 Task: Look for space in Adirampattinam, India from 1st June, 2023 to 9th June, 2023 for 4 adults in price range Rs.6000 to Rs.12000. Place can be entire place with 2 bedrooms having 2 beds and 2 bathrooms. Property type can be house, flat, guest house. Booking option can be shelf check-in. Required host language is English.
Action: Mouse moved to (523, 62)
Screenshot: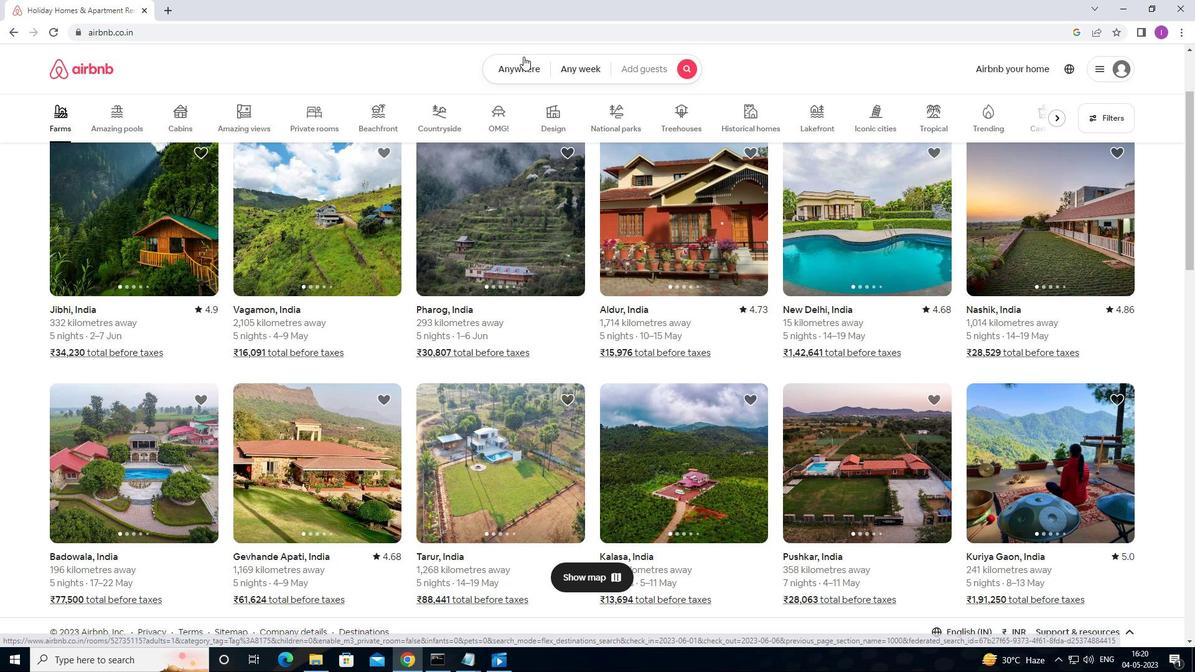 
Action: Mouse pressed left at (523, 62)
Screenshot: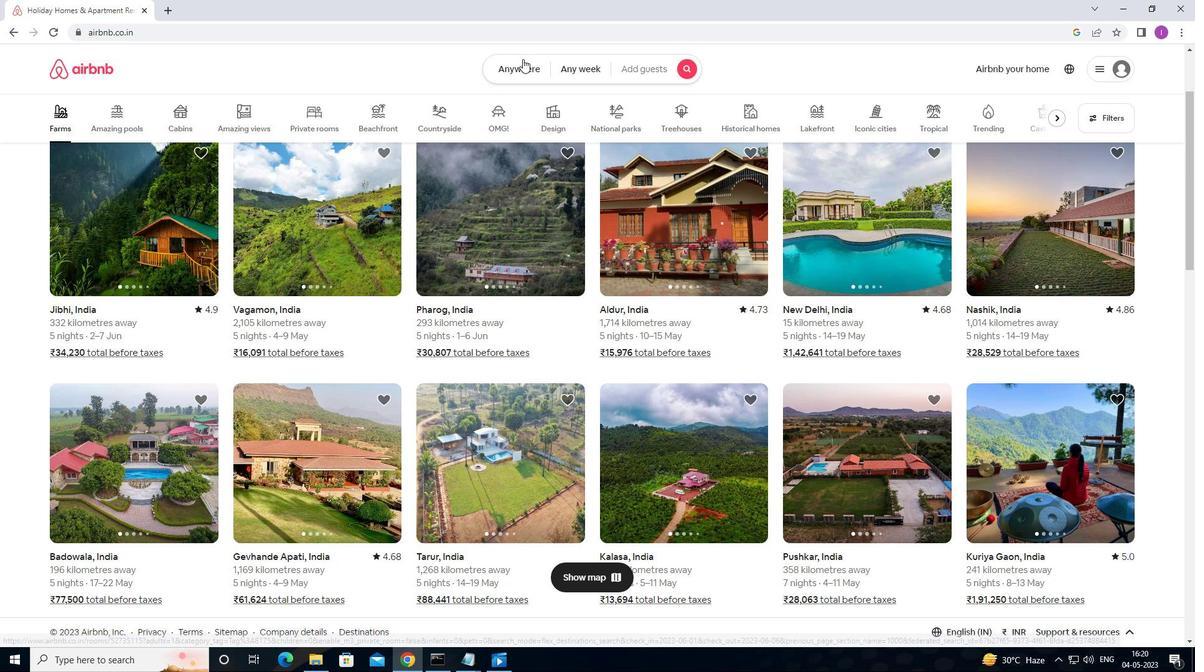 
Action: Mouse moved to (381, 120)
Screenshot: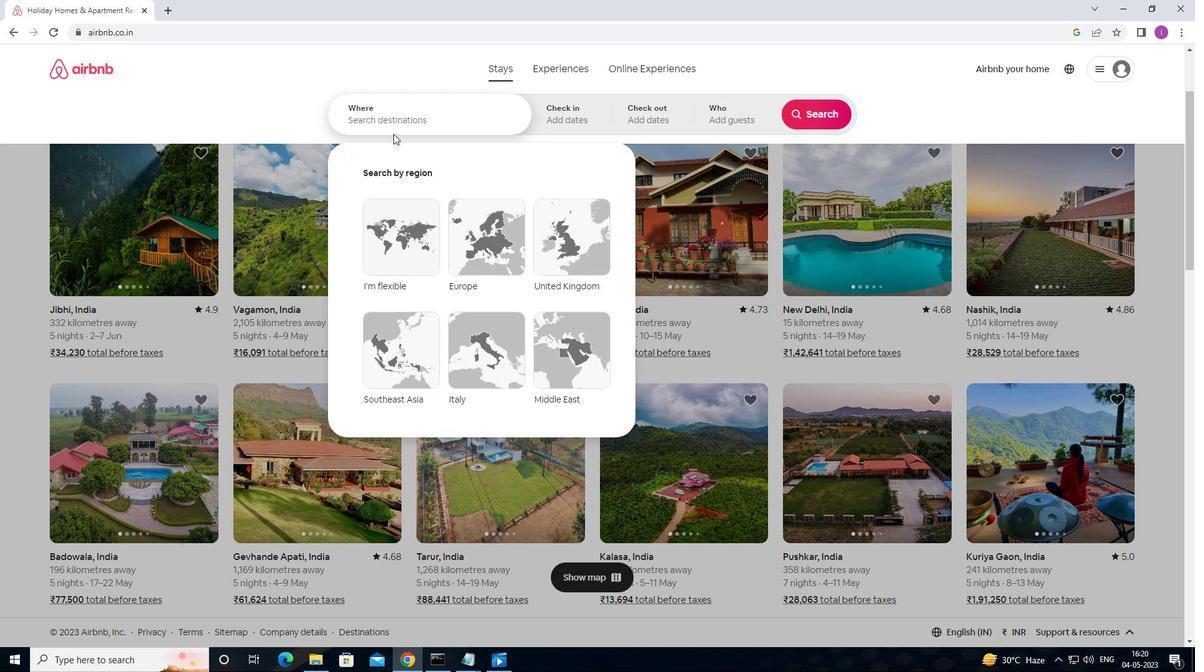 
Action: Mouse pressed left at (381, 120)
Screenshot: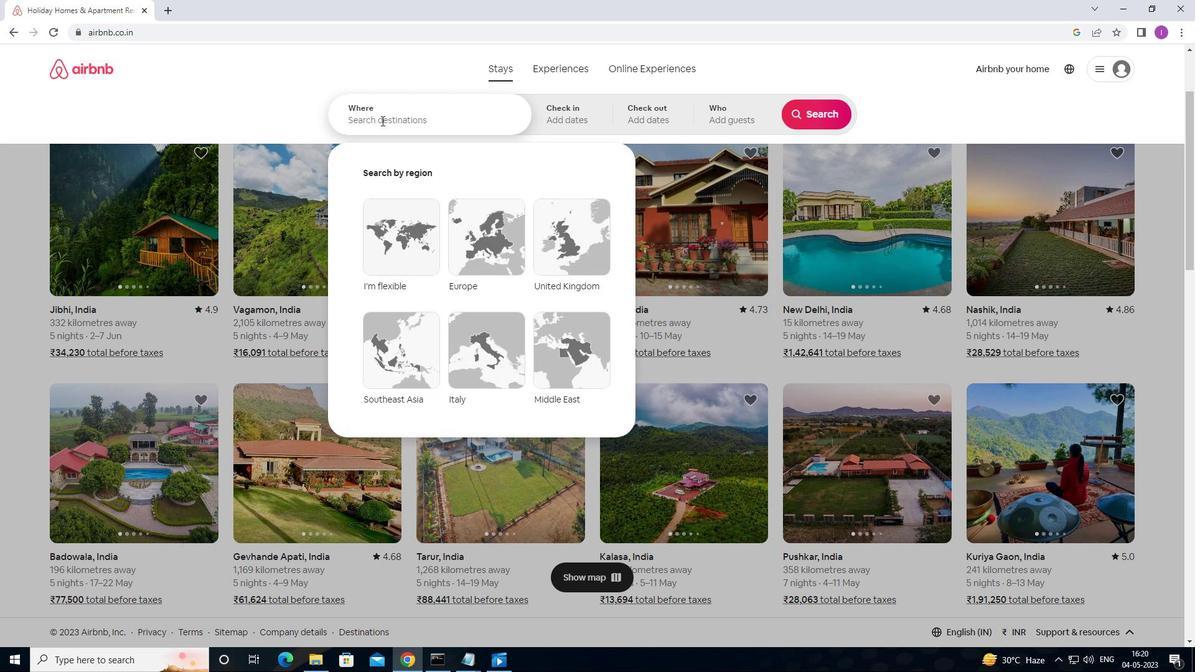 
Action: Key pressed <Key.shift>ADIRAMPATTINAM,<Key.shift>INDIA
Screenshot: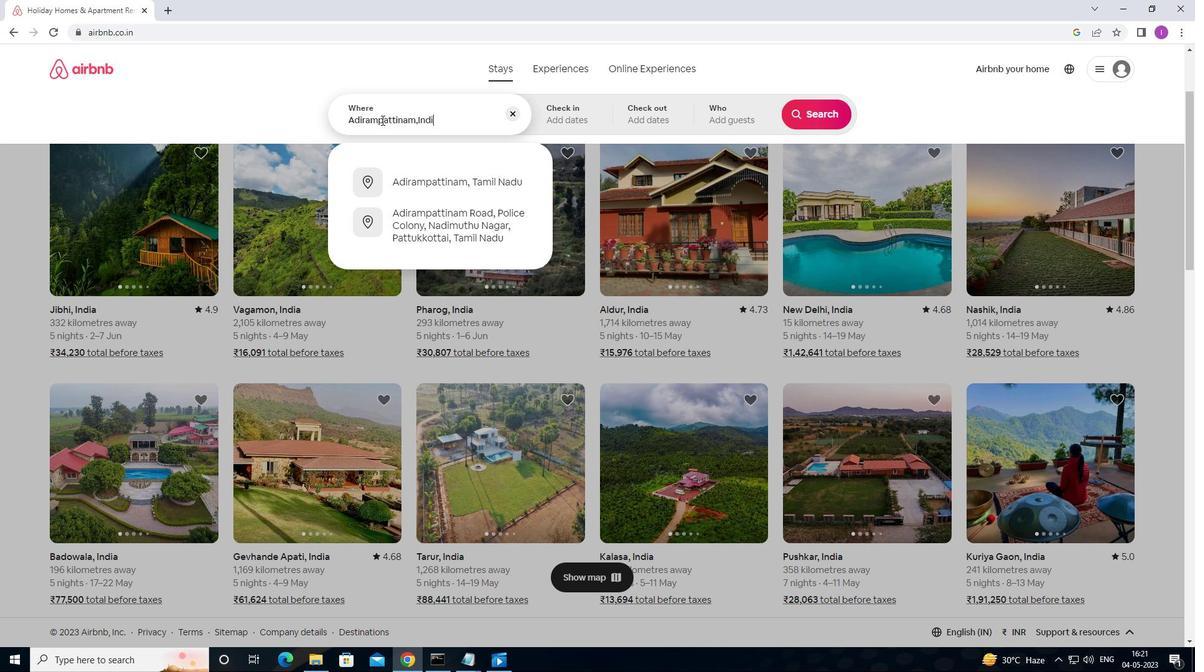 
Action: Mouse moved to (594, 120)
Screenshot: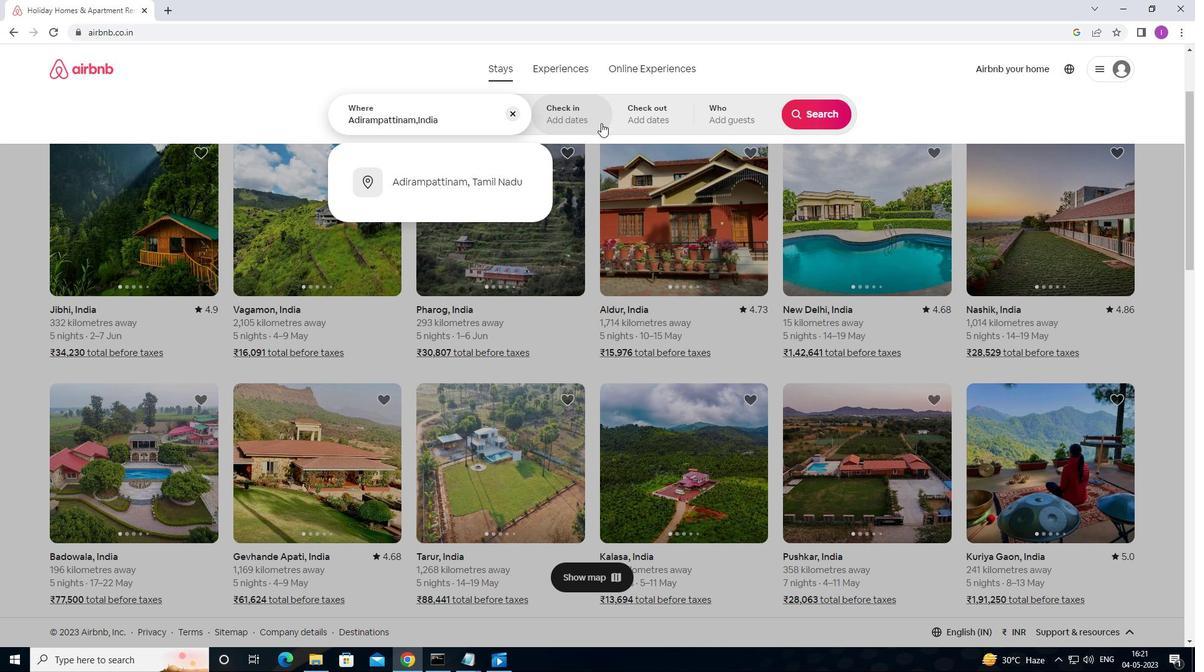 
Action: Mouse pressed left at (594, 120)
Screenshot: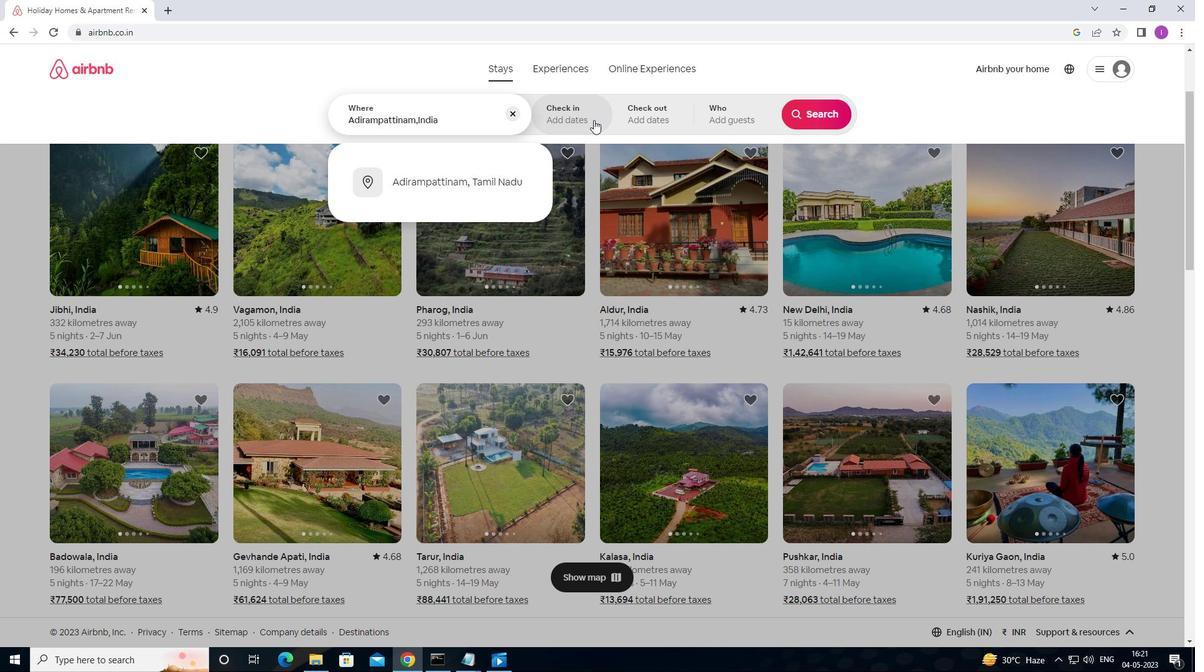 
Action: Mouse moved to (818, 216)
Screenshot: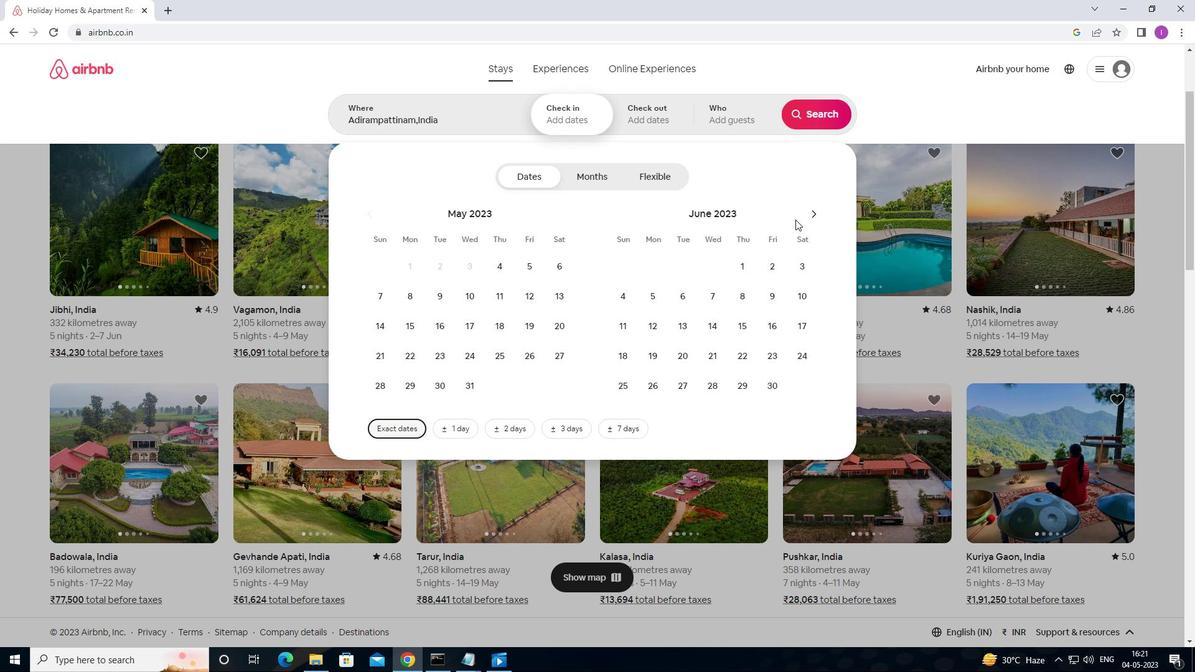 
Action: Mouse pressed left at (818, 216)
Screenshot: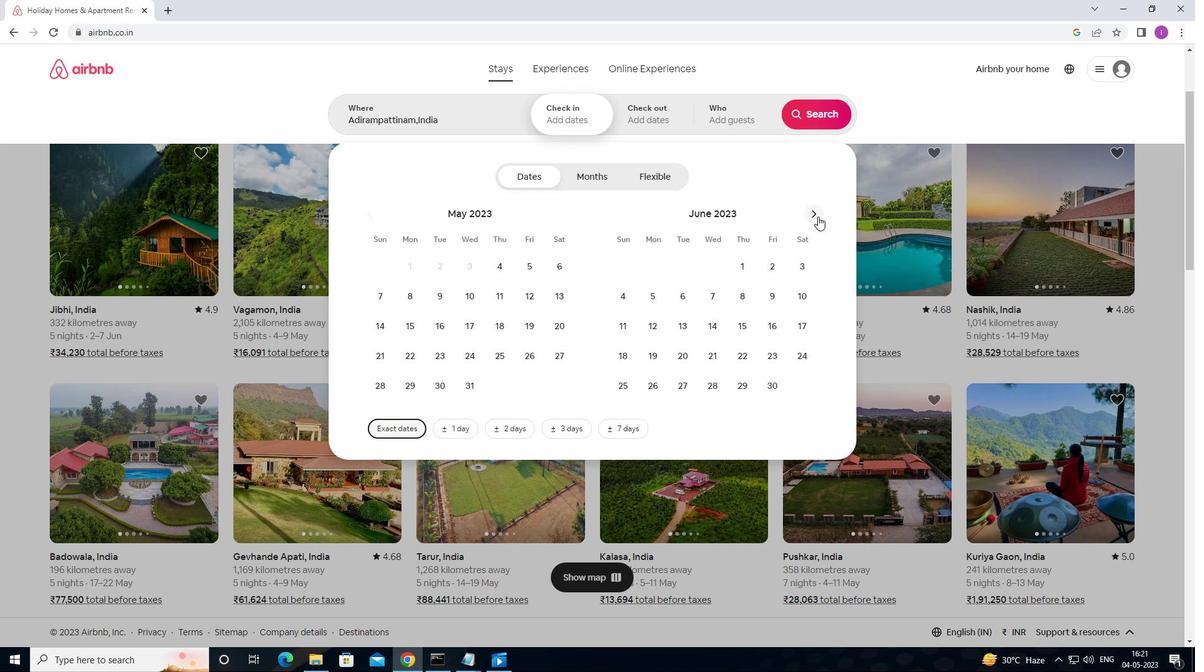 
Action: Mouse moved to (495, 258)
Screenshot: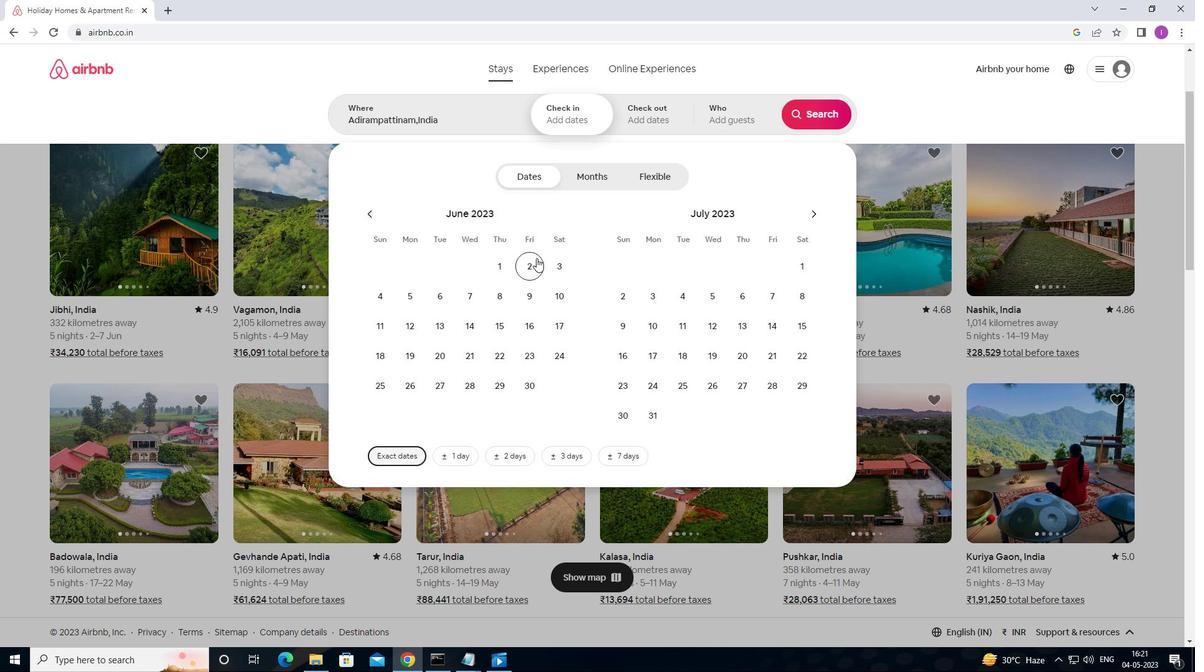 
Action: Mouse pressed left at (495, 258)
Screenshot: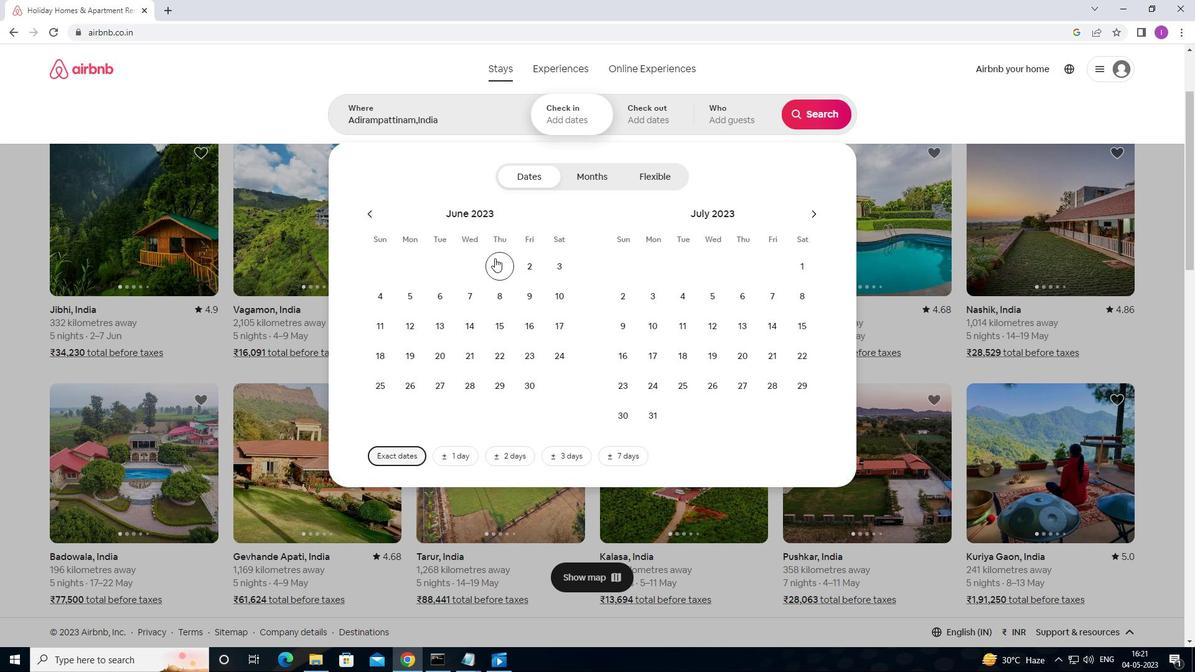 
Action: Mouse moved to (531, 293)
Screenshot: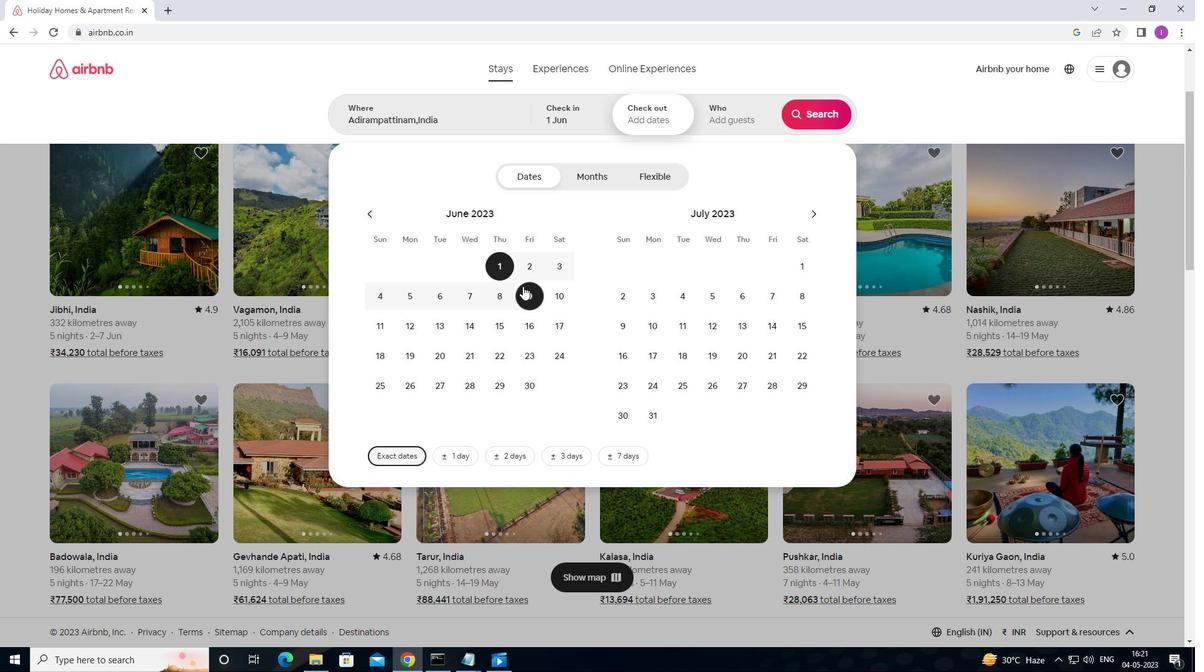 
Action: Mouse pressed left at (531, 293)
Screenshot: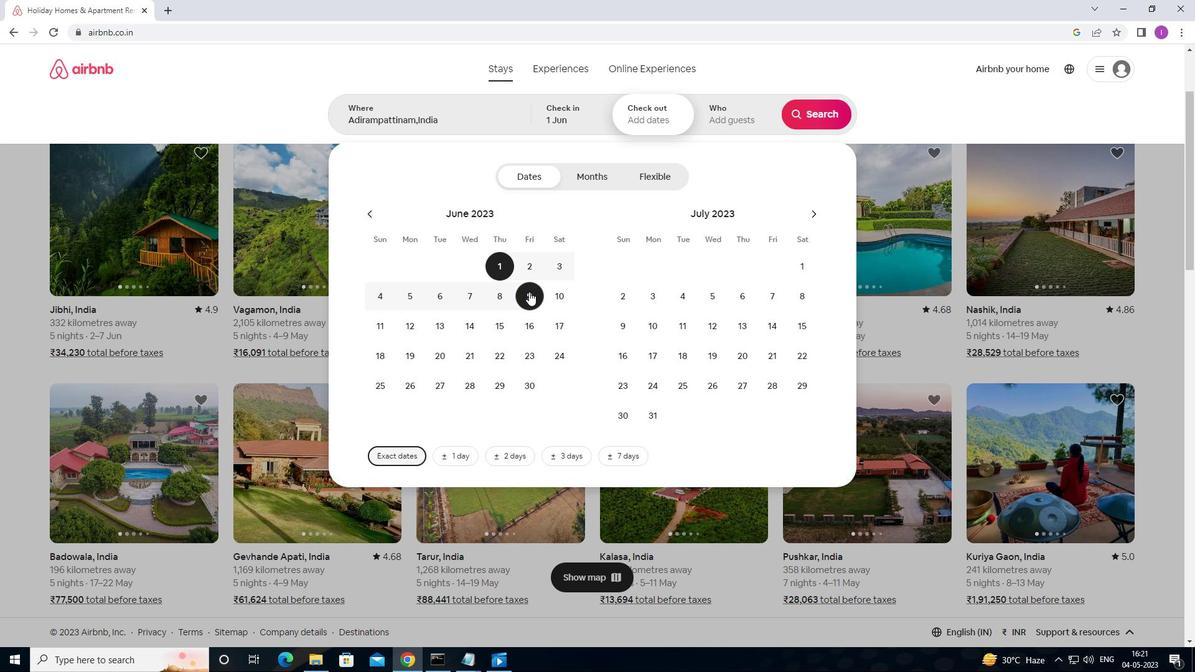 
Action: Mouse moved to (713, 123)
Screenshot: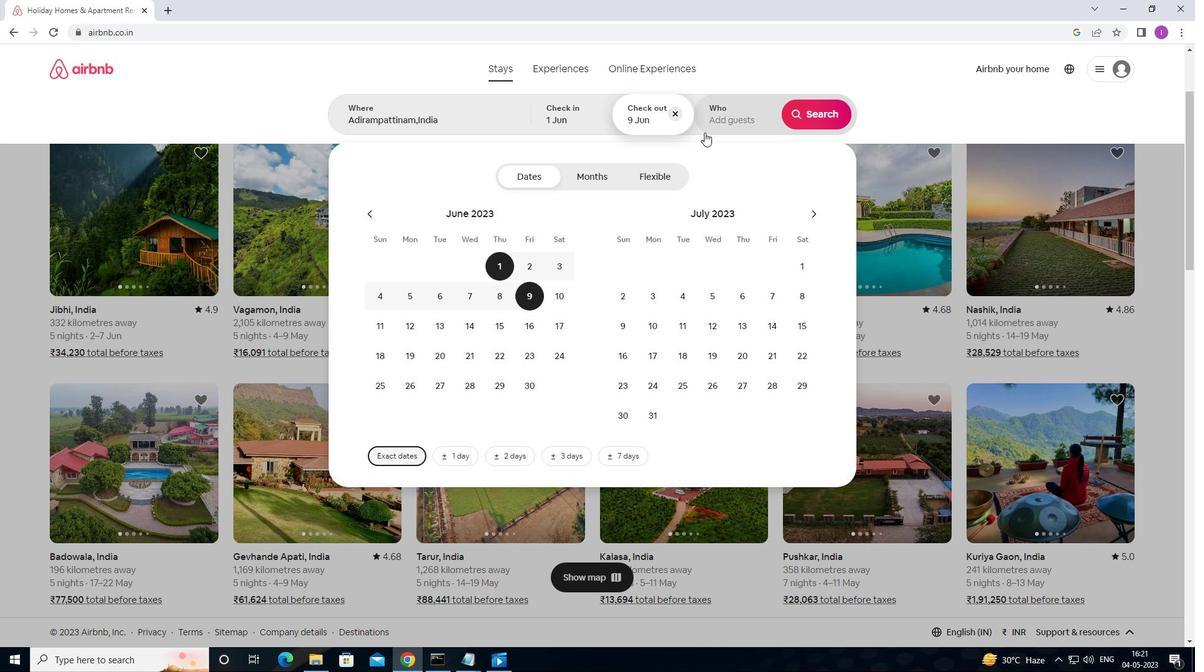 
Action: Mouse pressed left at (713, 123)
Screenshot: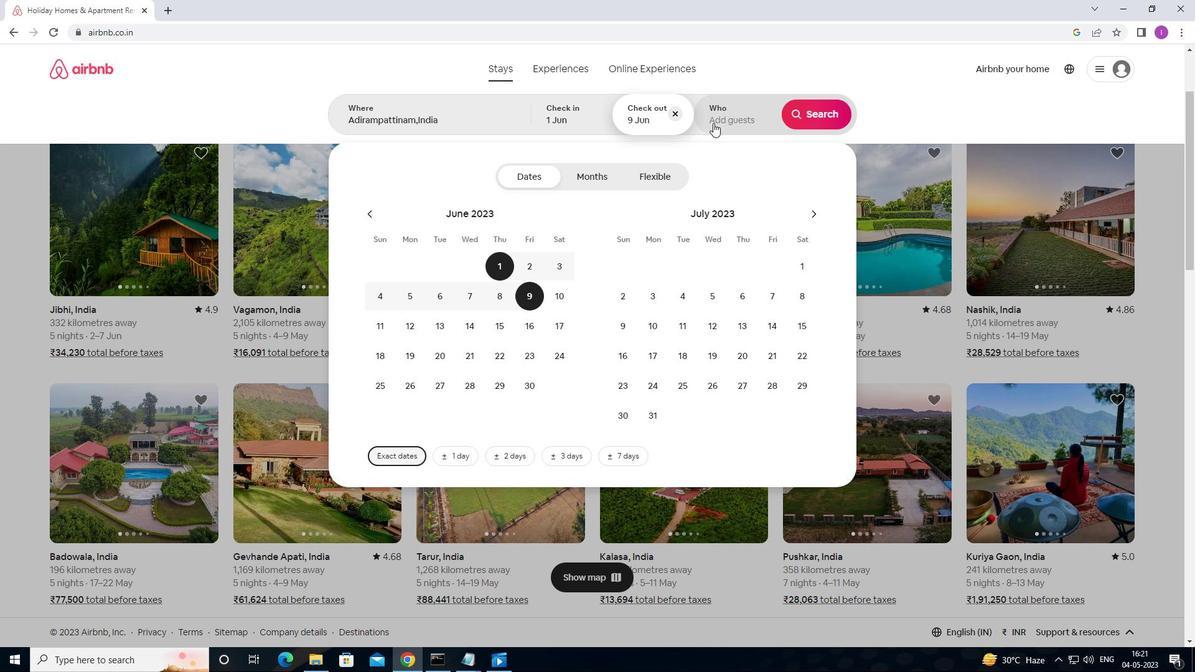 
Action: Mouse moved to (812, 176)
Screenshot: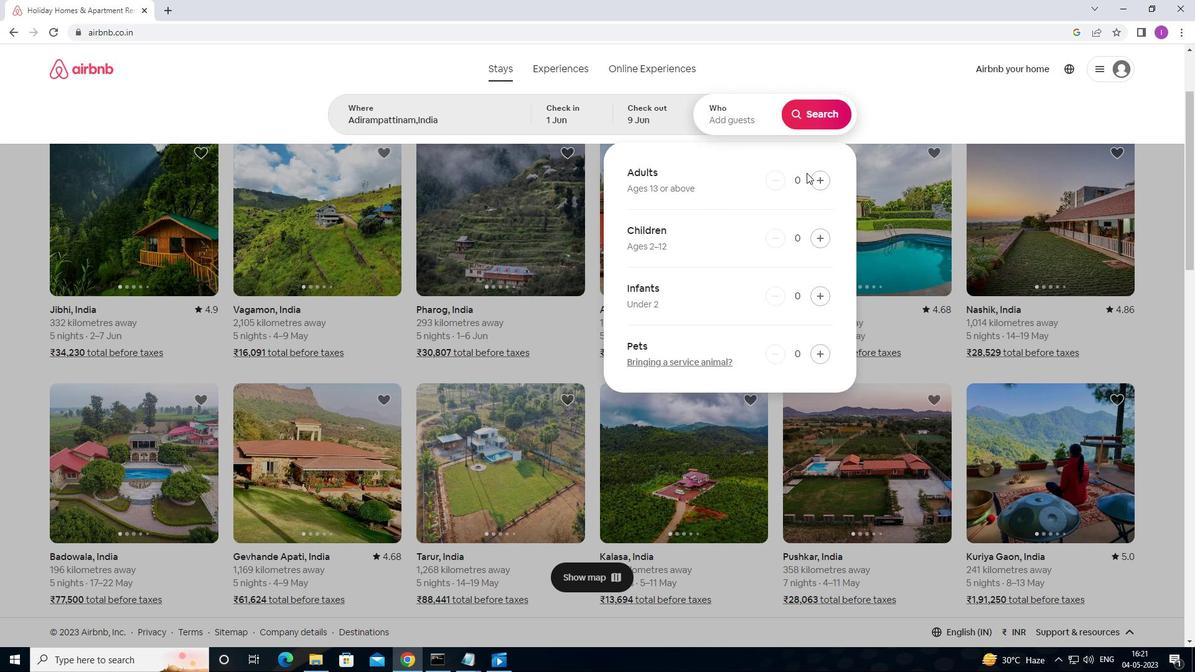 
Action: Mouse pressed left at (812, 176)
Screenshot: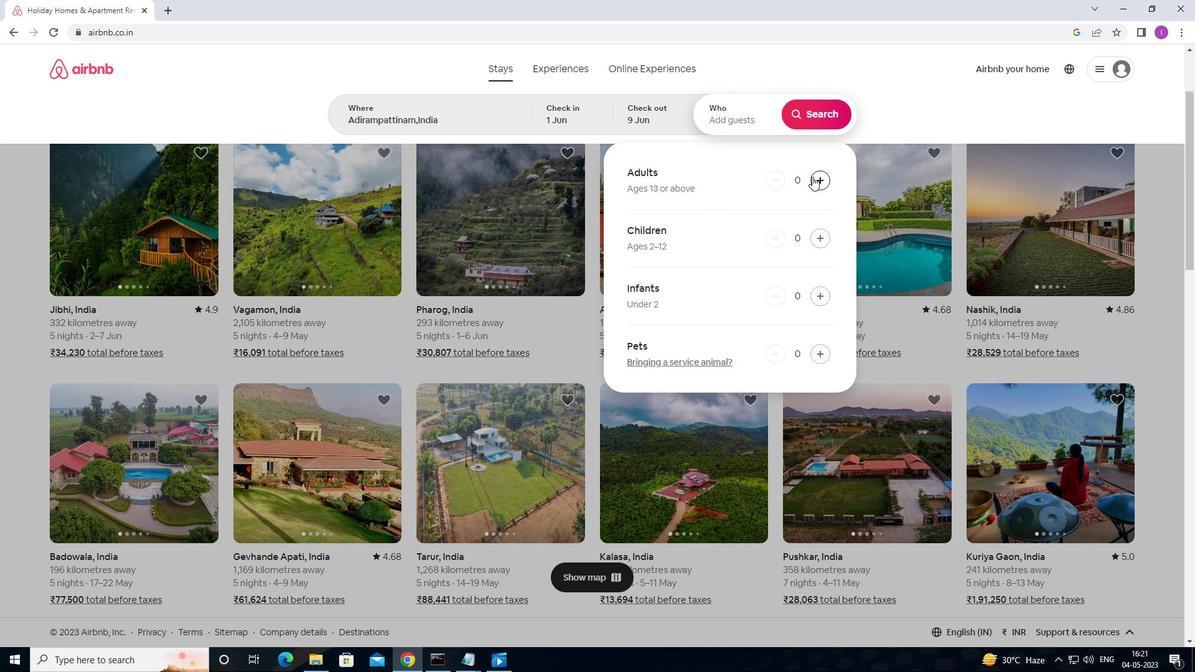 
Action: Mouse pressed left at (812, 176)
Screenshot: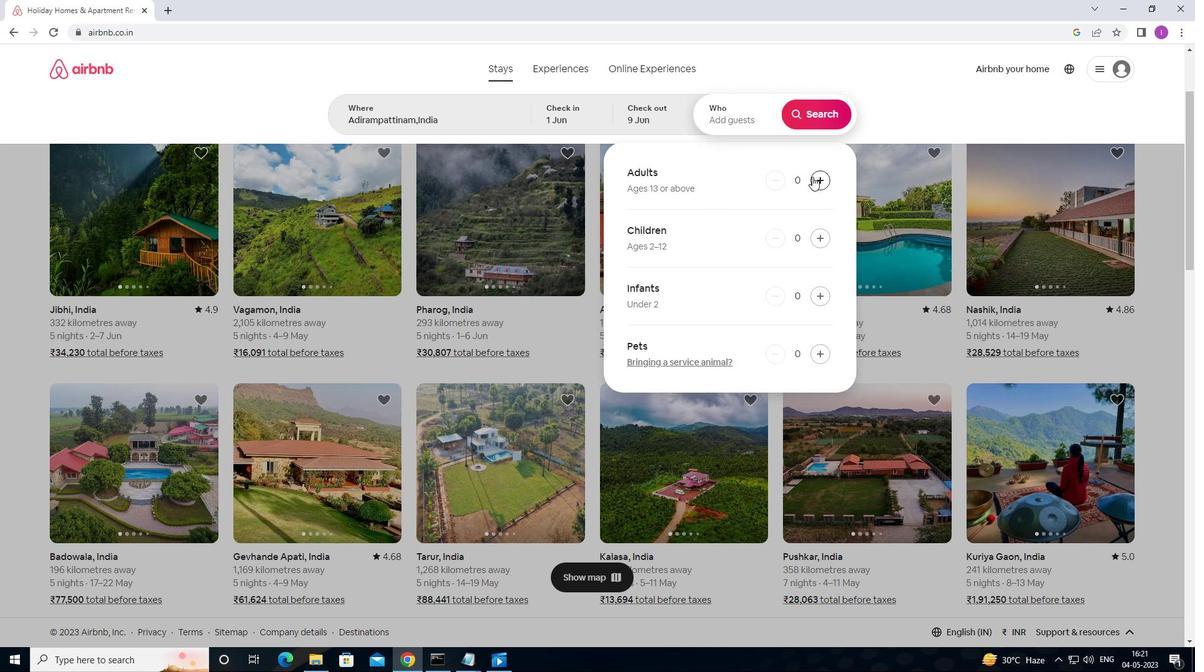 
Action: Mouse pressed left at (812, 176)
Screenshot: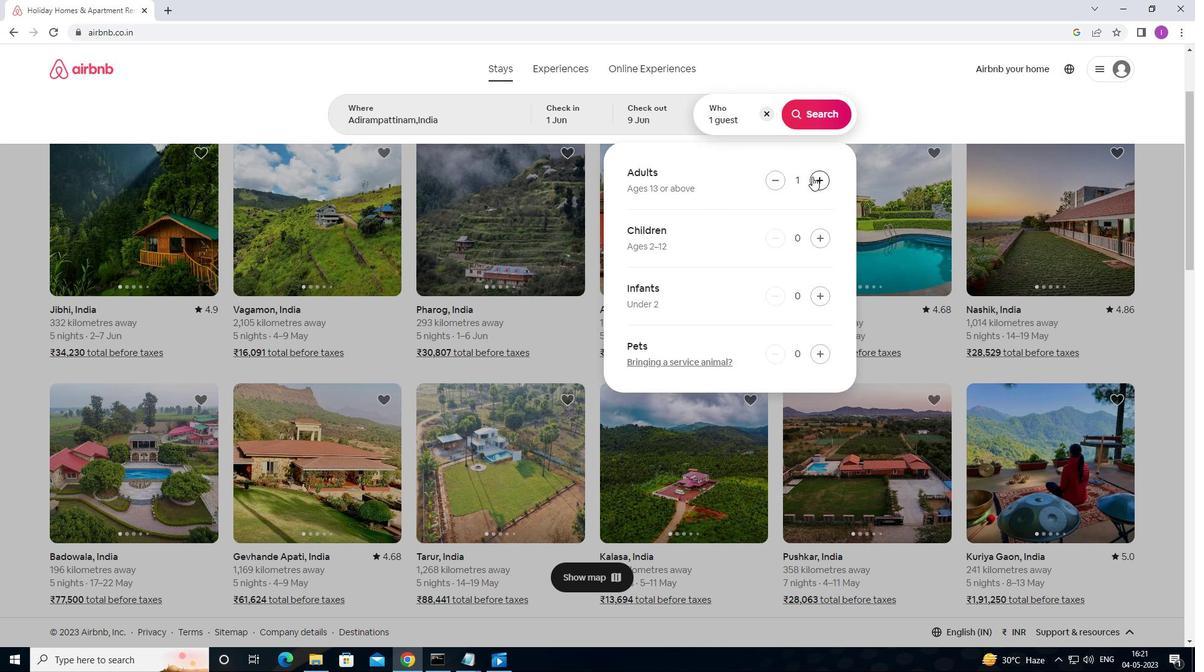 
Action: Mouse moved to (820, 179)
Screenshot: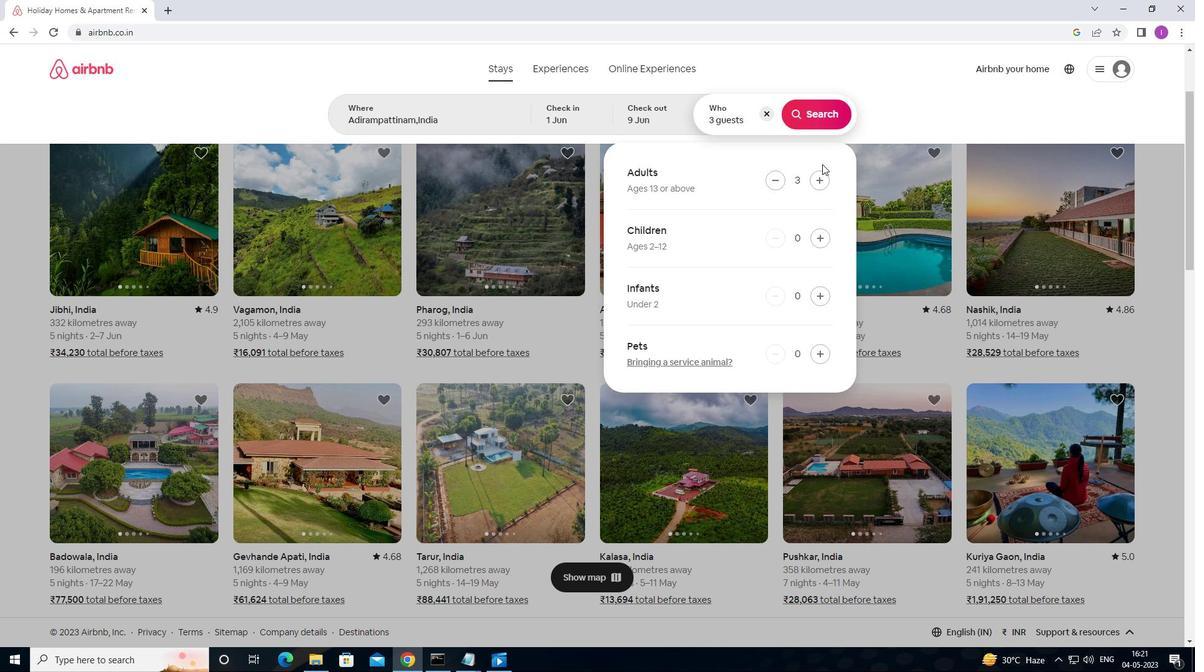 
Action: Mouse pressed left at (820, 179)
Screenshot: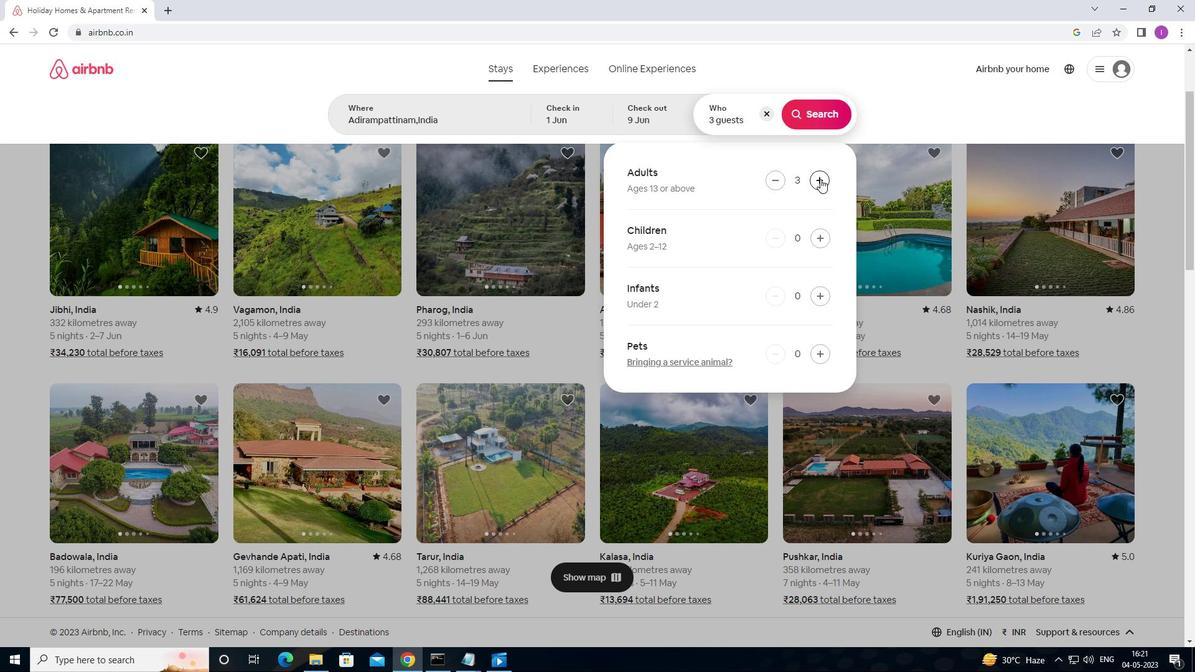 
Action: Mouse moved to (821, 113)
Screenshot: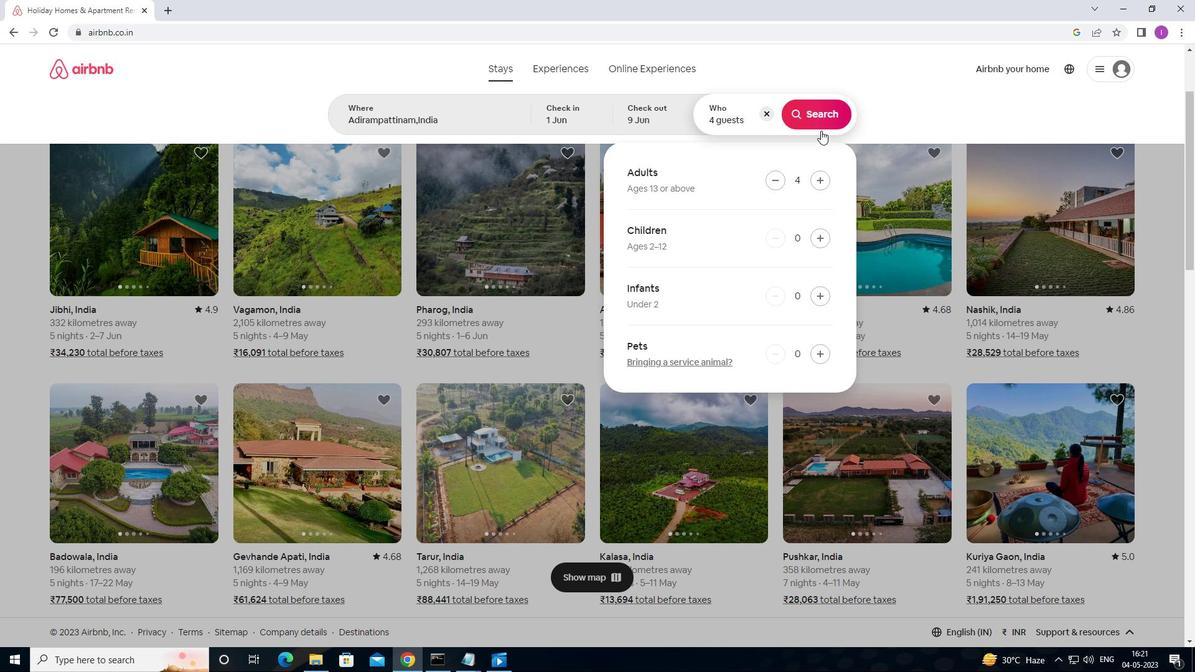 
Action: Mouse pressed left at (821, 113)
Screenshot: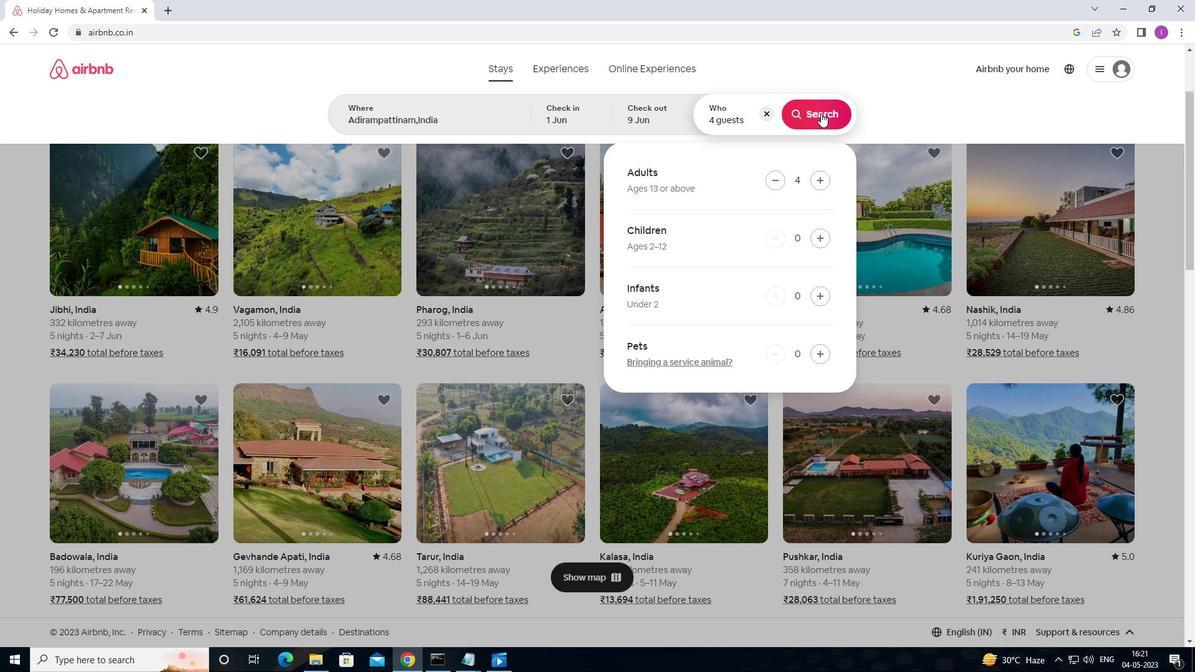 
Action: Mouse moved to (1132, 117)
Screenshot: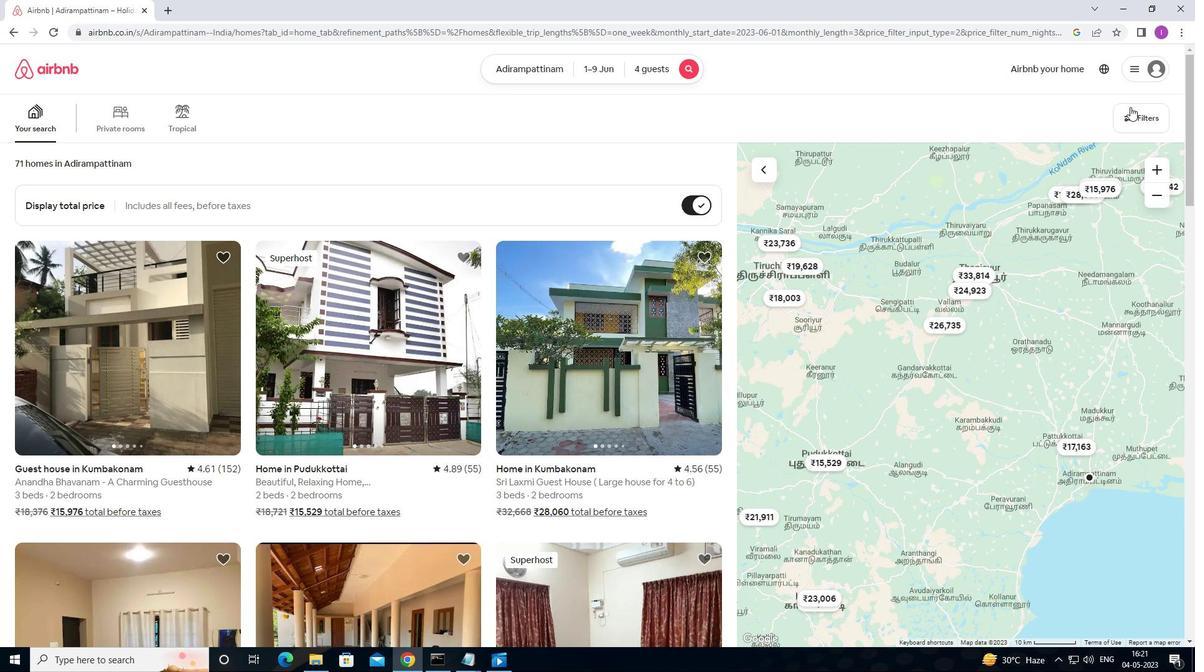 
Action: Mouse pressed left at (1132, 117)
Screenshot: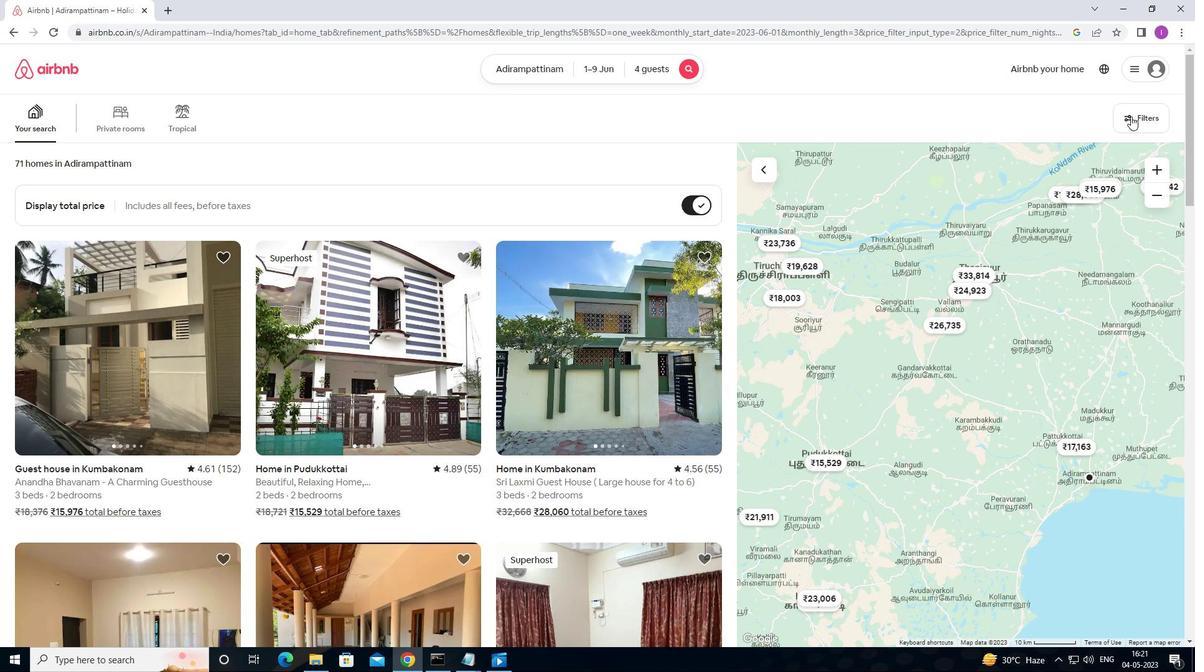 
Action: Mouse moved to (473, 280)
Screenshot: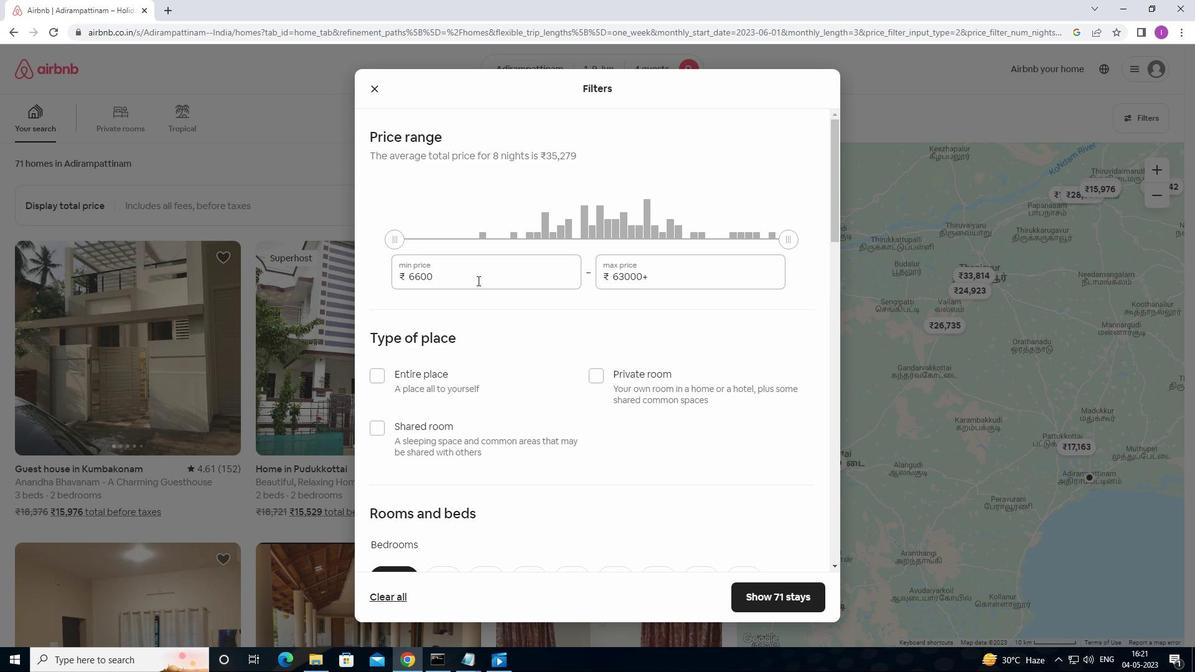 
Action: Mouse pressed left at (473, 280)
Screenshot: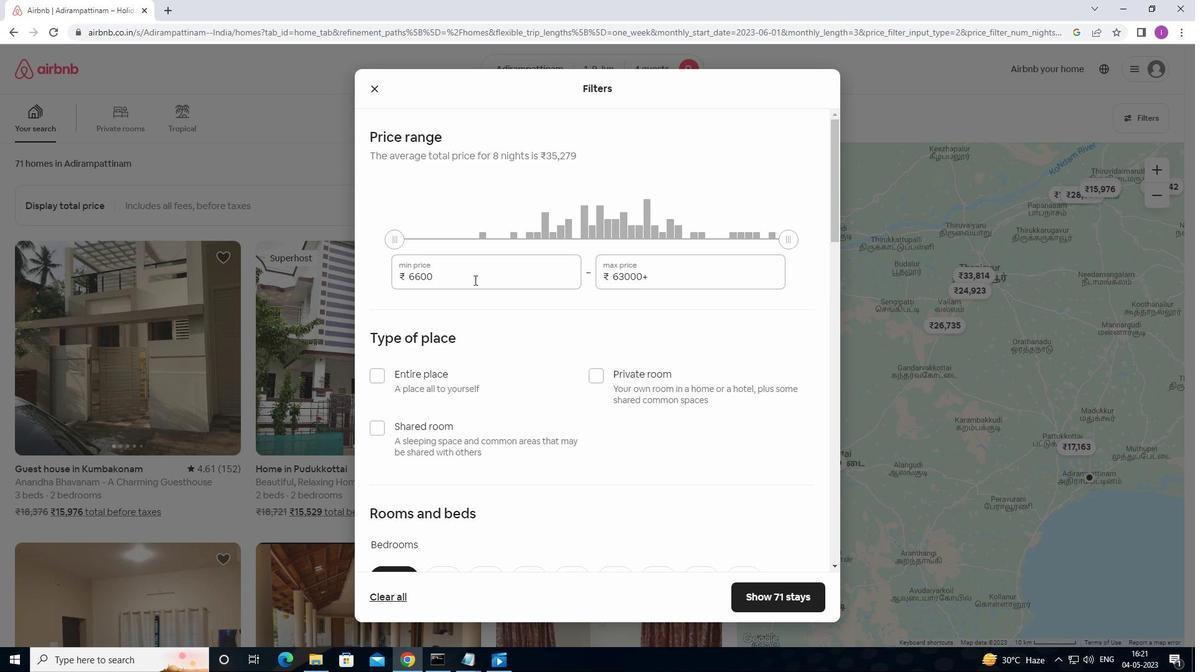 
Action: Mouse moved to (368, 285)
Screenshot: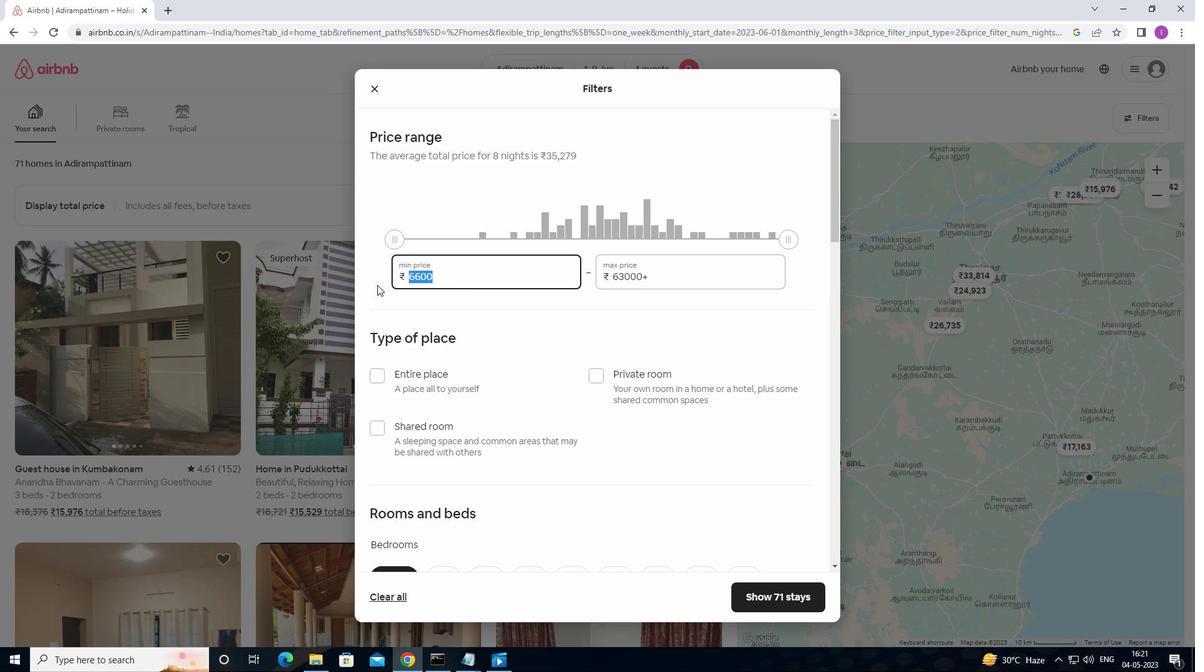 
Action: Key pressed 6000
Screenshot: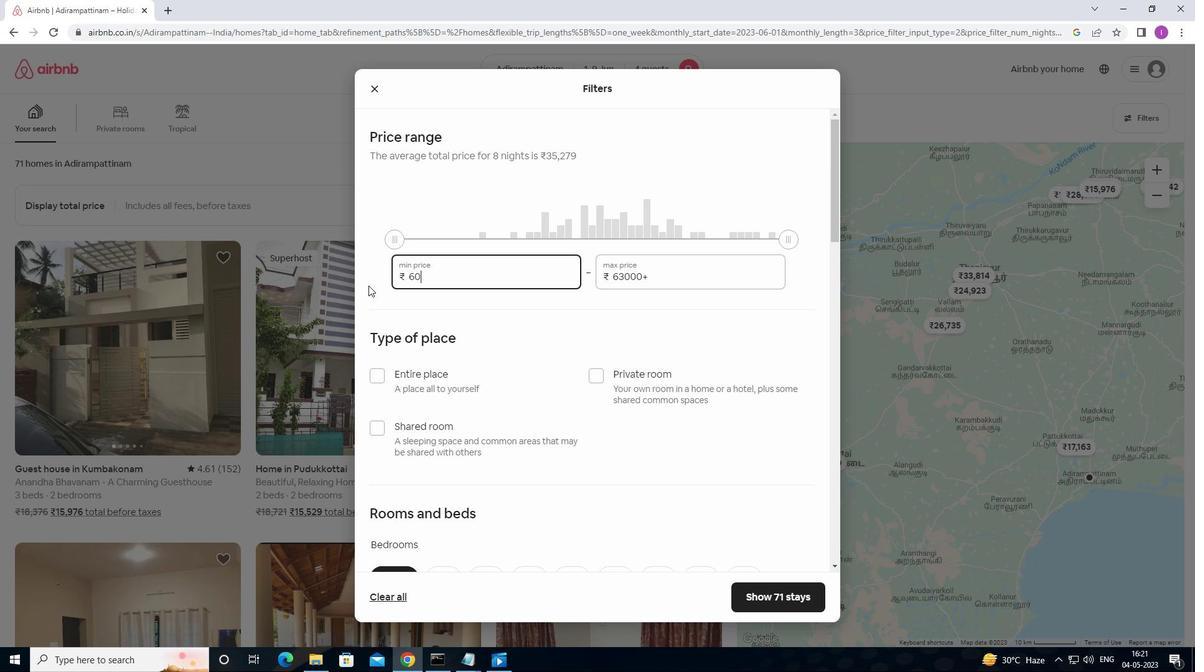 
Action: Mouse moved to (662, 276)
Screenshot: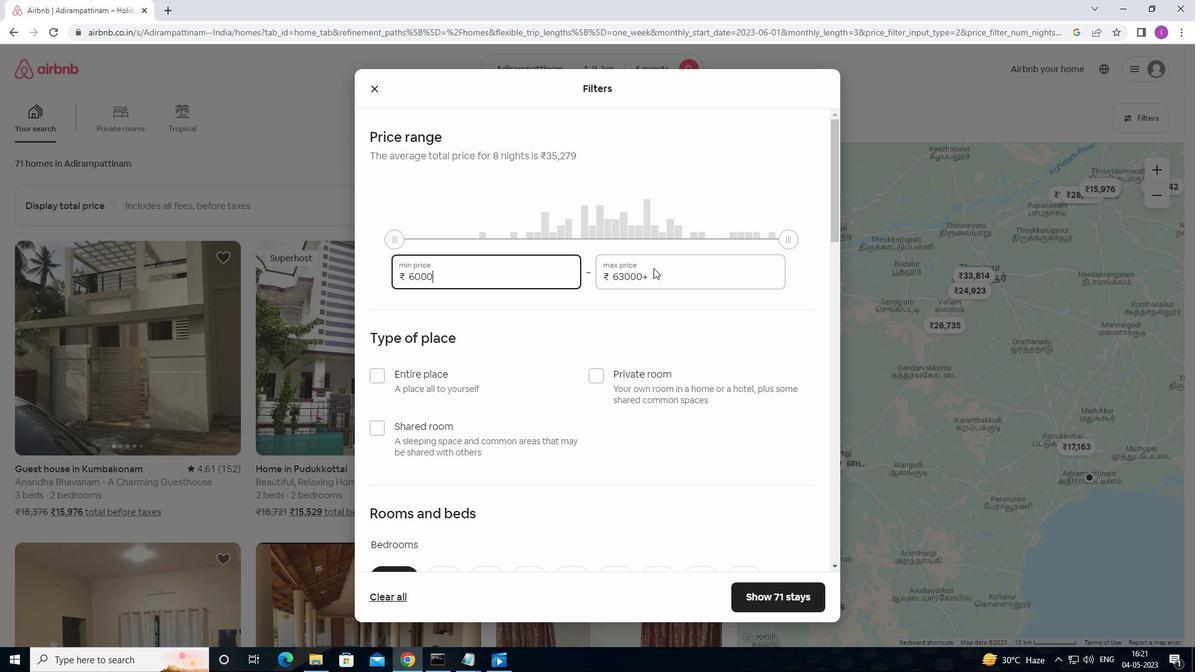 
Action: Mouse pressed left at (662, 276)
Screenshot: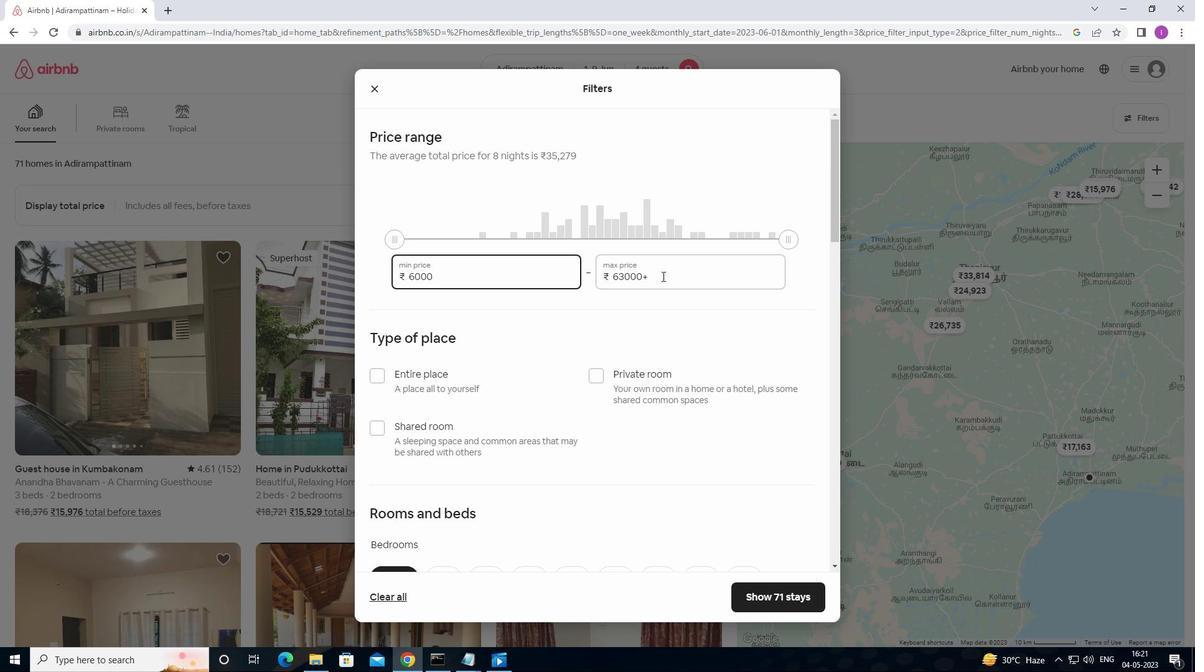 
Action: Mouse moved to (595, 285)
Screenshot: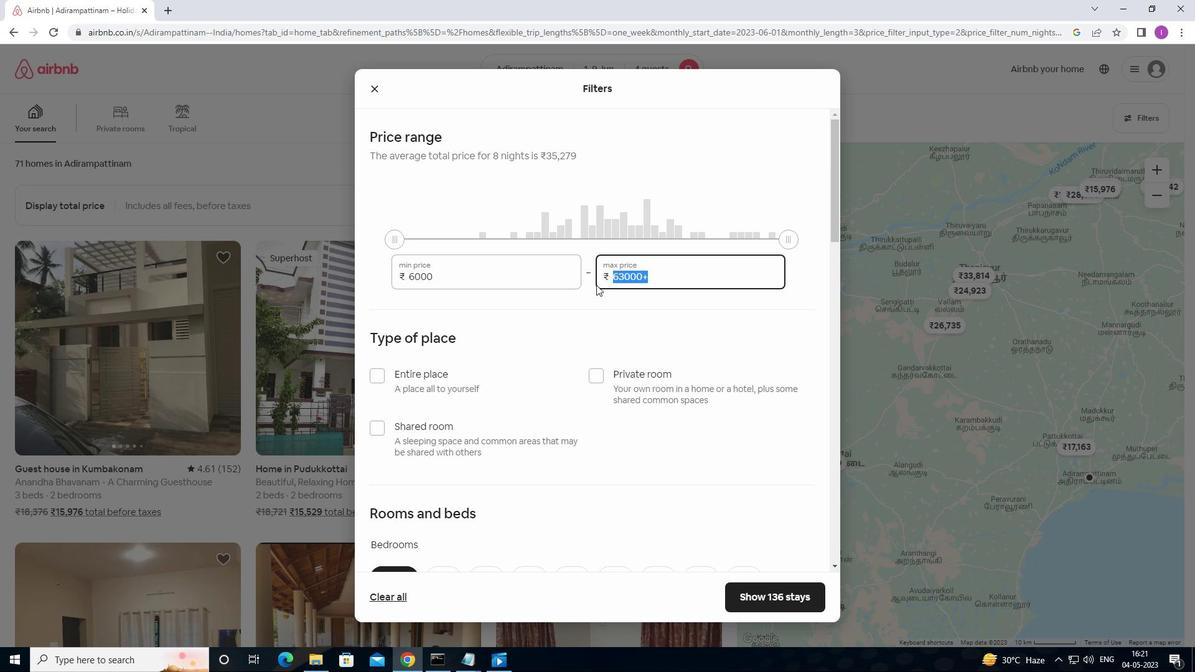 
Action: Key pressed 12000
Screenshot: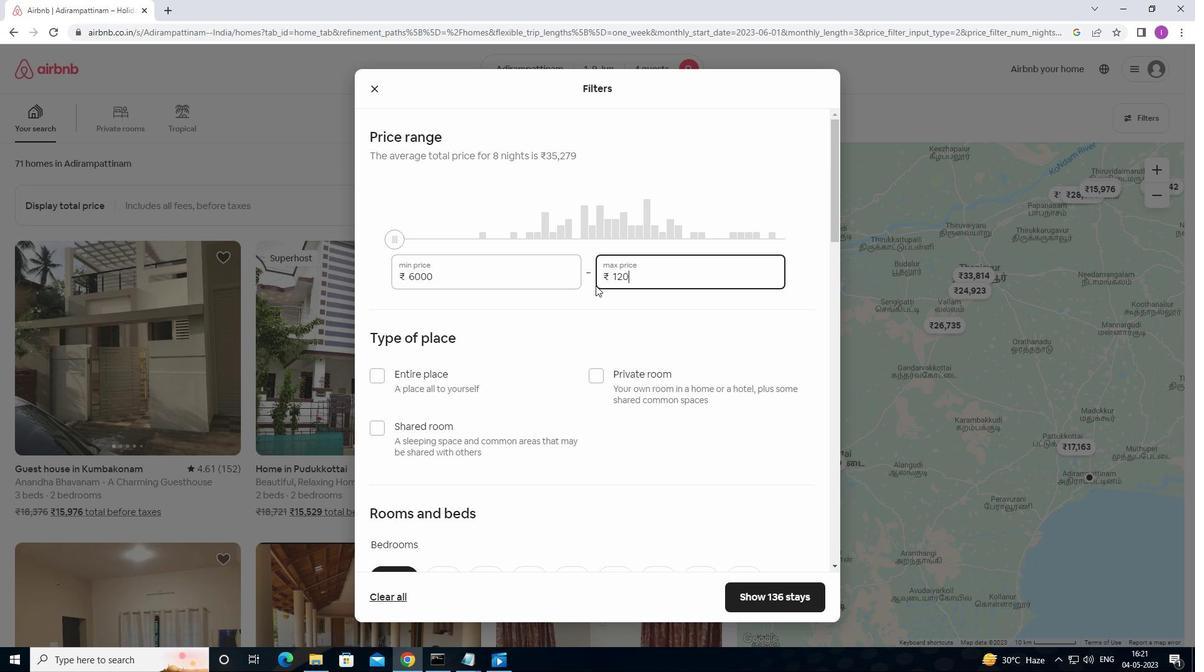 
Action: Mouse moved to (519, 353)
Screenshot: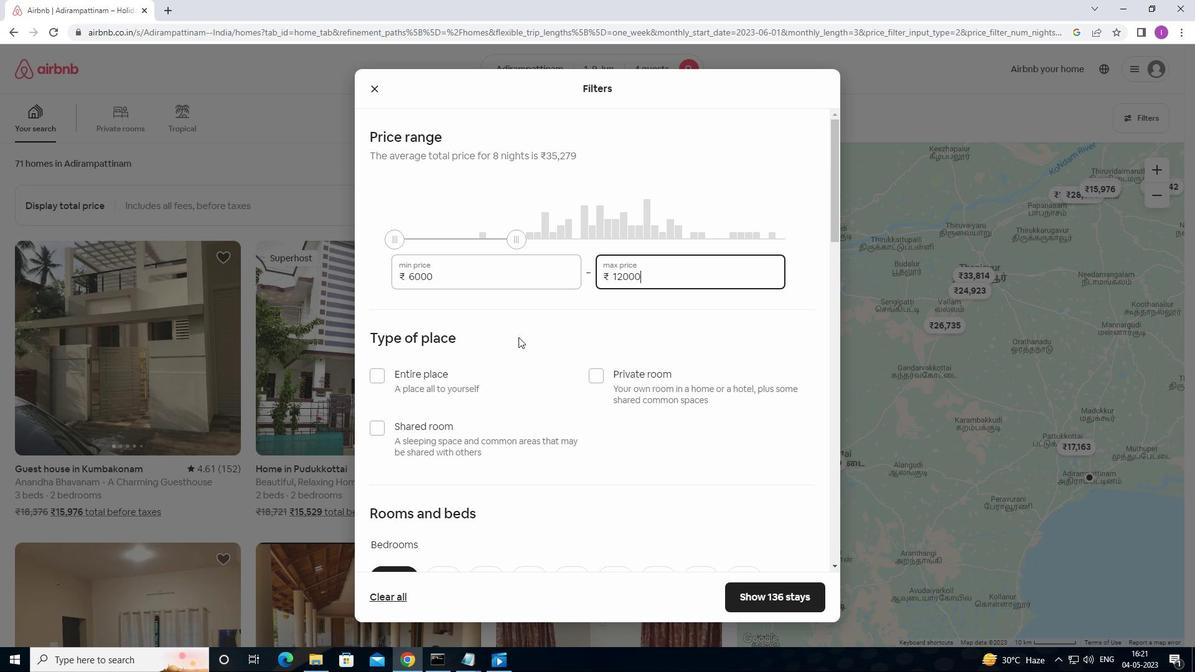 
Action: Mouse scrolled (519, 353) with delta (0, 0)
Screenshot: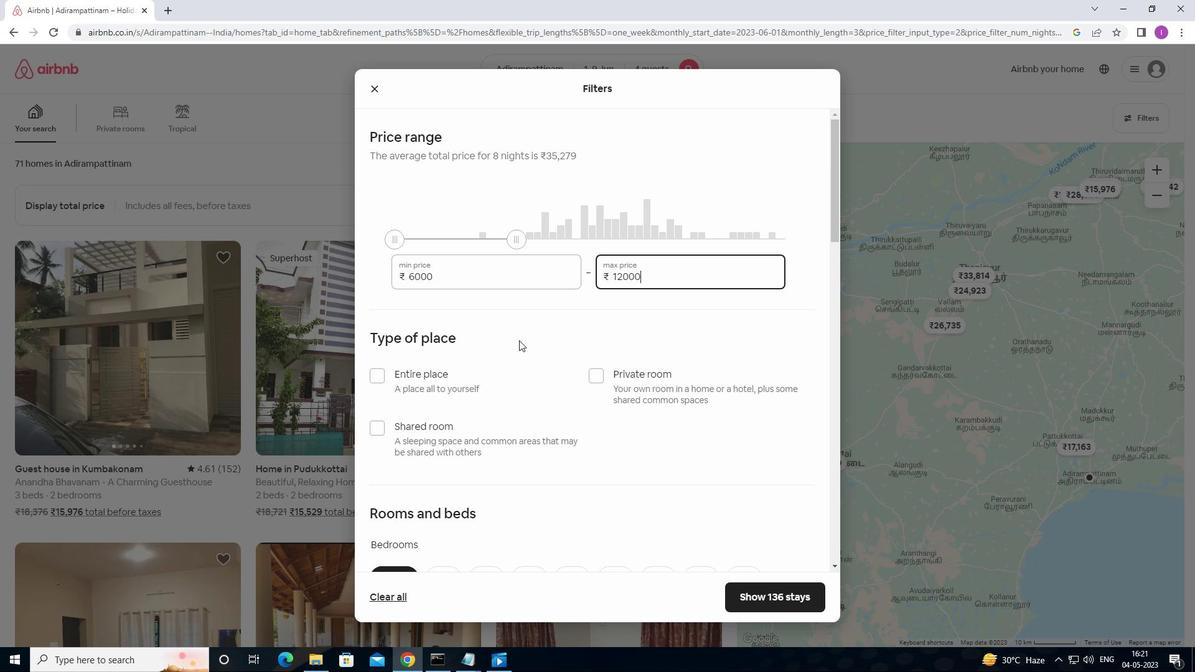 
Action: Mouse moved to (382, 317)
Screenshot: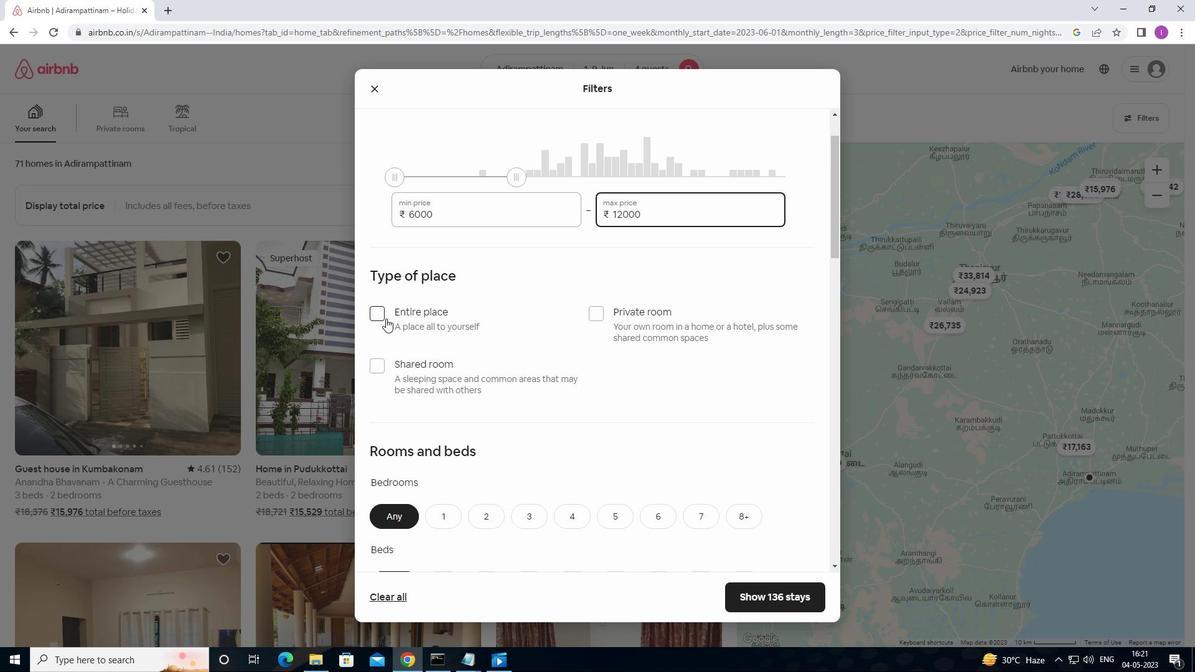 
Action: Mouse pressed left at (382, 317)
Screenshot: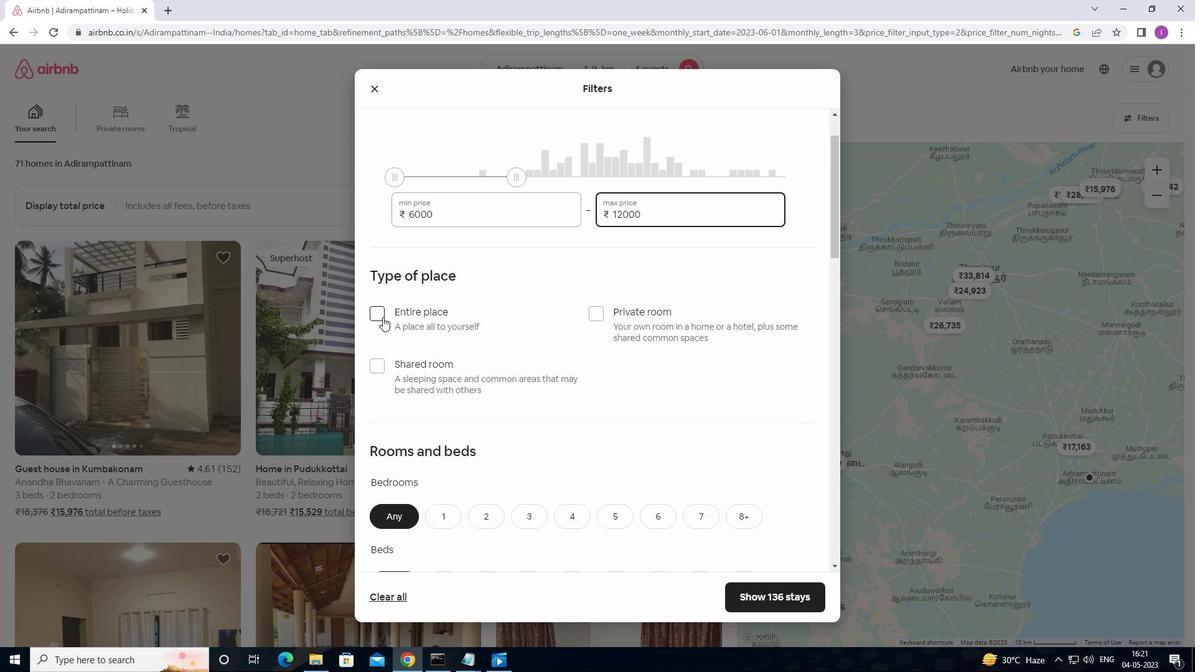 
Action: Mouse moved to (509, 367)
Screenshot: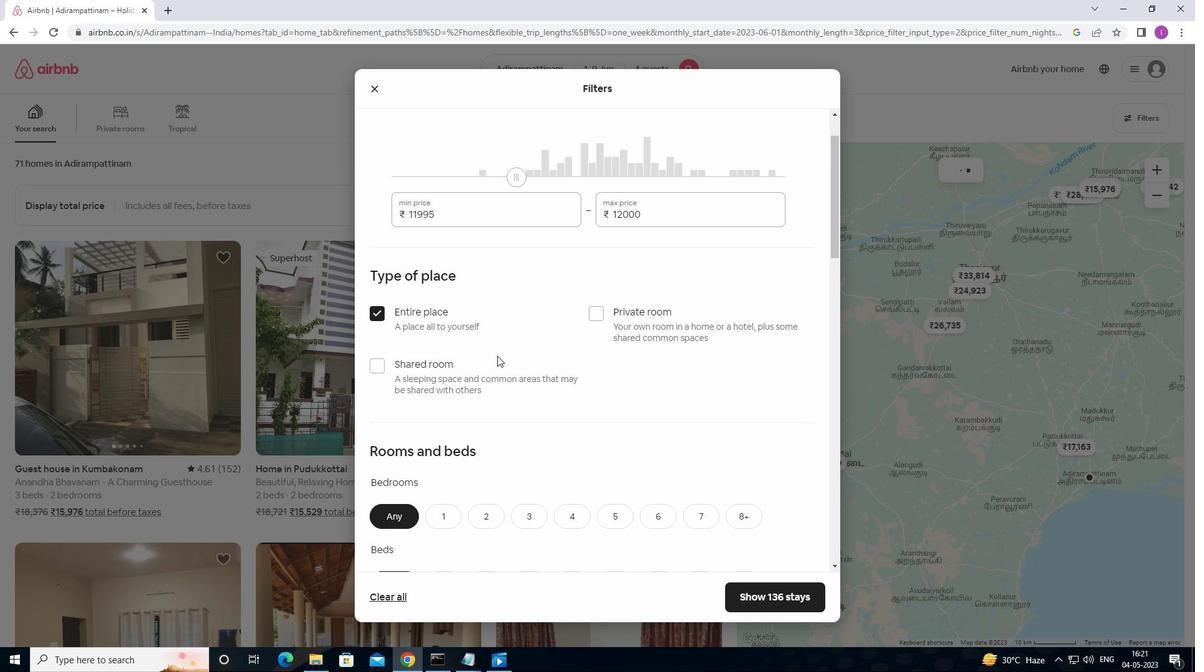 
Action: Mouse scrolled (509, 366) with delta (0, 0)
Screenshot: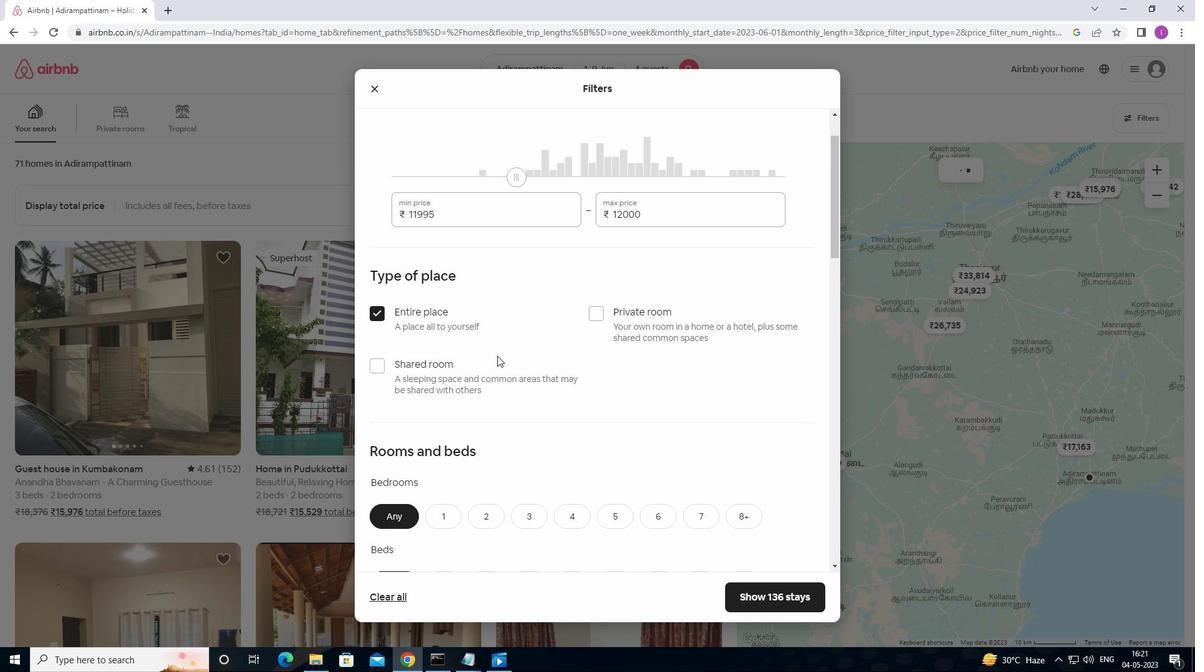 
Action: Mouse moved to (510, 368)
Screenshot: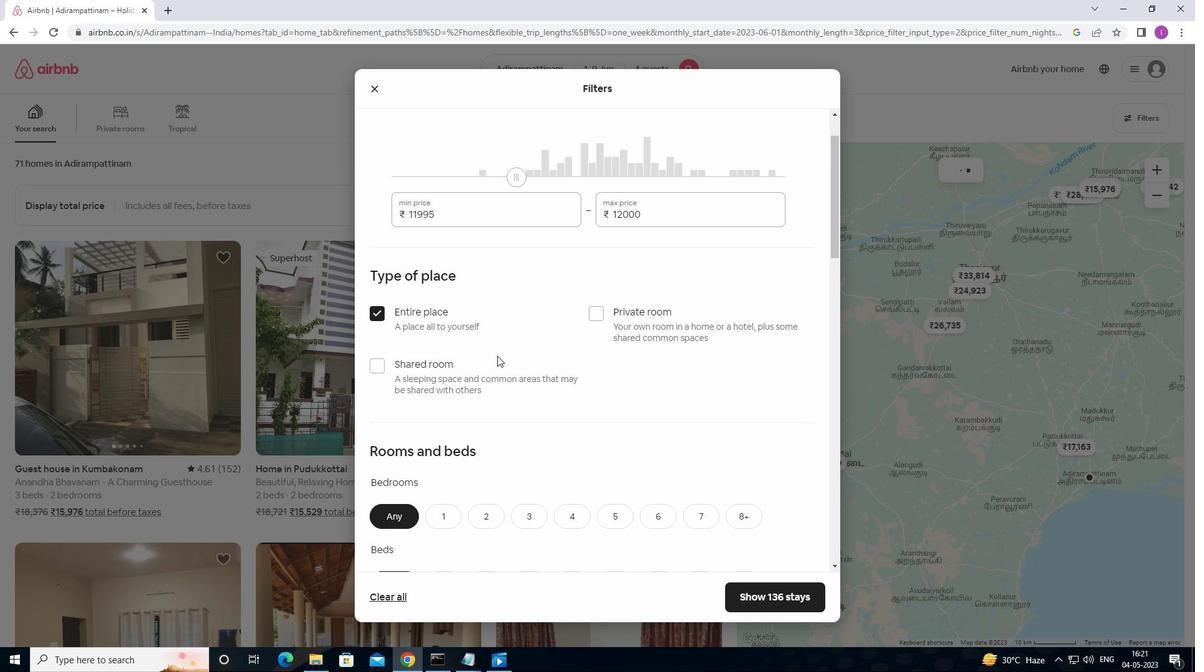 
Action: Mouse scrolled (510, 368) with delta (0, 0)
Screenshot: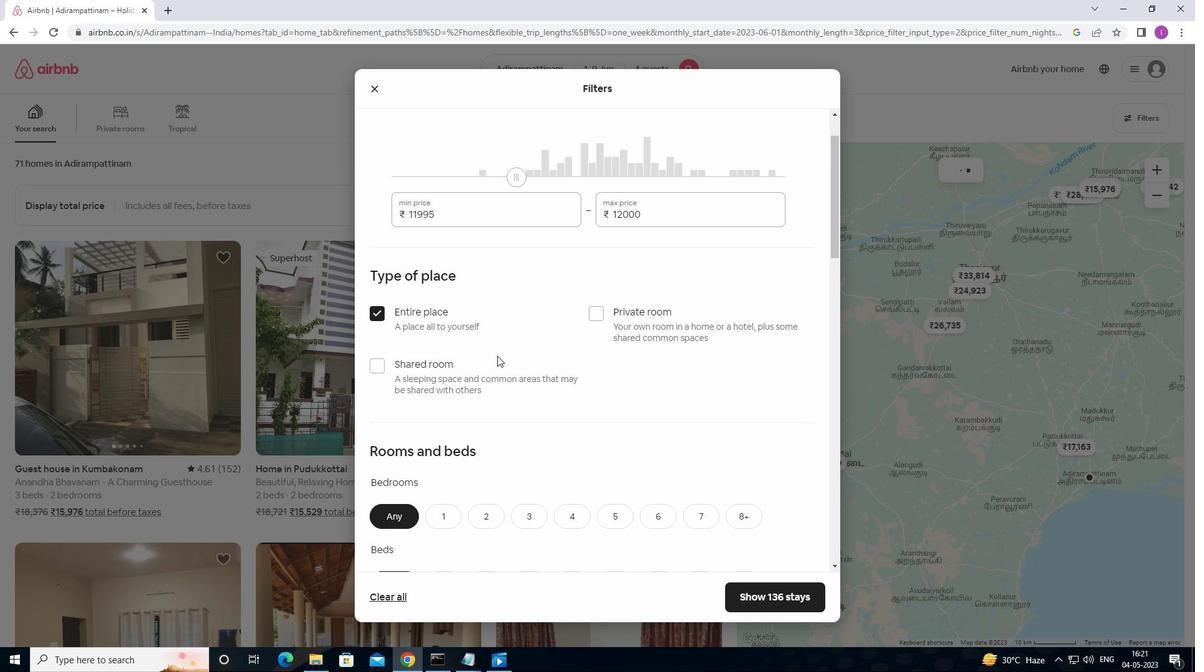 
Action: Mouse moved to (510, 369)
Screenshot: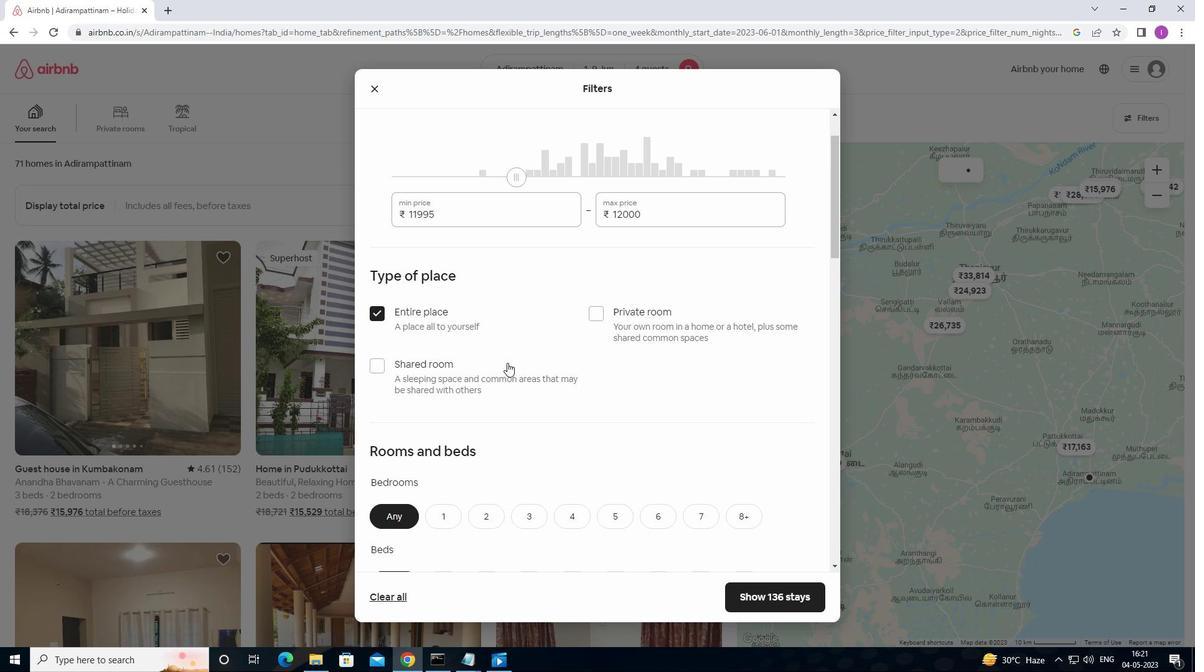 
Action: Mouse scrolled (510, 368) with delta (0, 0)
Screenshot: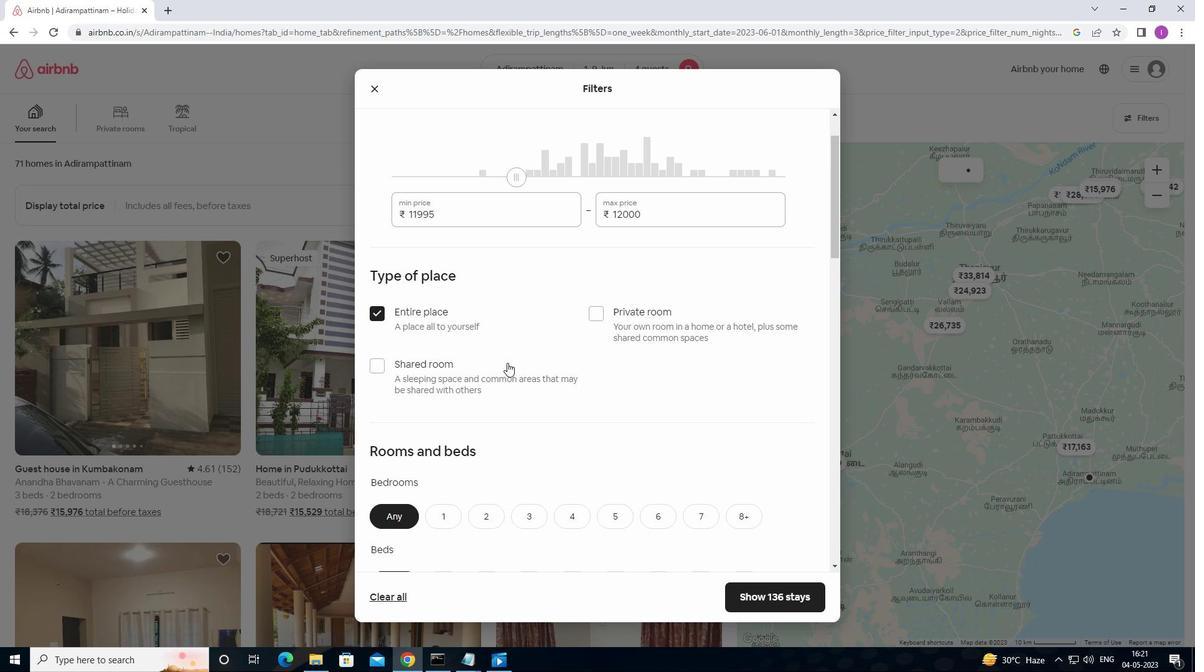 
Action: Mouse moved to (481, 327)
Screenshot: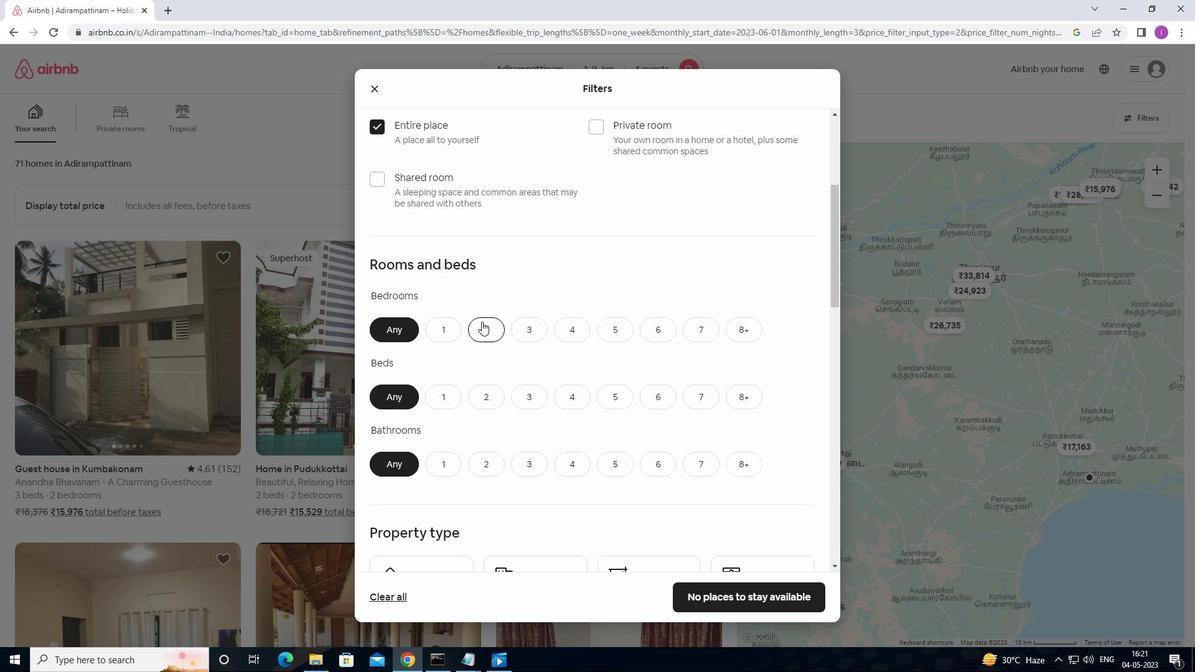 
Action: Mouse pressed left at (481, 327)
Screenshot: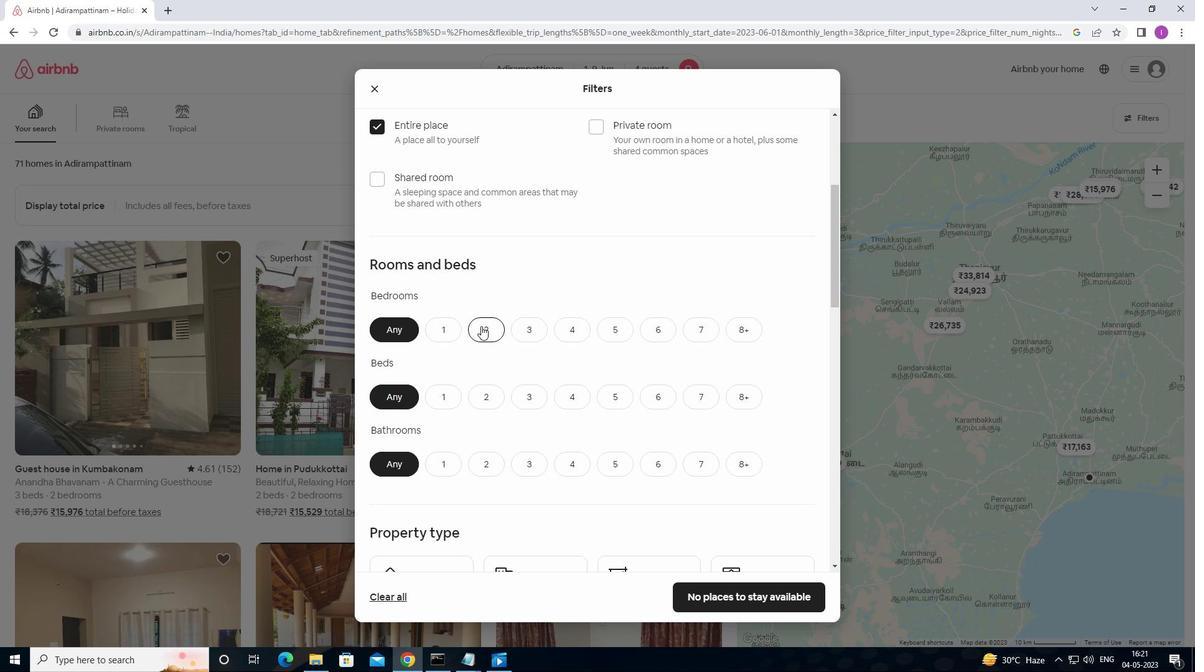 
Action: Mouse moved to (474, 402)
Screenshot: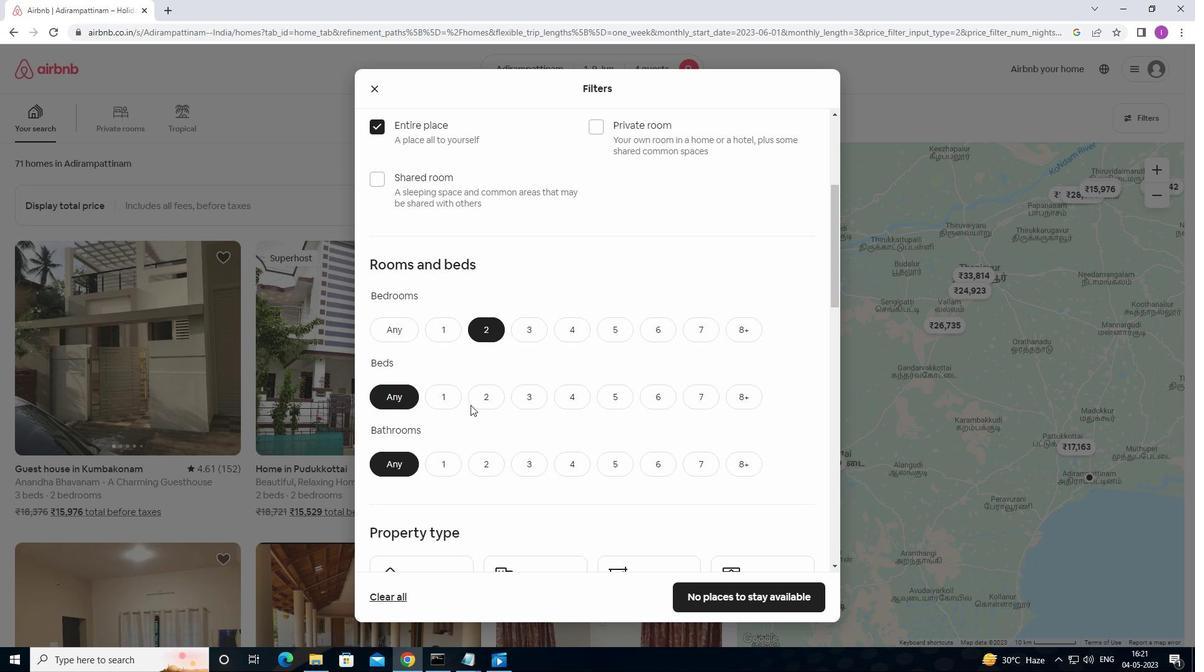 
Action: Mouse pressed left at (474, 402)
Screenshot: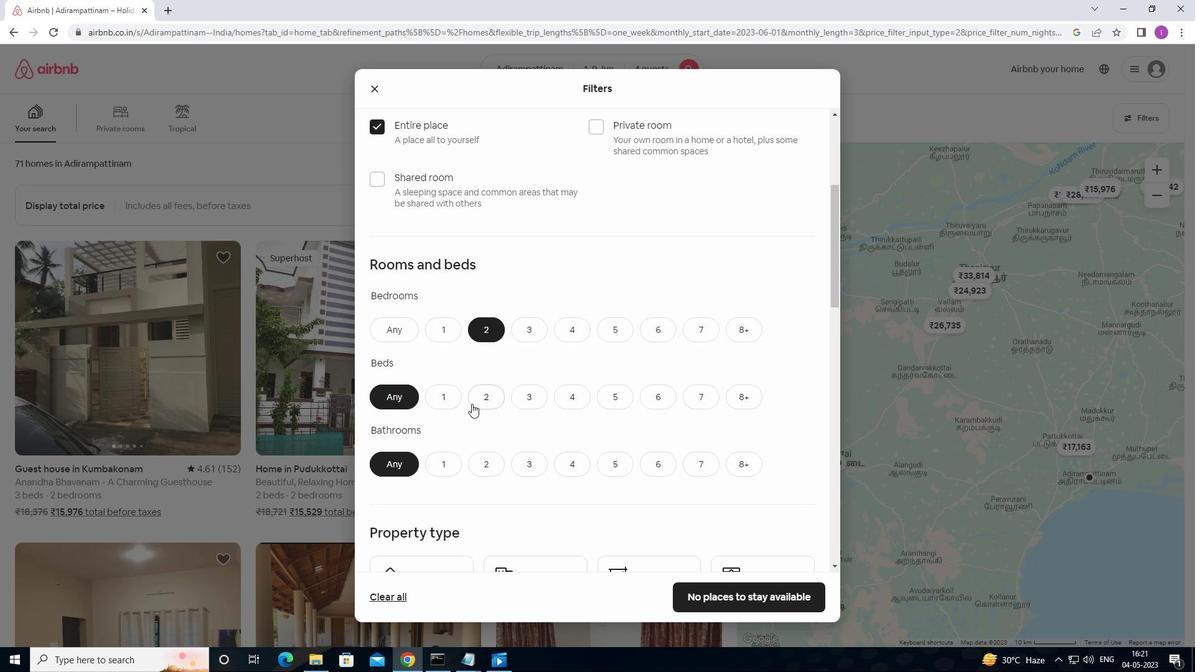 
Action: Mouse moved to (484, 467)
Screenshot: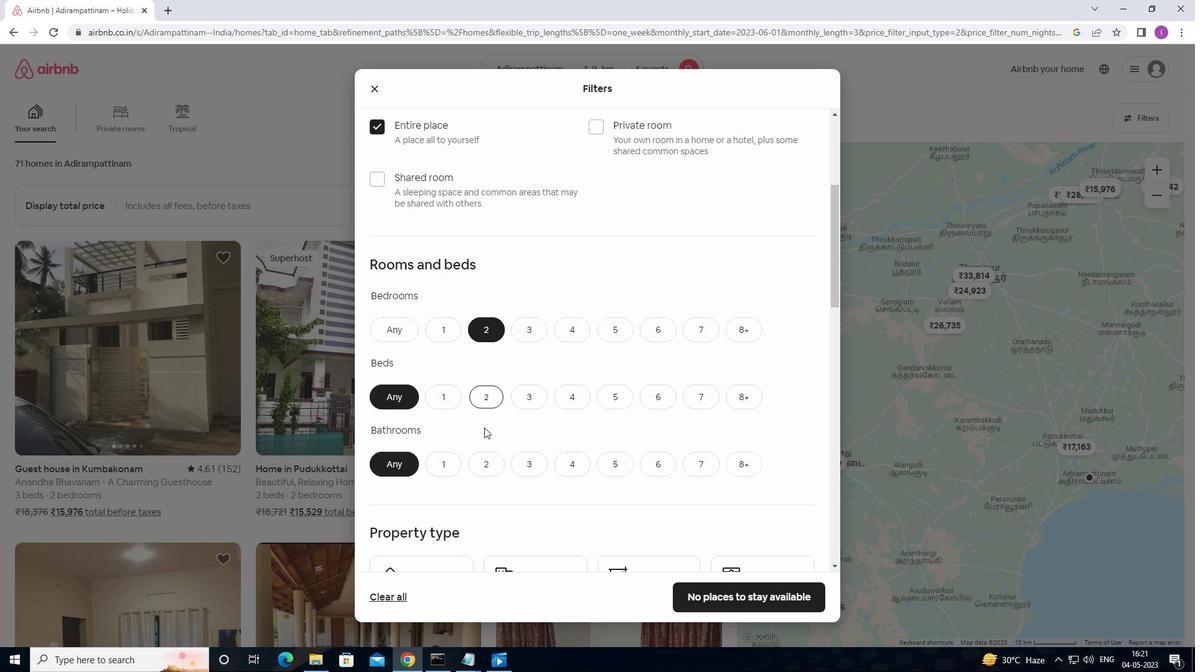 
Action: Mouse pressed left at (484, 467)
Screenshot: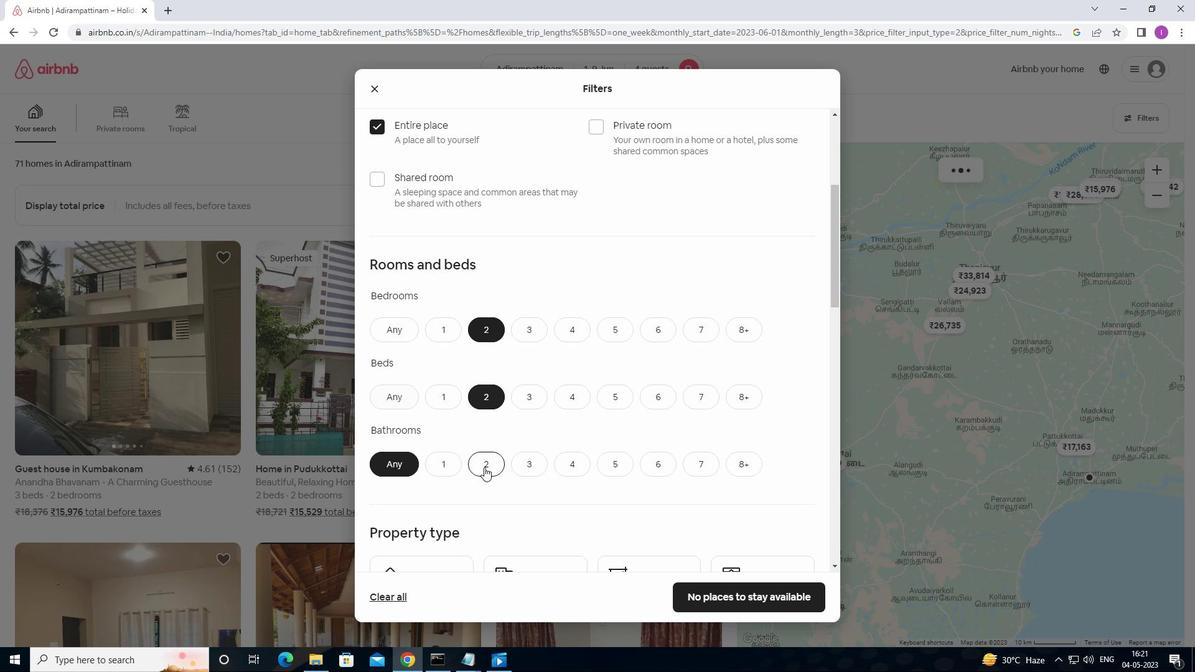 
Action: Mouse moved to (530, 444)
Screenshot: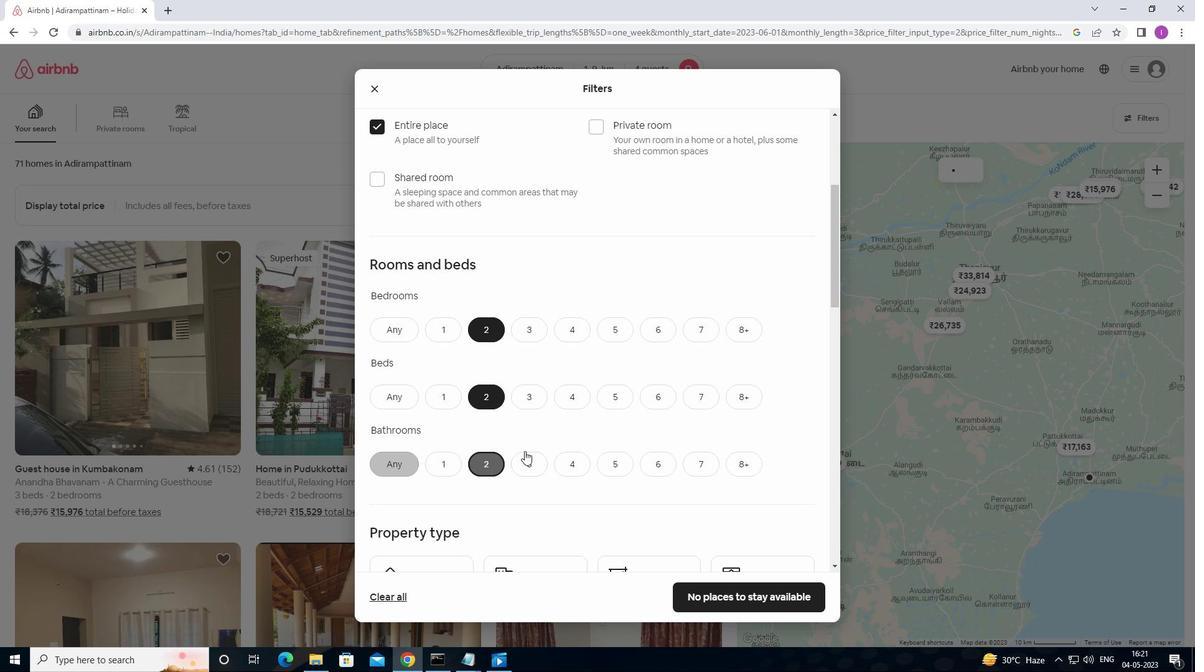 
Action: Mouse scrolled (530, 443) with delta (0, 0)
Screenshot: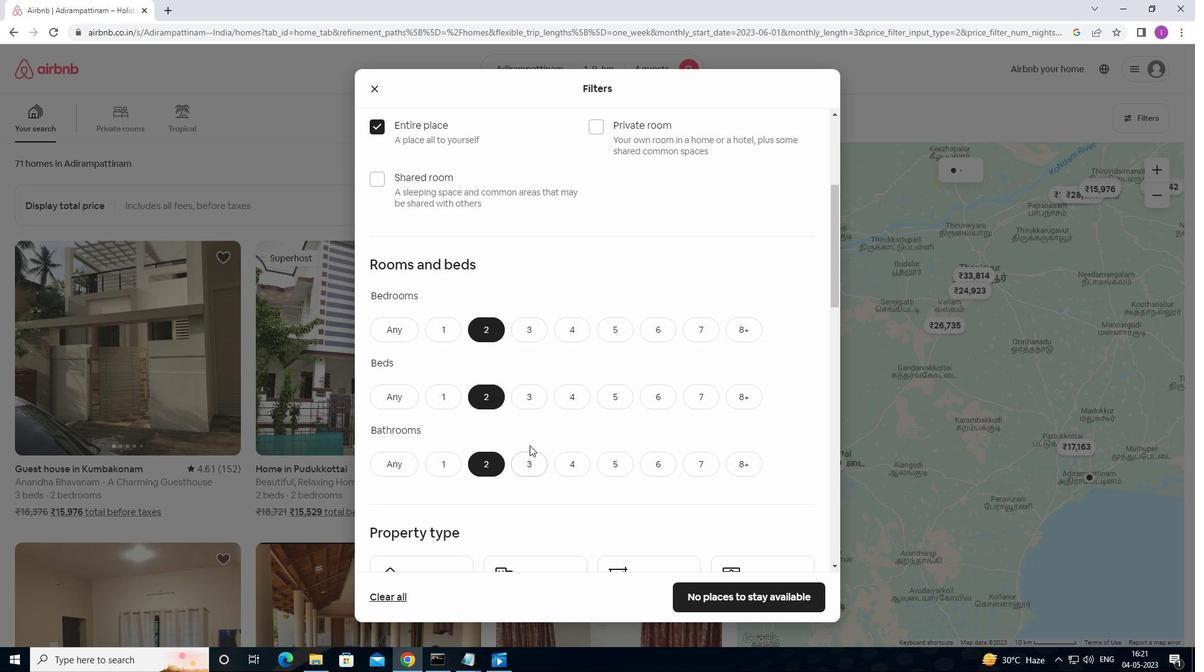 
Action: Mouse scrolled (530, 443) with delta (0, 0)
Screenshot: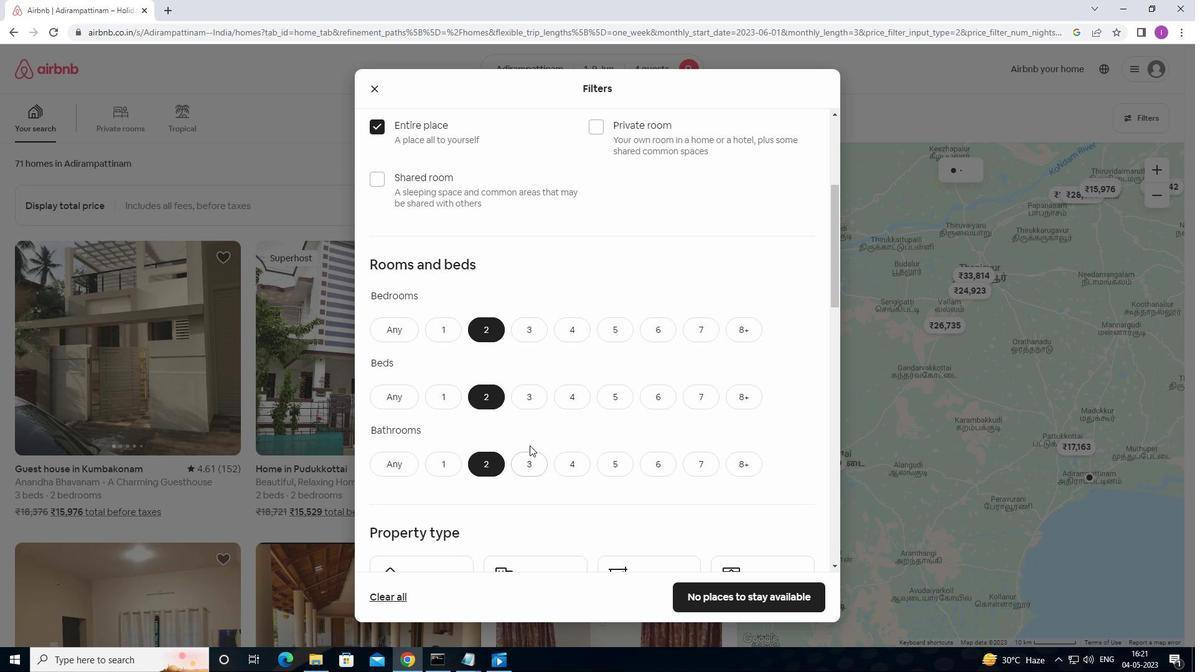 
Action: Mouse scrolled (530, 443) with delta (0, 0)
Screenshot: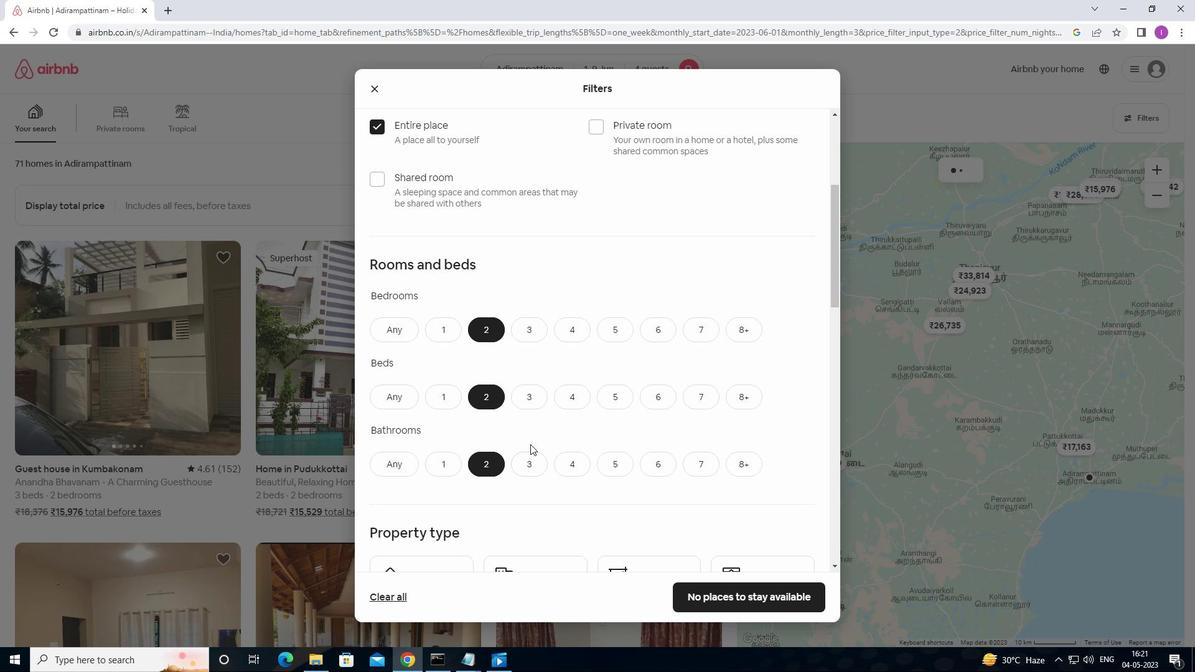 
Action: Mouse scrolled (530, 443) with delta (0, 0)
Screenshot: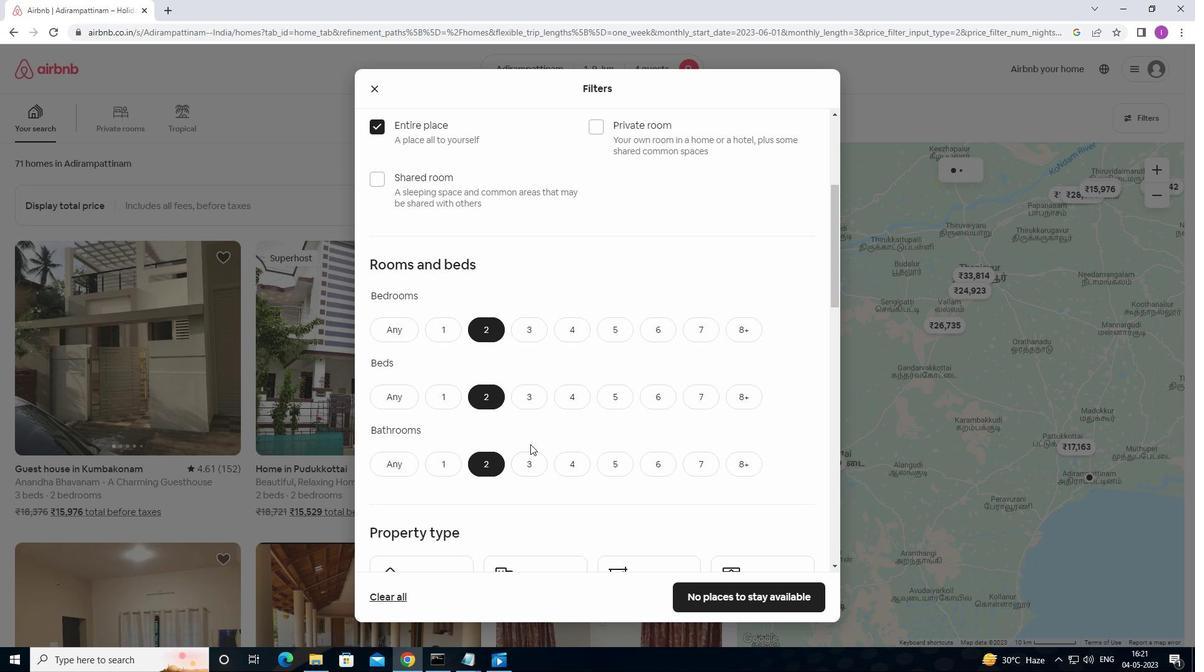 
Action: Mouse moved to (401, 358)
Screenshot: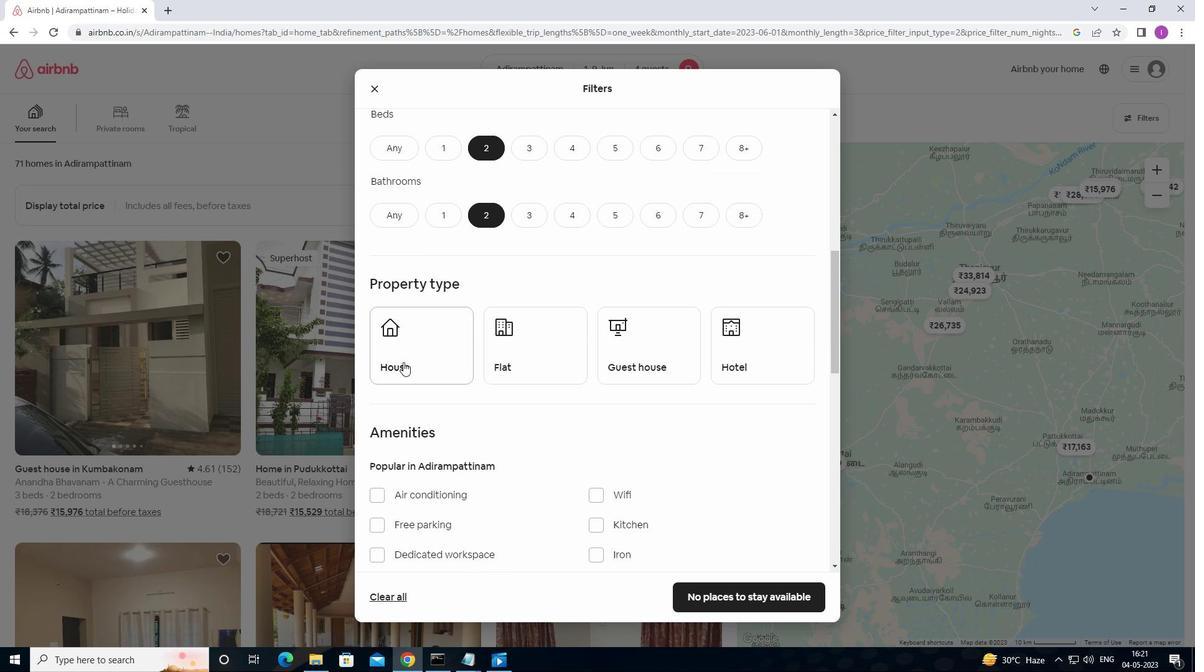 
Action: Mouse pressed left at (401, 358)
Screenshot: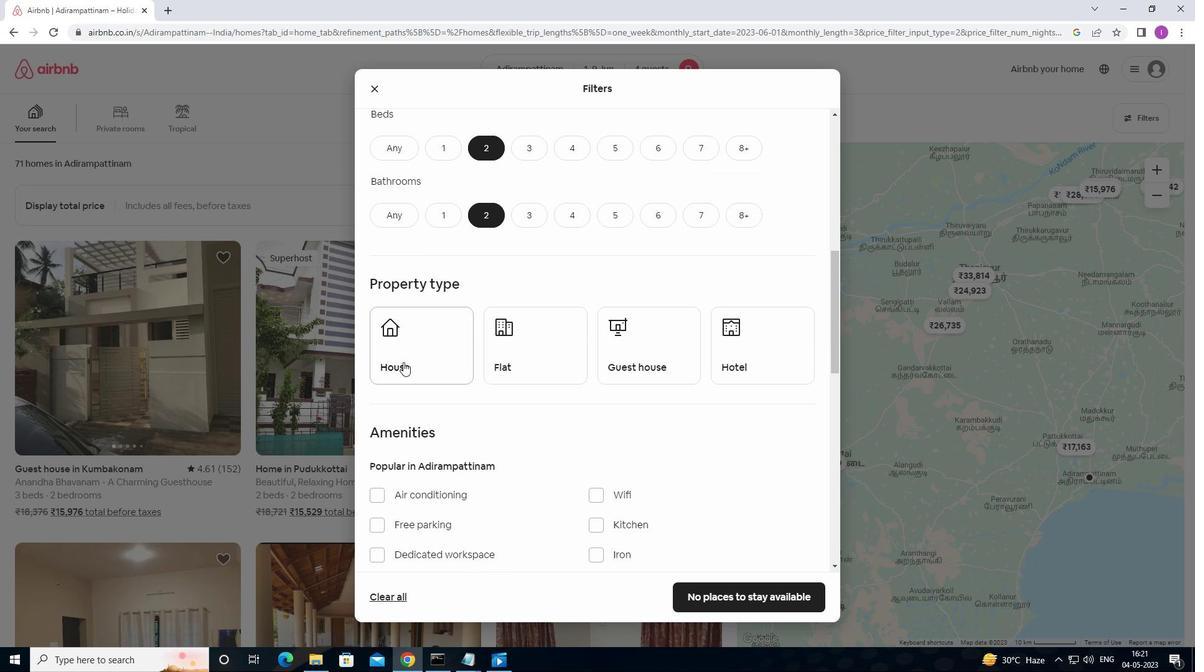 
Action: Mouse moved to (531, 358)
Screenshot: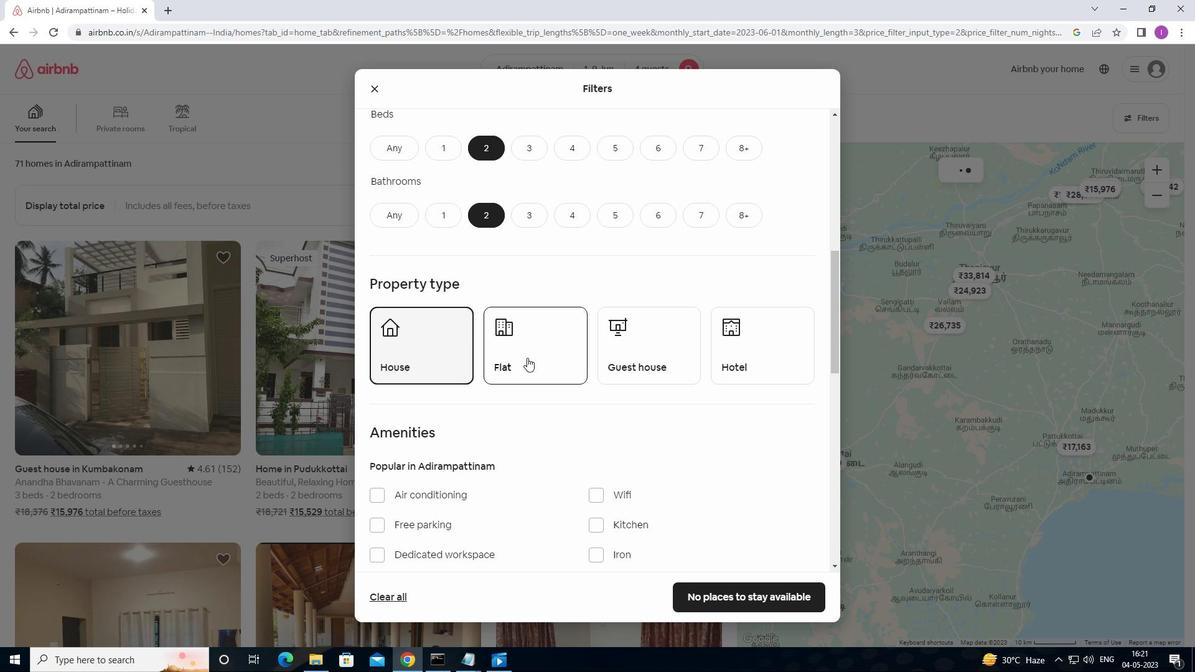 
Action: Mouse pressed left at (531, 358)
Screenshot: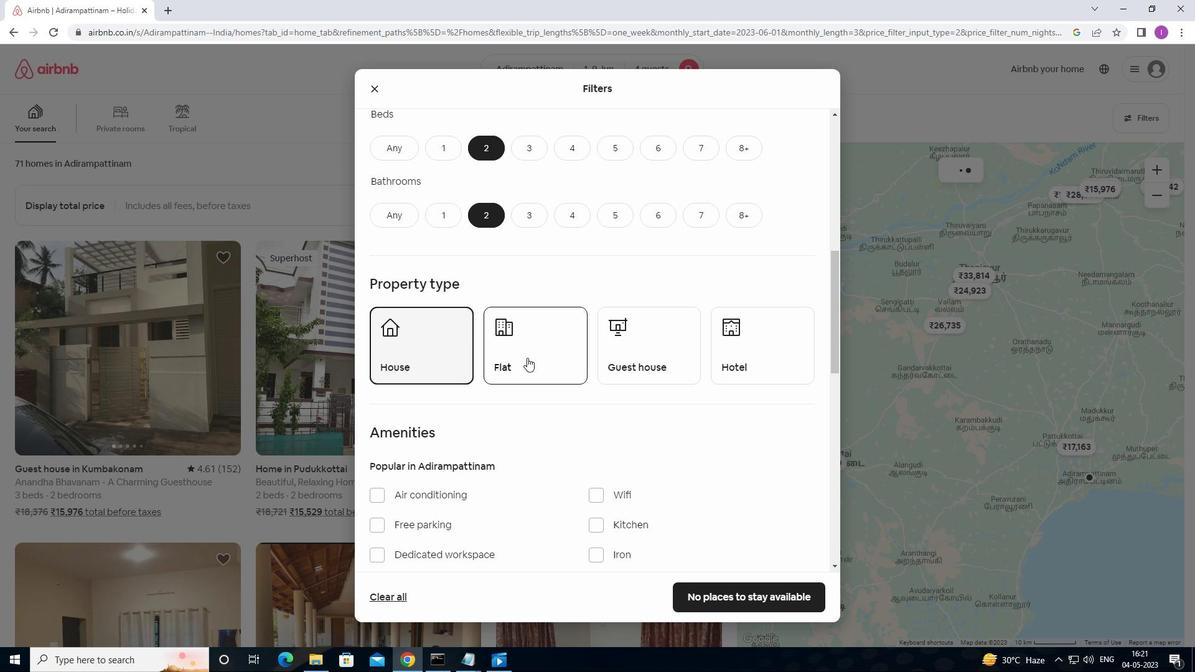
Action: Mouse moved to (645, 358)
Screenshot: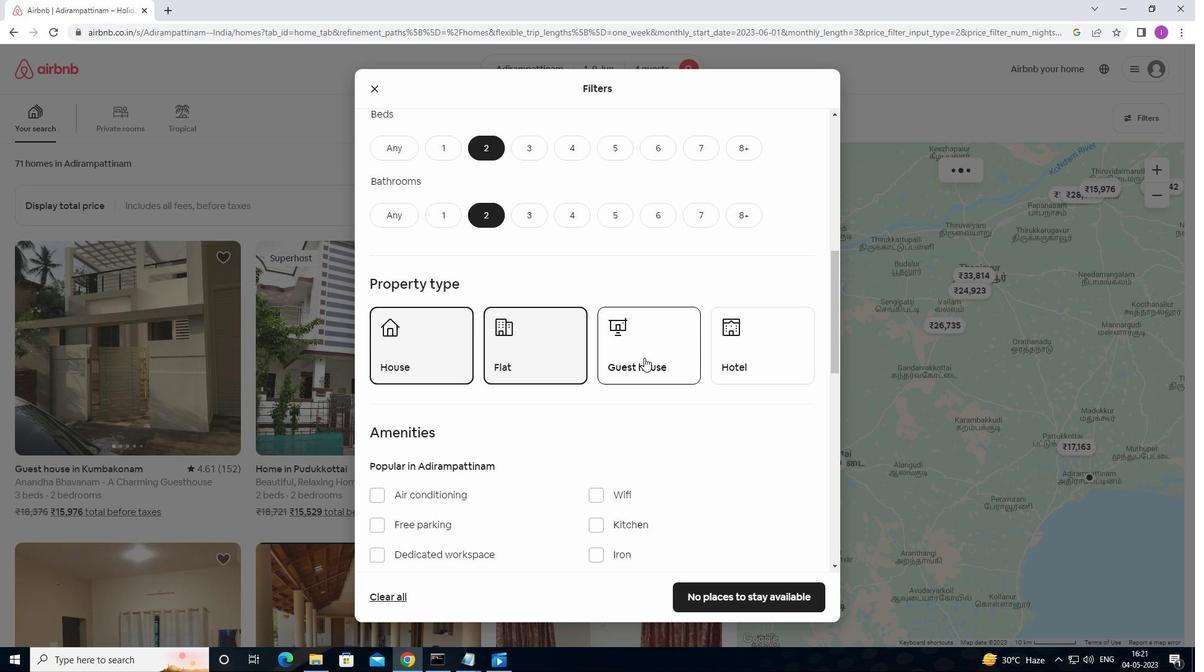 
Action: Mouse pressed left at (645, 358)
Screenshot: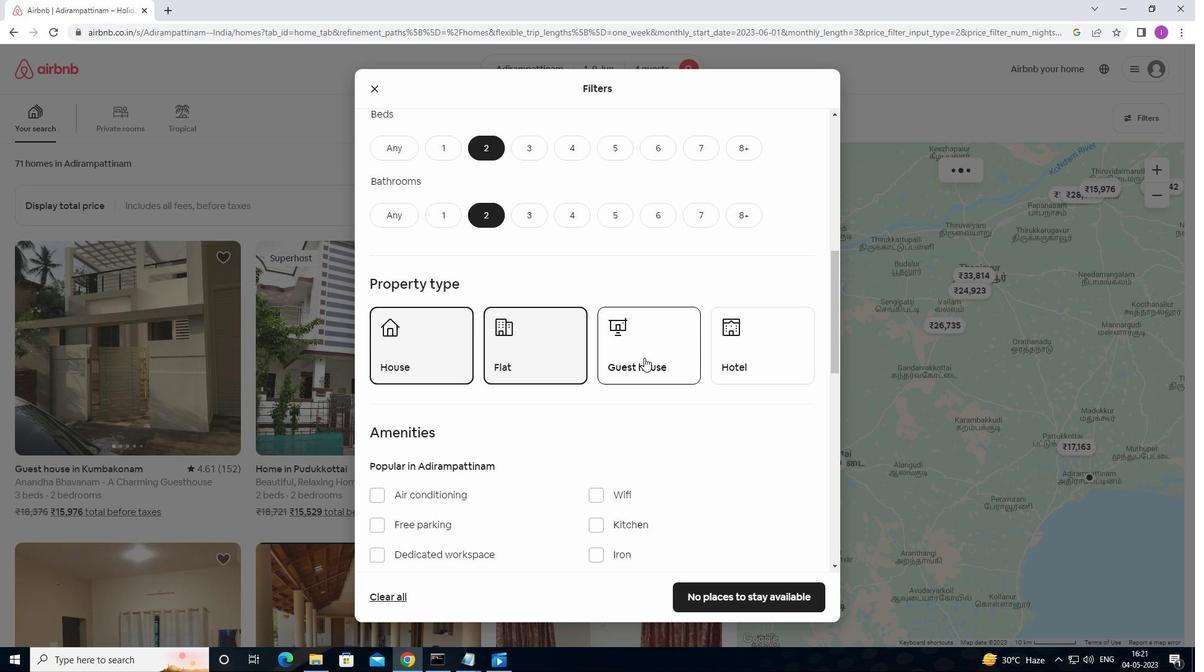 
Action: Mouse moved to (645, 364)
Screenshot: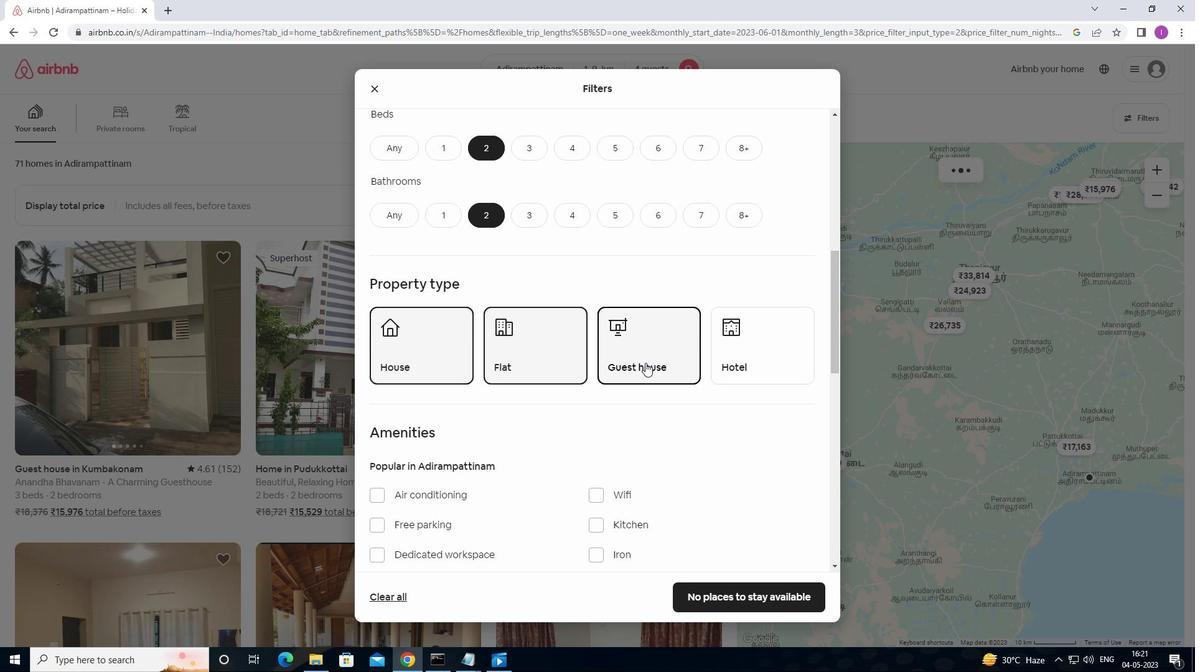 
Action: Mouse scrolled (645, 363) with delta (0, 0)
Screenshot: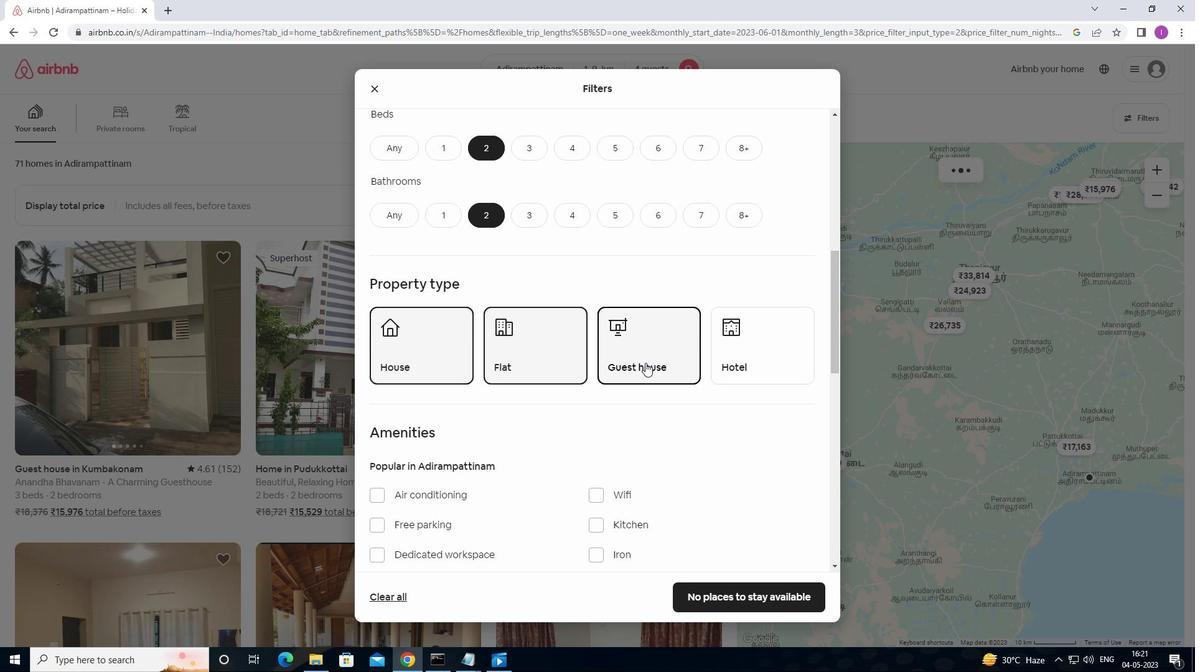 
Action: Mouse scrolled (645, 363) with delta (0, 0)
Screenshot: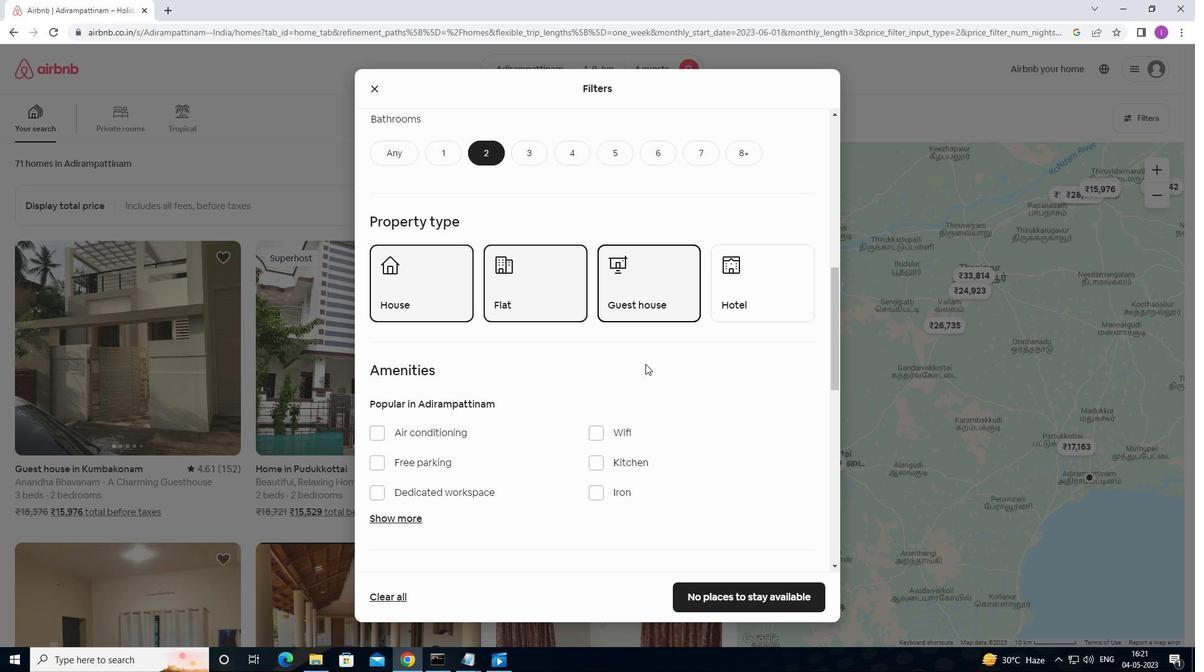 
Action: Mouse scrolled (645, 363) with delta (0, 0)
Screenshot: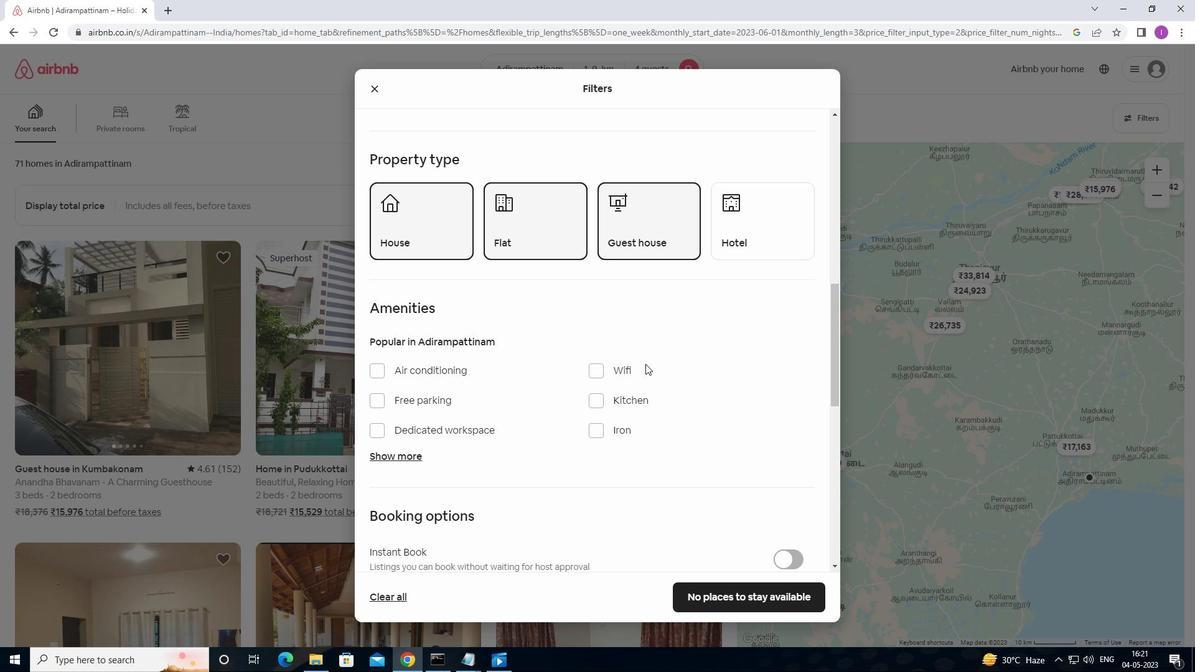 
Action: Mouse scrolled (645, 363) with delta (0, 0)
Screenshot: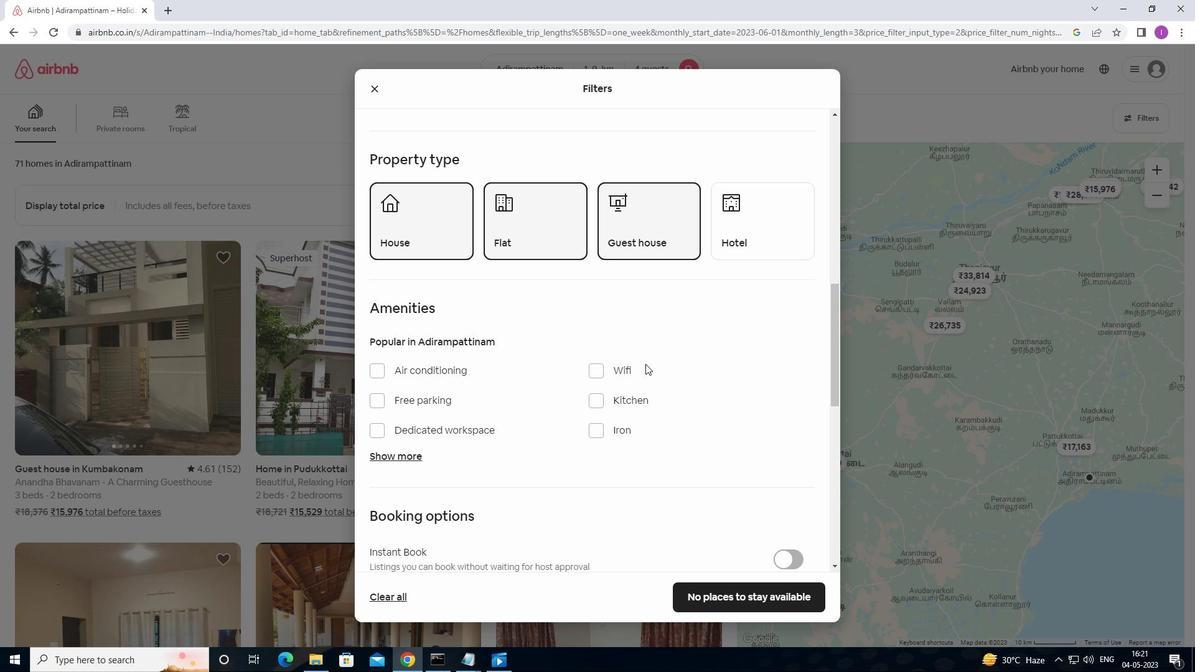 
Action: Mouse scrolled (645, 363) with delta (0, 0)
Screenshot: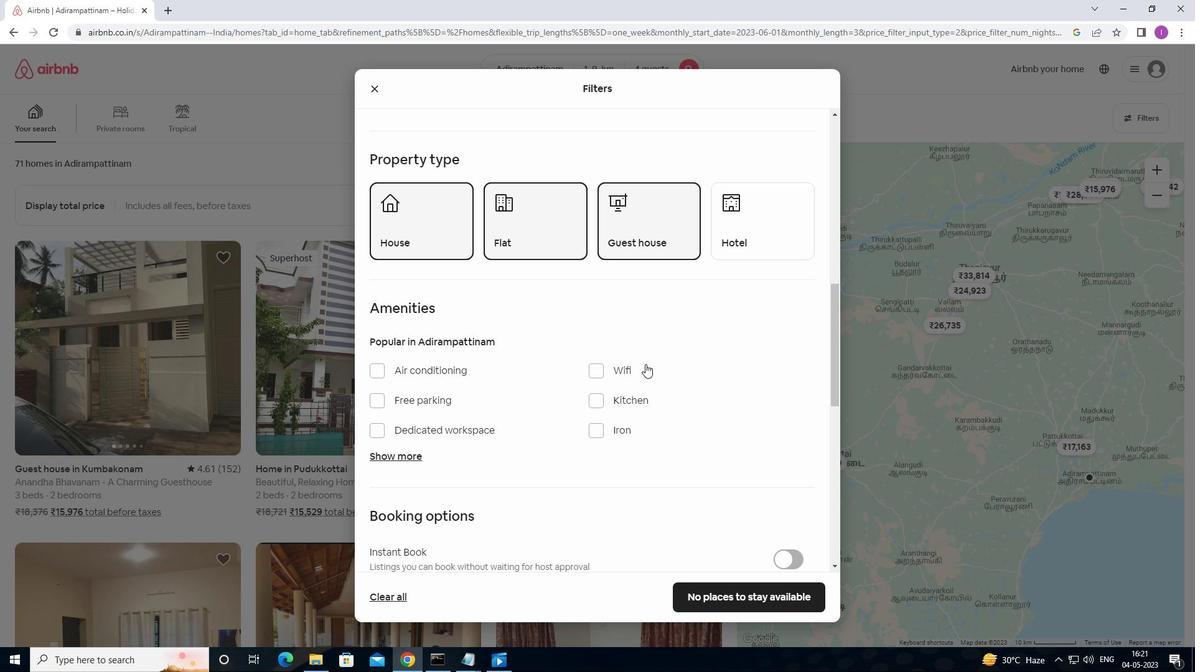
Action: Mouse moved to (790, 415)
Screenshot: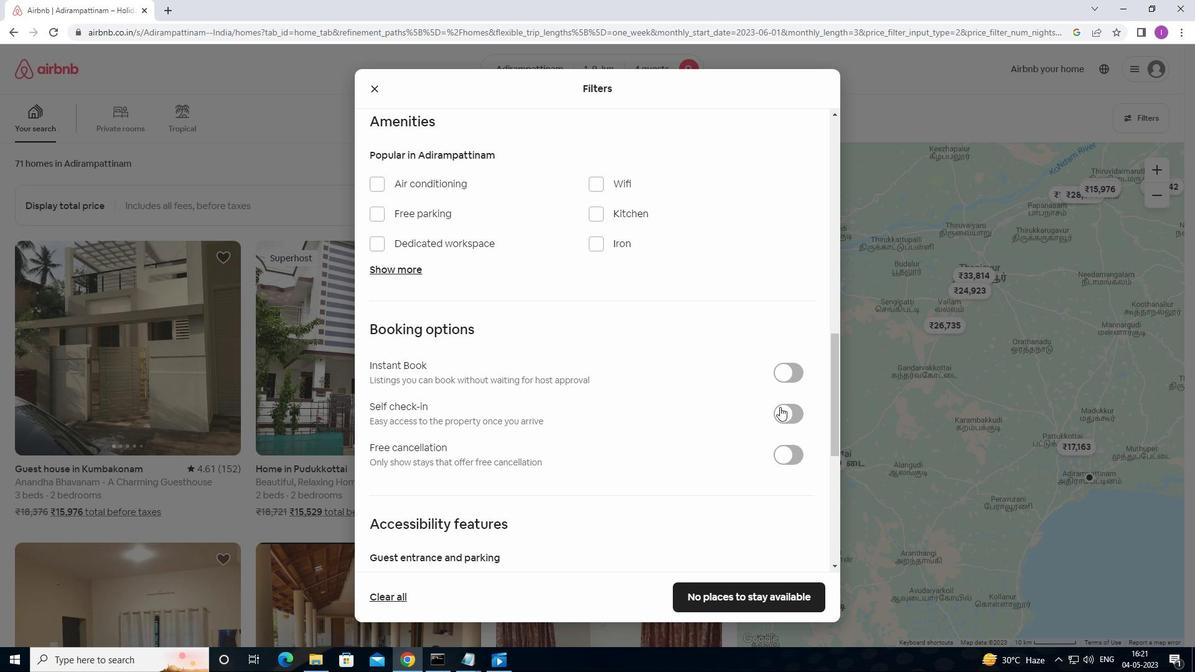 
Action: Mouse pressed left at (790, 415)
Screenshot: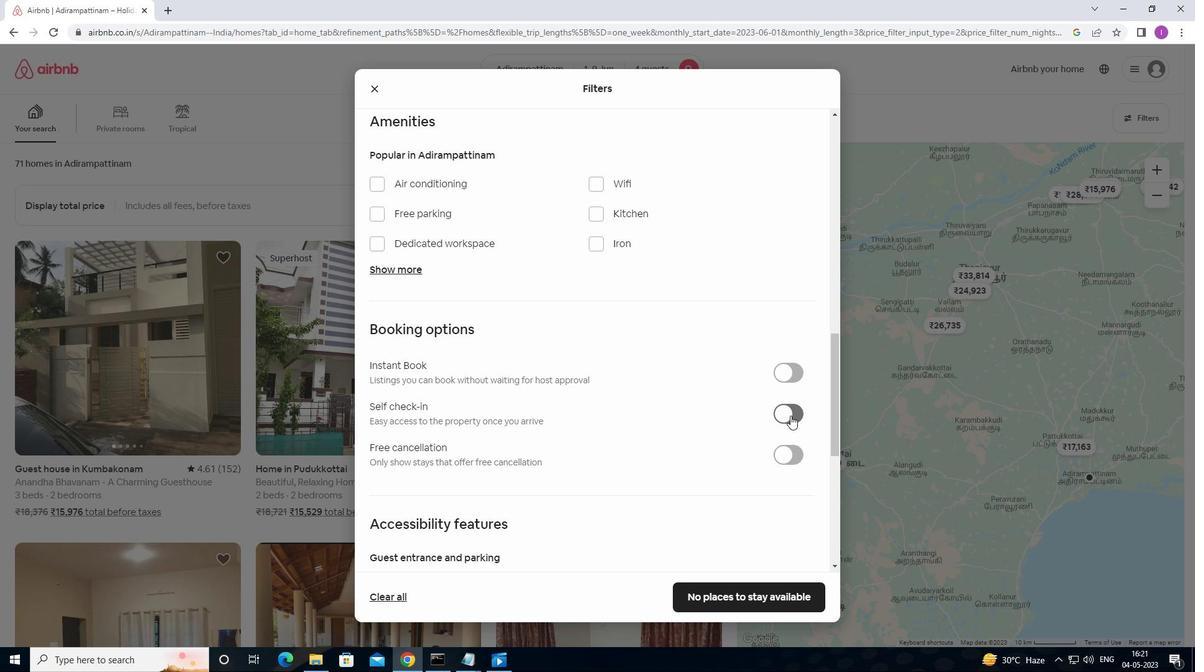 
Action: Mouse moved to (653, 450)
Screenshot: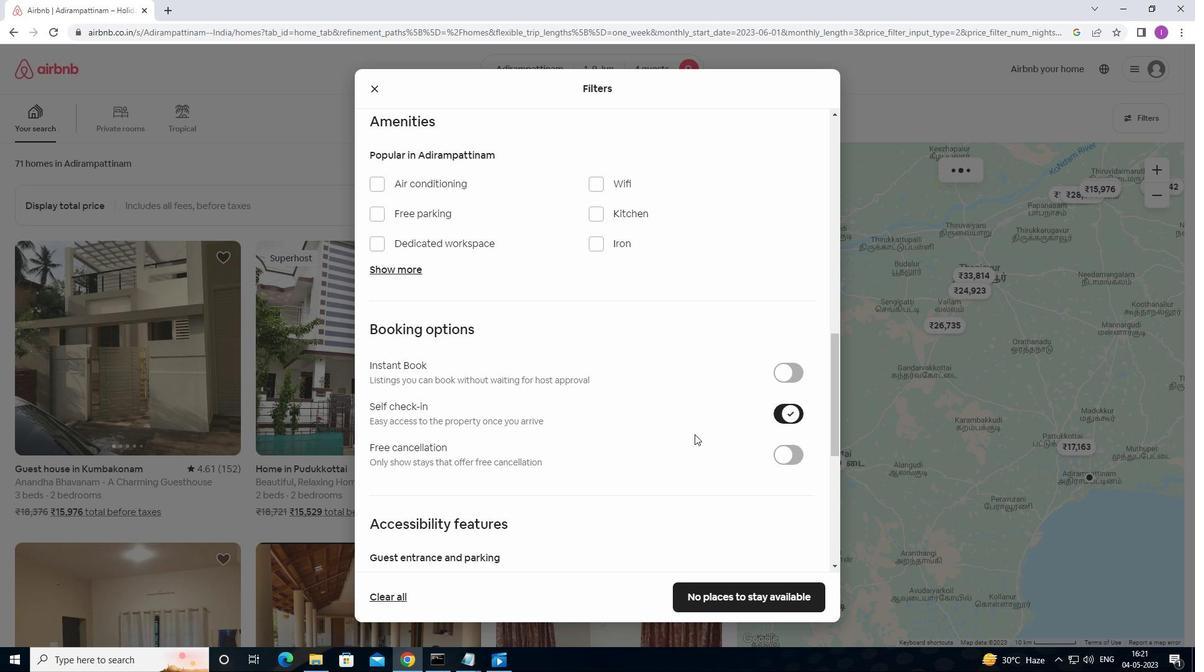 
Action: Mouse scrolled (653, 450) with delta (0, 0)
Screenshot: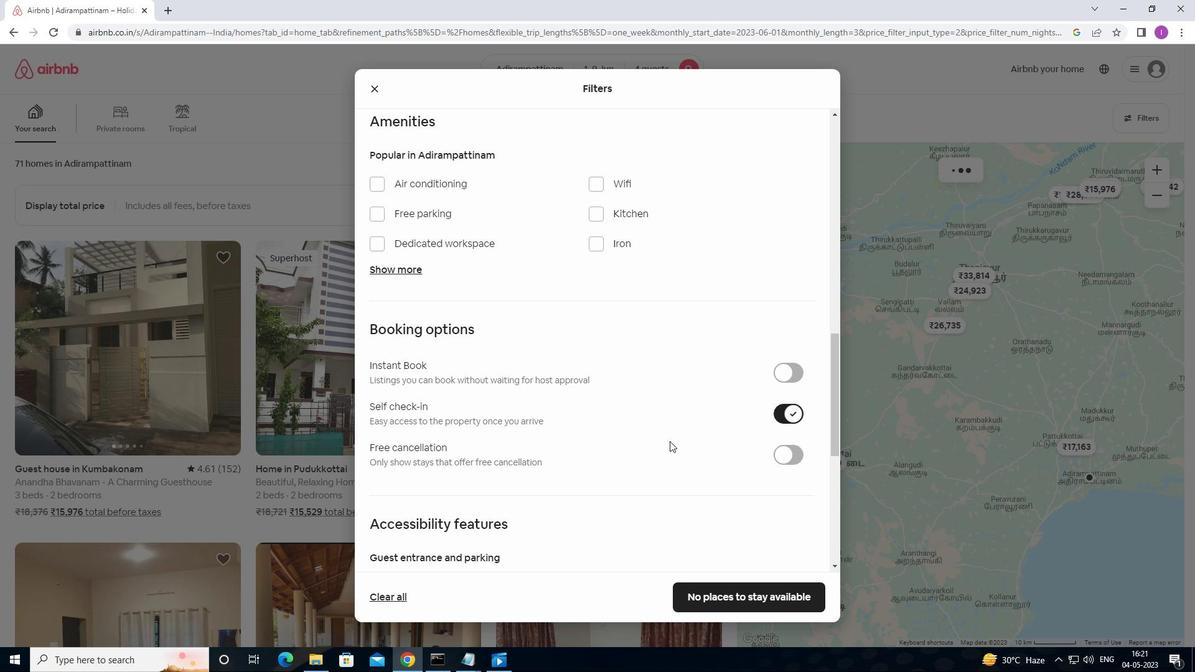 
Action: Mouse scrolled (653, 450) with delta (0, 0)
Screenshot: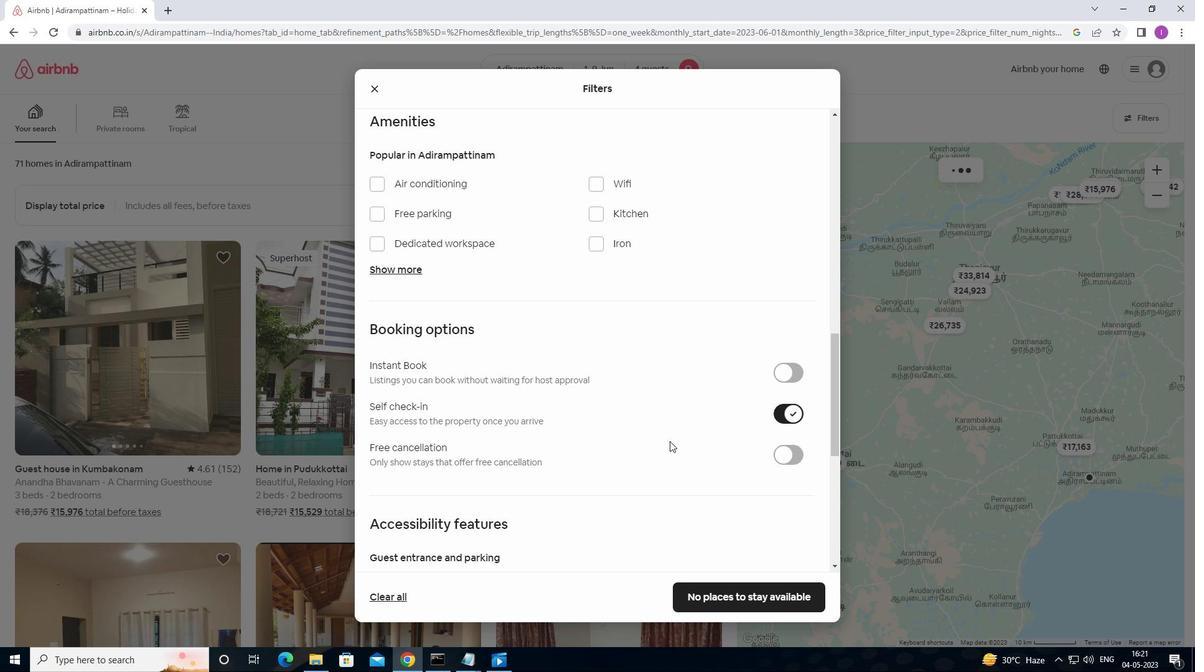 
Action: Mouse scrolled (653, 450) with delta (0, 0)
Screenshot: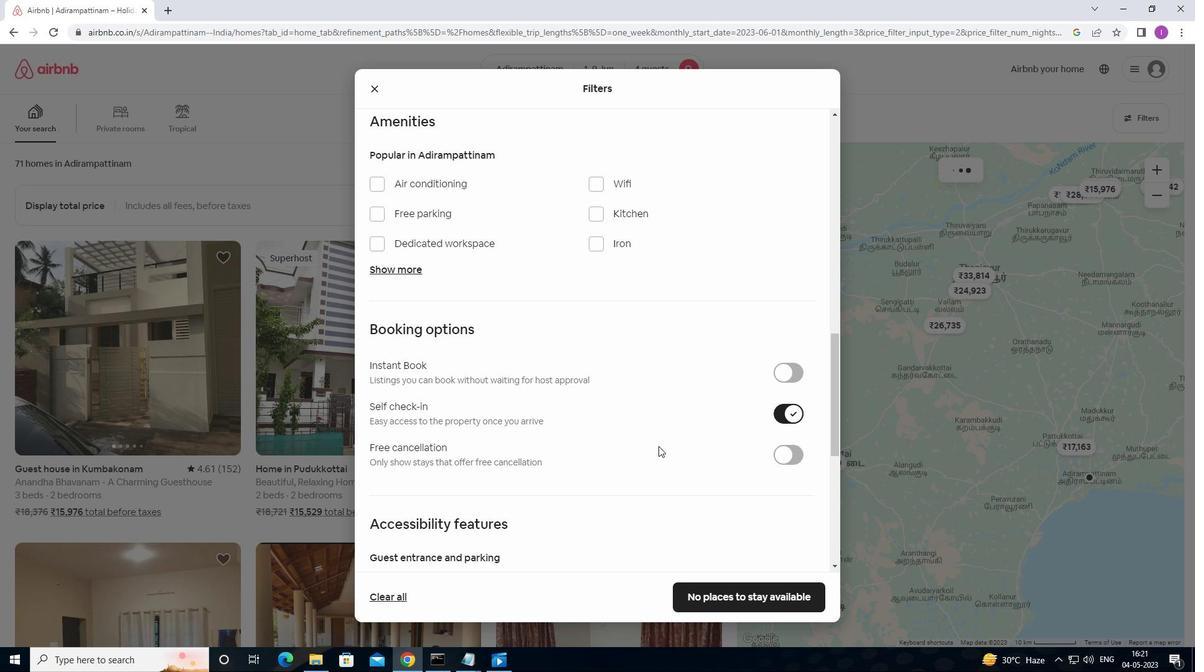 
Action: Mouse scrolled (653, 450) with delta (0, 0)
Screenshot: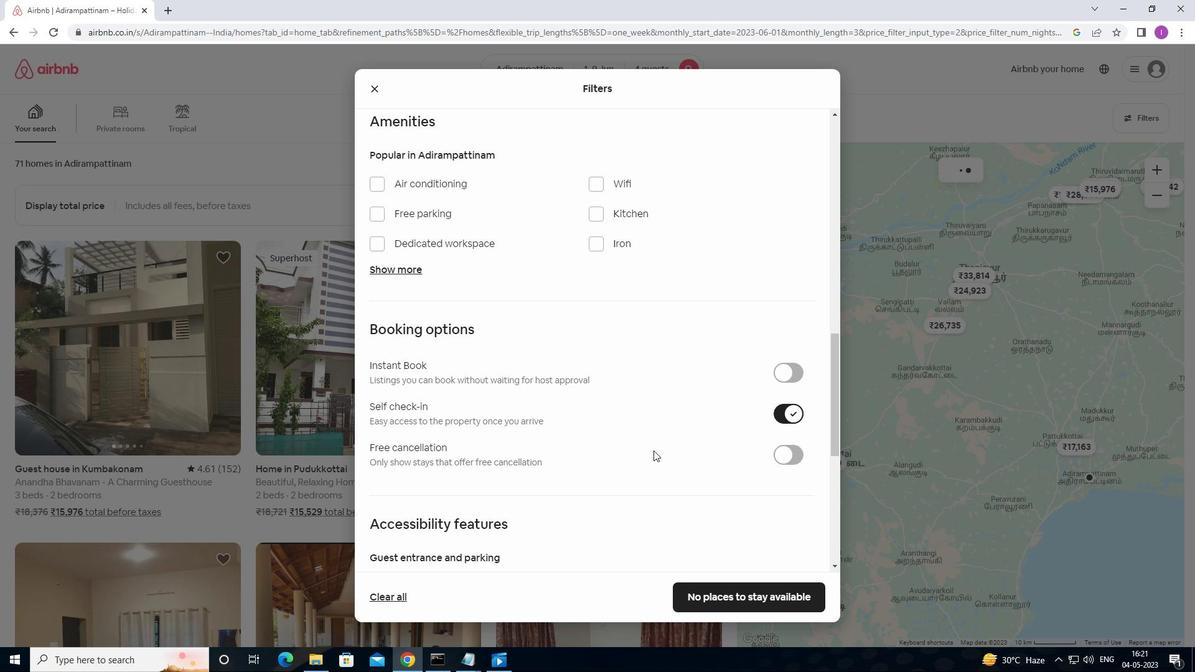 
Action: Mouse moved to (656, 437)
Screenshot: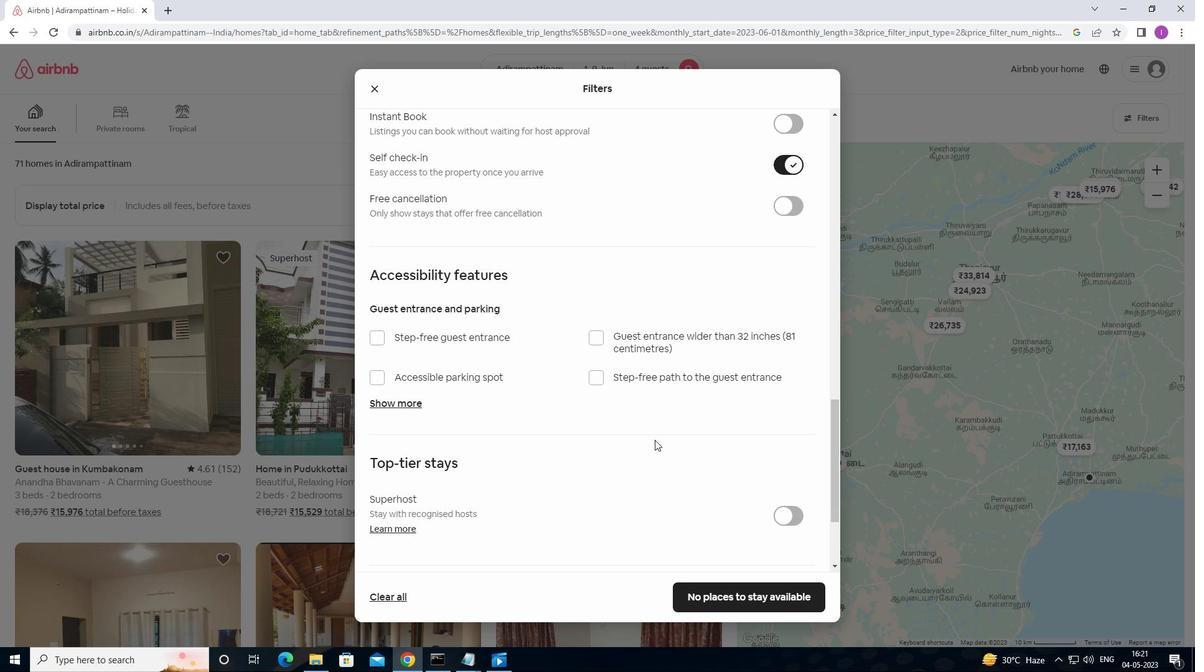 
Action: Mouse scrolled (656, 436) with delta (0, 0)
Screenshot: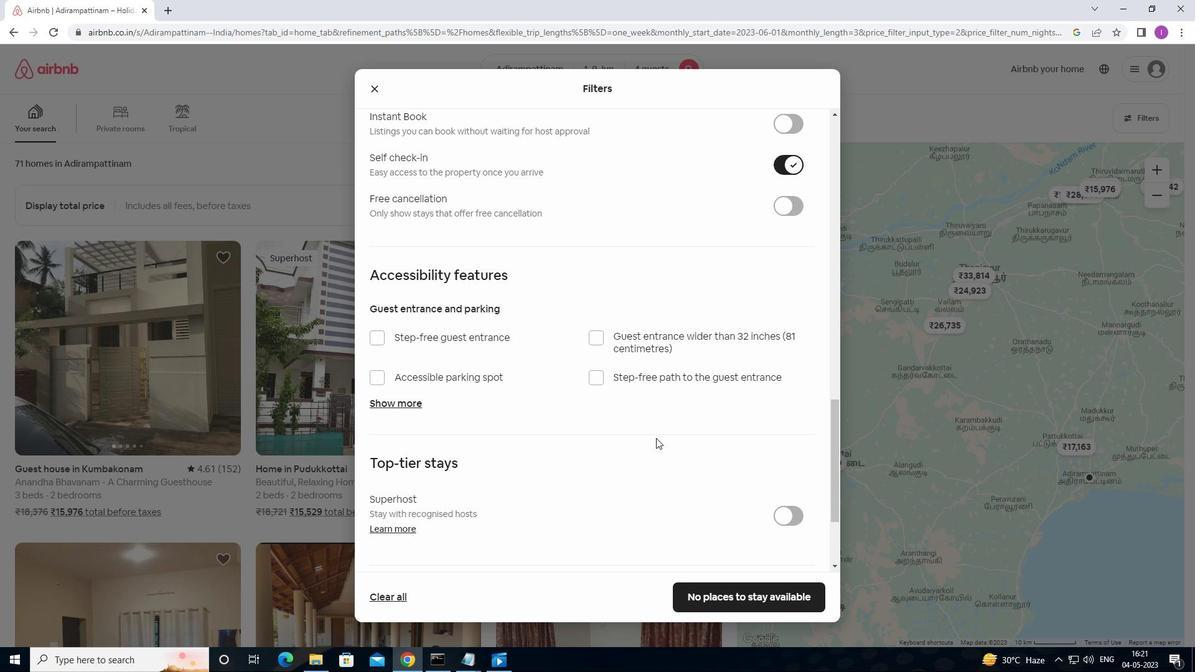 
Action: Mouse scrolled (656, 436) with delta (0, 0)
Screenshot: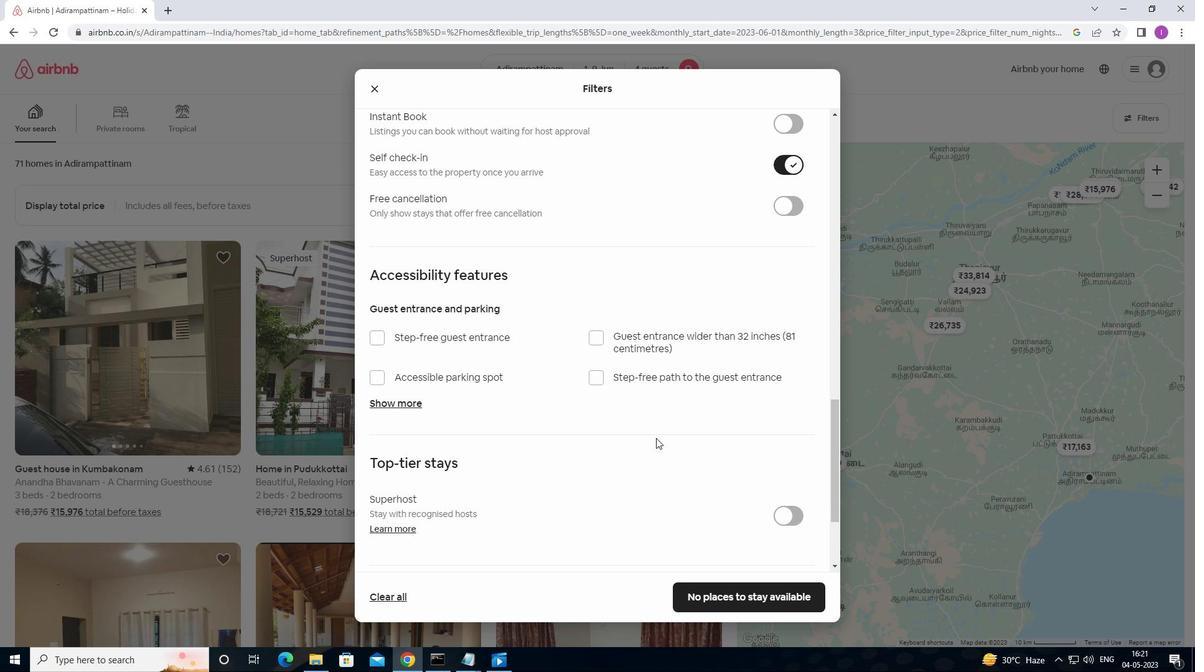 
Action: Mouse scrolled (656, 436) with delta (0, 0)
Screenshot: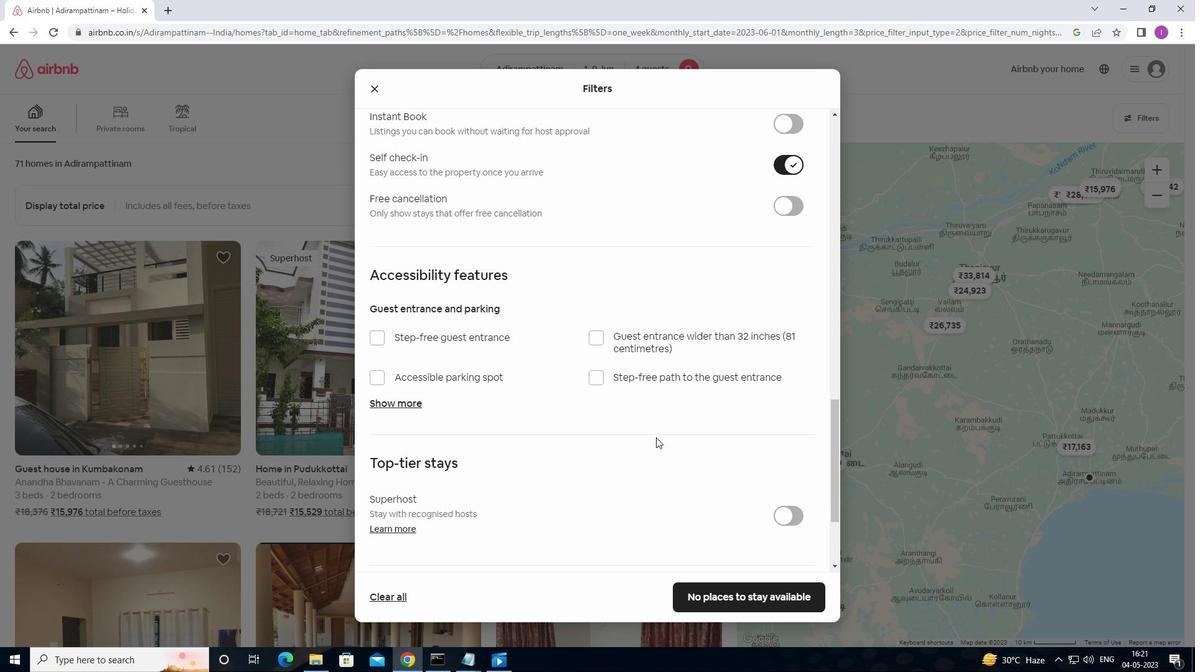 
Action: Mouse scrolled (656, 436) with delta (0, 0)
Screenshot: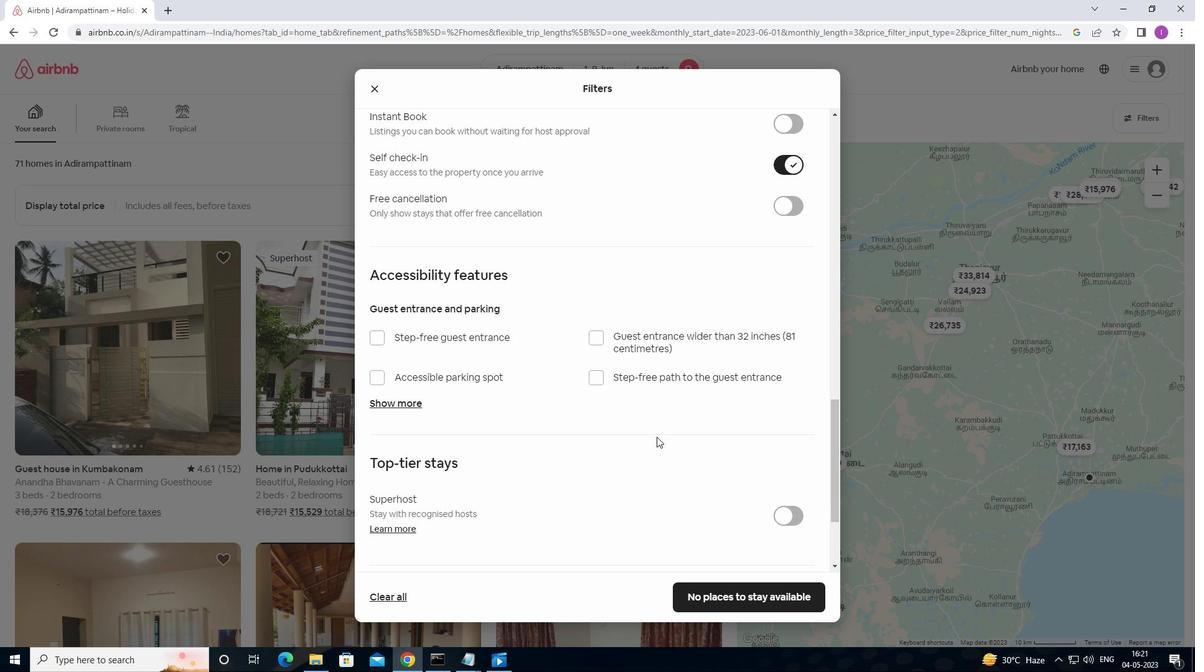 
Action: Mouse moved to (661, 423)
Screenshot: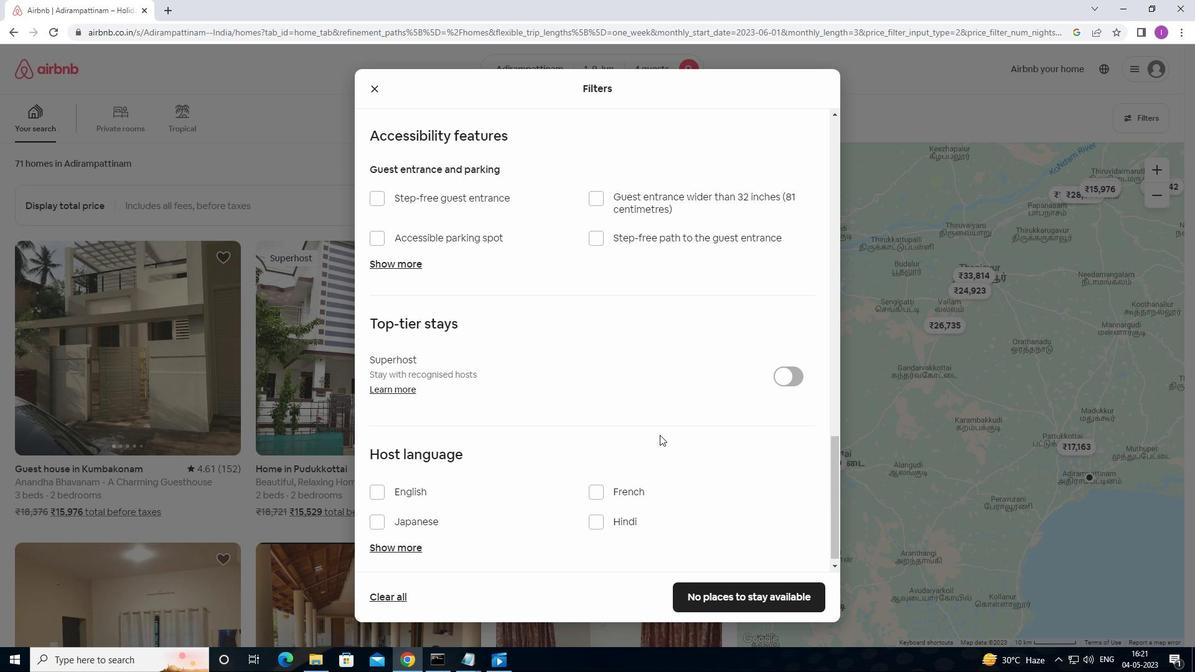 
Action: Mouse scrolled (661, 422) with delta (0, 0)
Screenshot: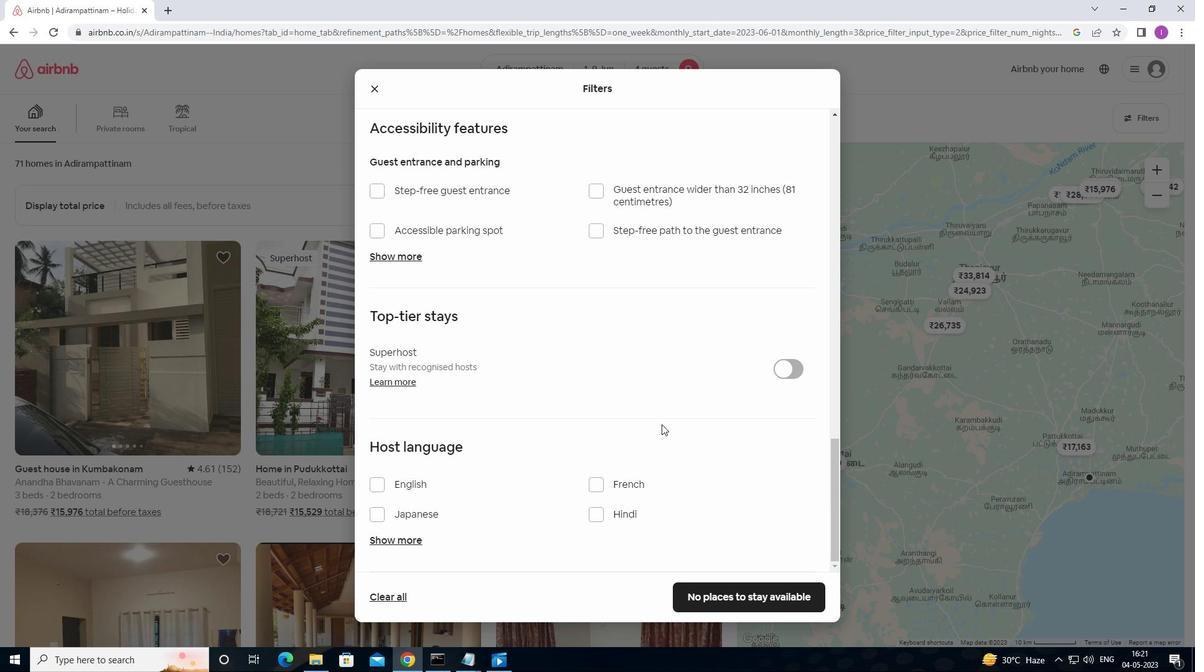 
Action: Mouse scrolled (661, 422) with delta (0, 0)
Screenshot: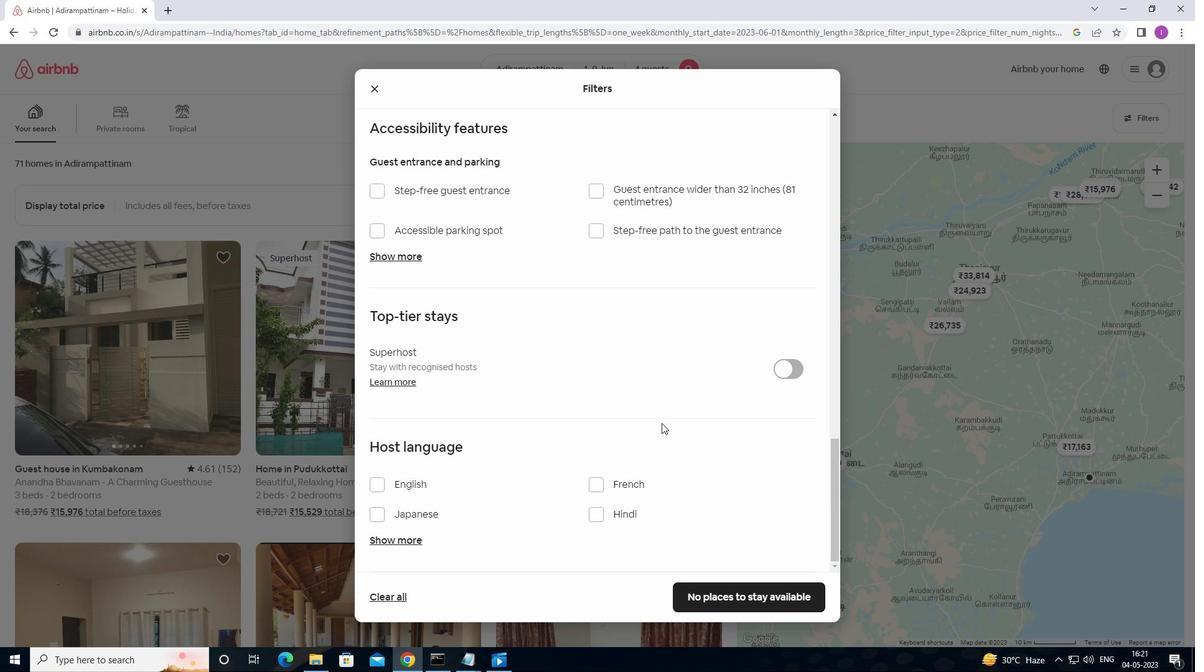 
Action: Mouse scrolled (661, 422) with delta (0, 0)
Screenshot: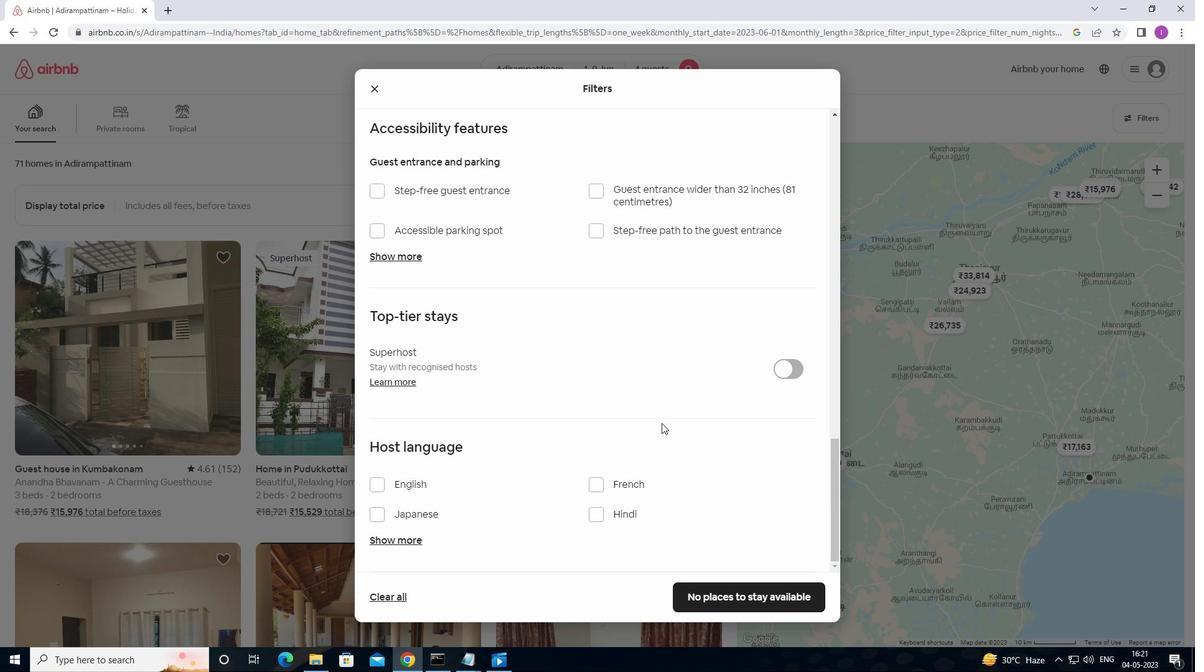
Action: Mouse scrolled (661, 422) with delta (0, 0)
Screenshot: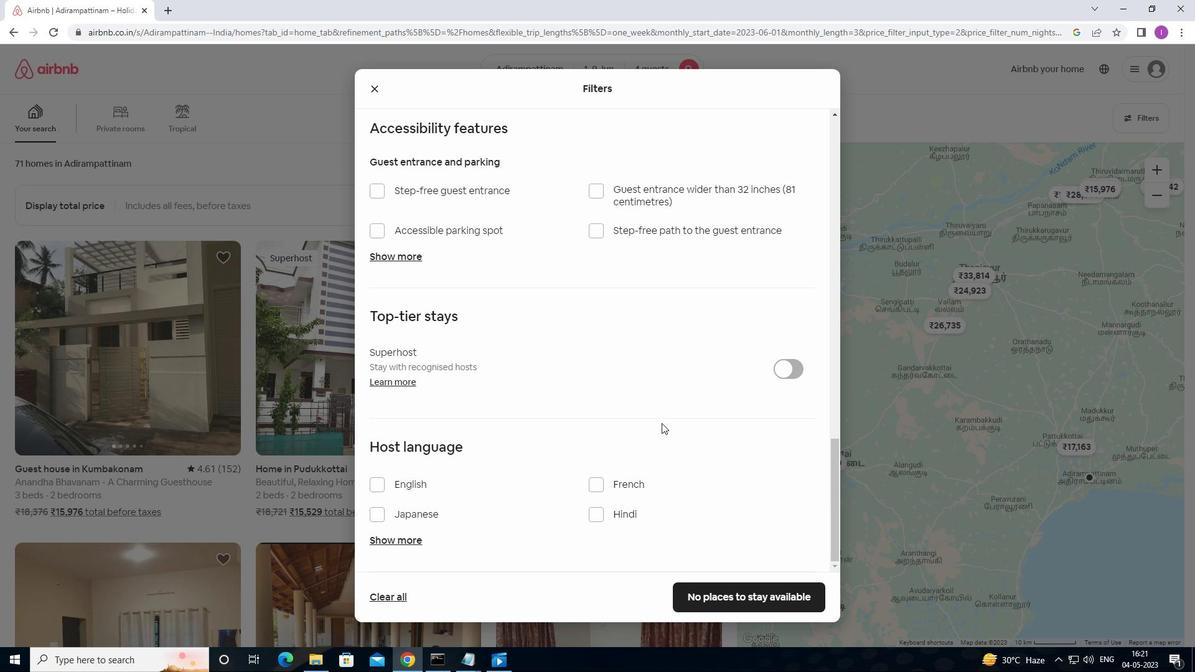 
Action: Mouse scrolled (661, 422) with delta (0, 0)
Screenshot: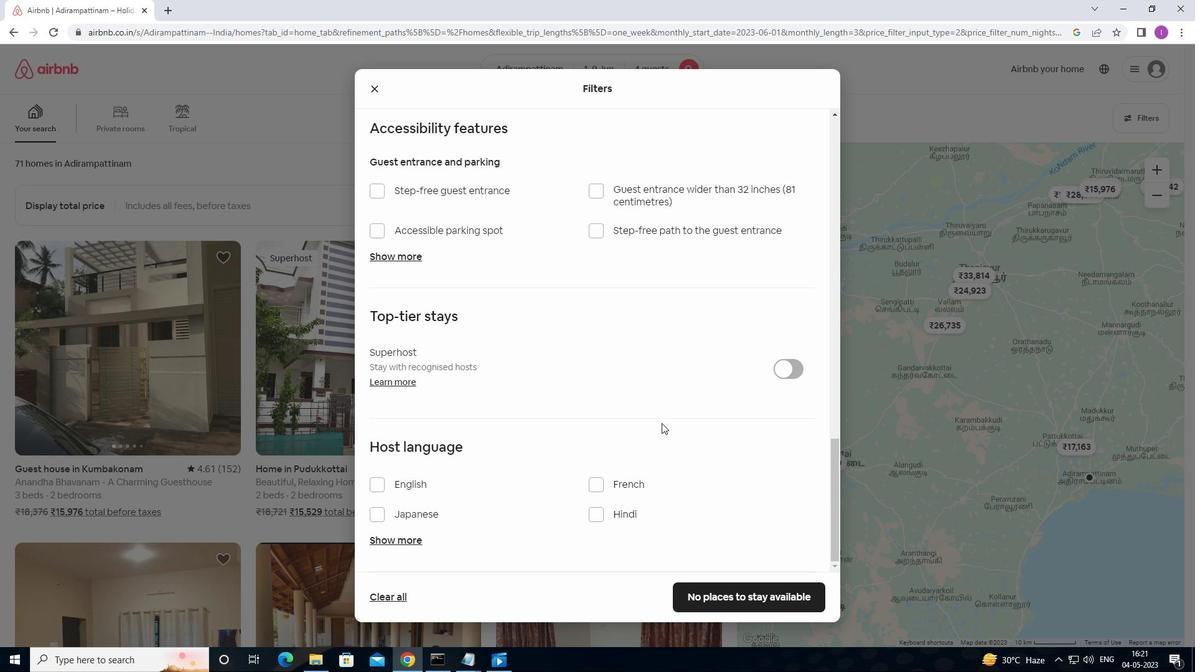 
Action: Mouse moved to (381, 485)
Screenshot: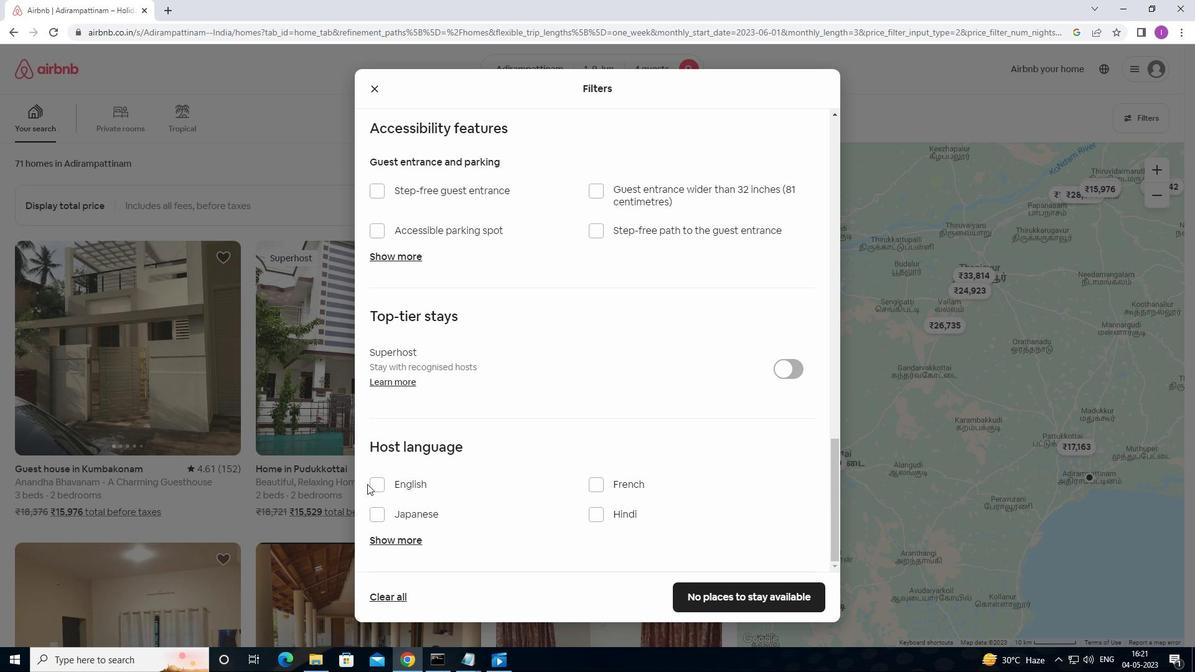 
Action: Mouse pressed left at (381, 485)
Screenshot: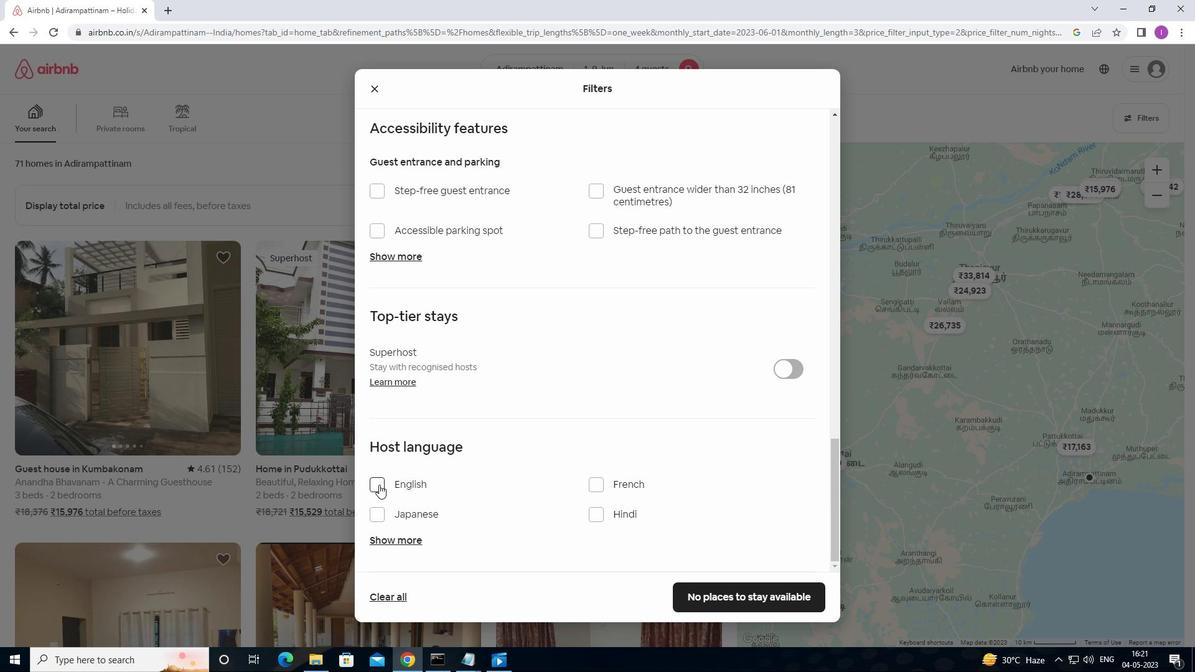 
Action: Mouse moved to (716, 595)
Screenshot: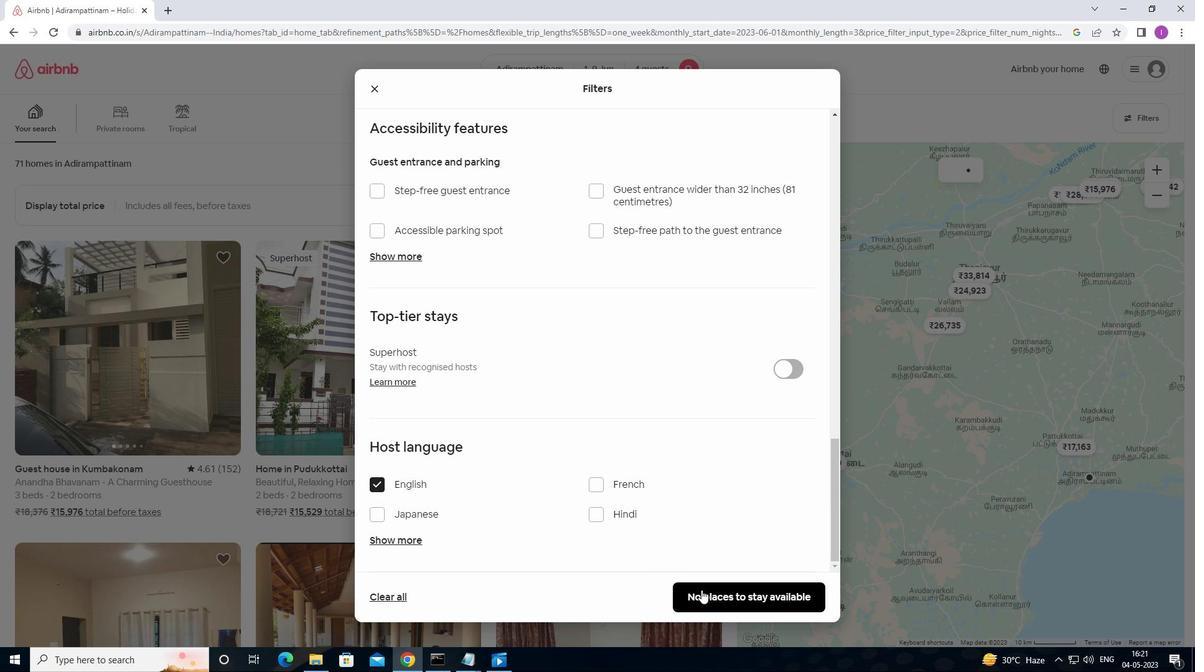 
Action: Mouse pressed left at (716, 595)
Screenshot: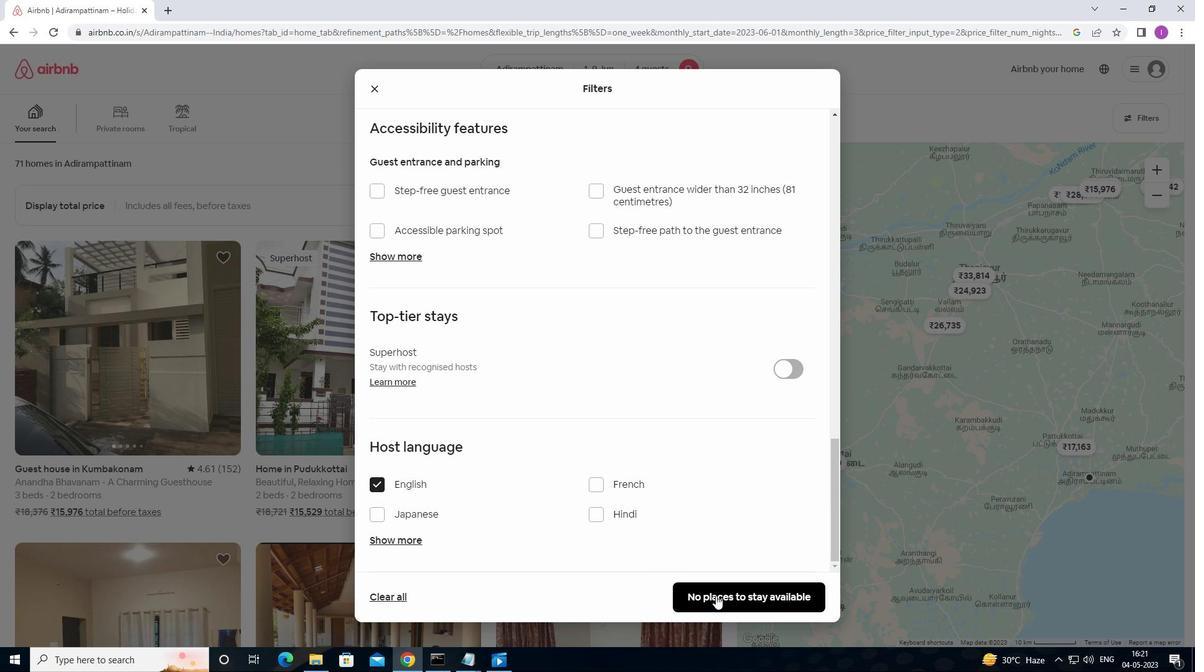 
Action: Mouse moved to (664, 519)
Screenshot: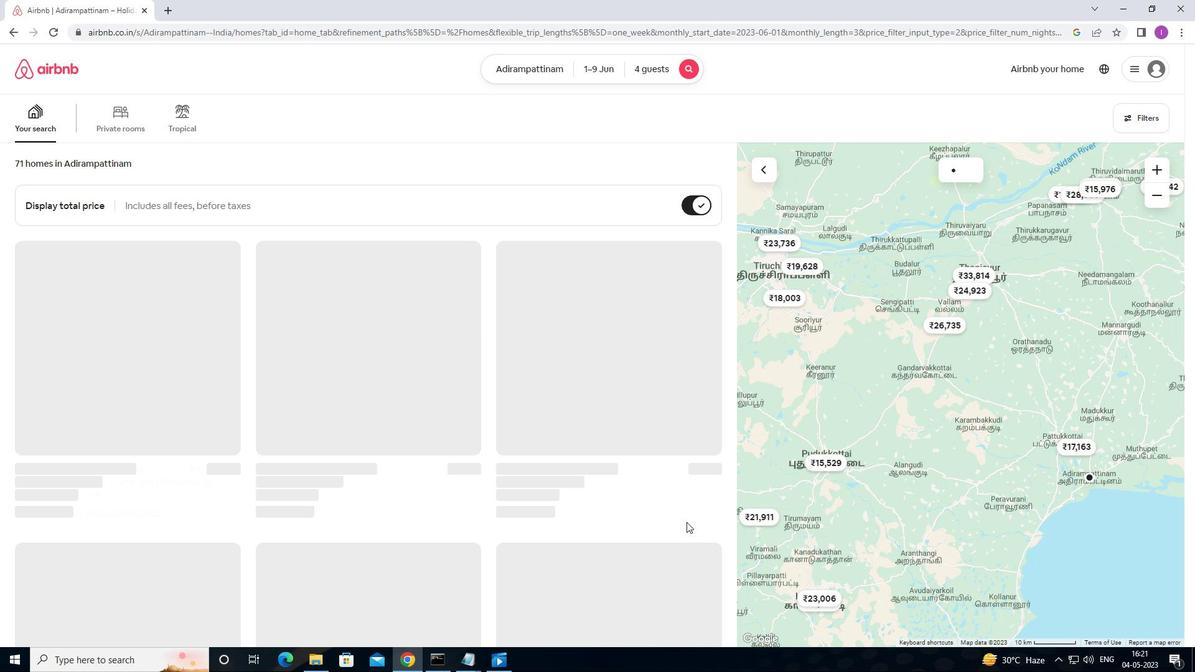 
